 Task: Find connections with filter location Changzhou with filter topic #Educationwith filter profile language English with filter current company IDESLABS PRIVATE LIMITED with filter school ITM UNIVERSITY, GWALIOR with filter industry Claims Adjusting, Actuarial Services with filter service category Real Estate Appraisal with filter keywords title Tow Truck Operator
Action: Mouse moved to (591, 102)
Screenshot: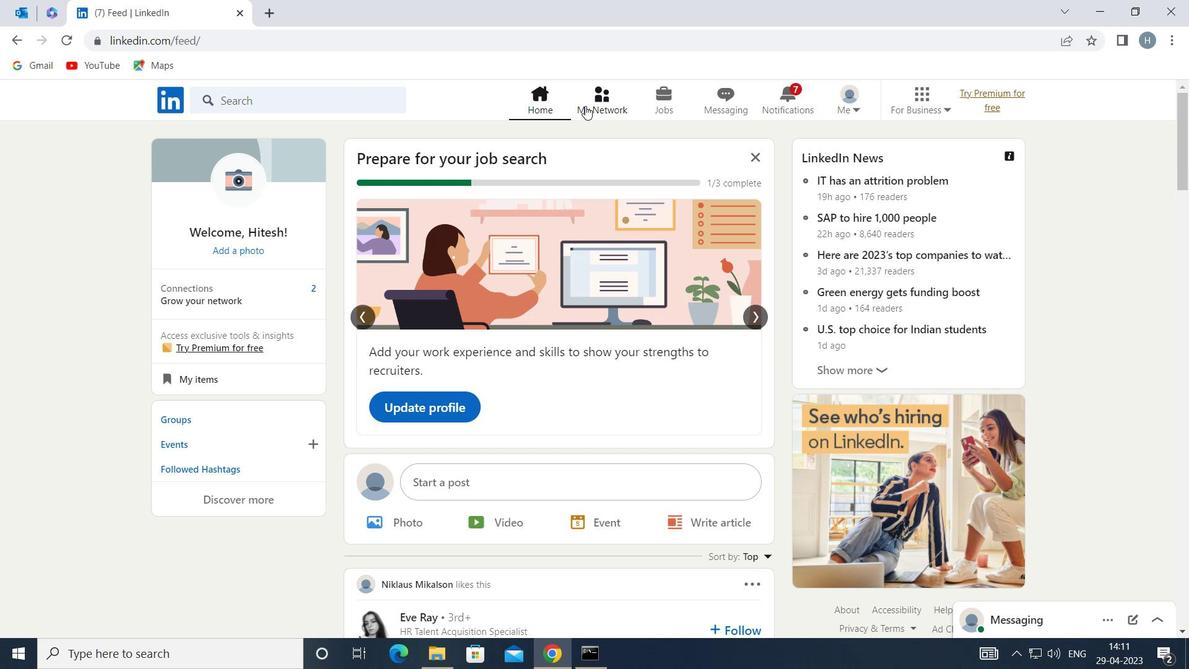
Action: Mouse pressed left at (591, 102)
Screenshot: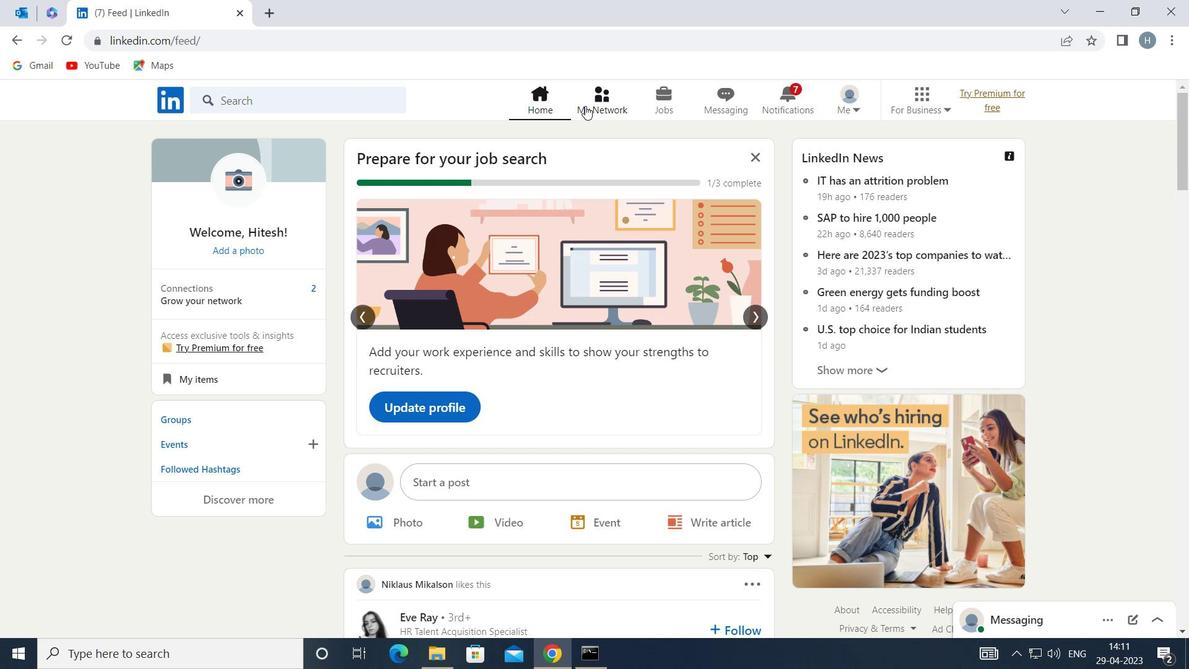 
Action: Mouse moved to (333, 187)
Screenshot: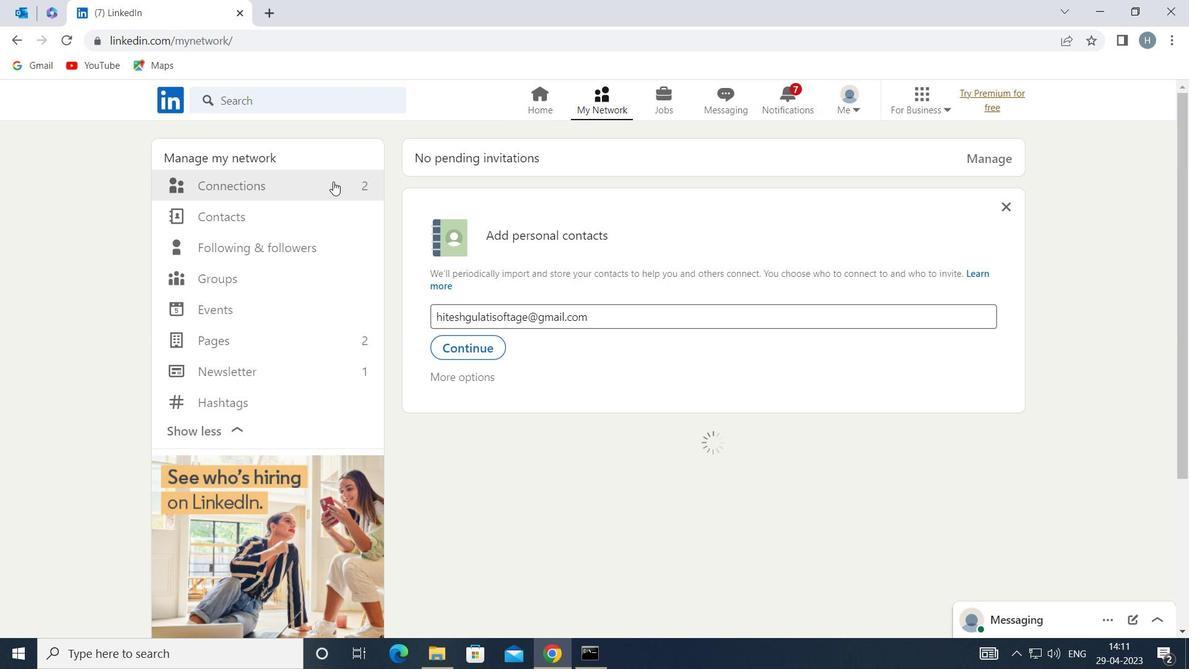 
Action: Mouse pressed left at (333, 187)
Screenshot: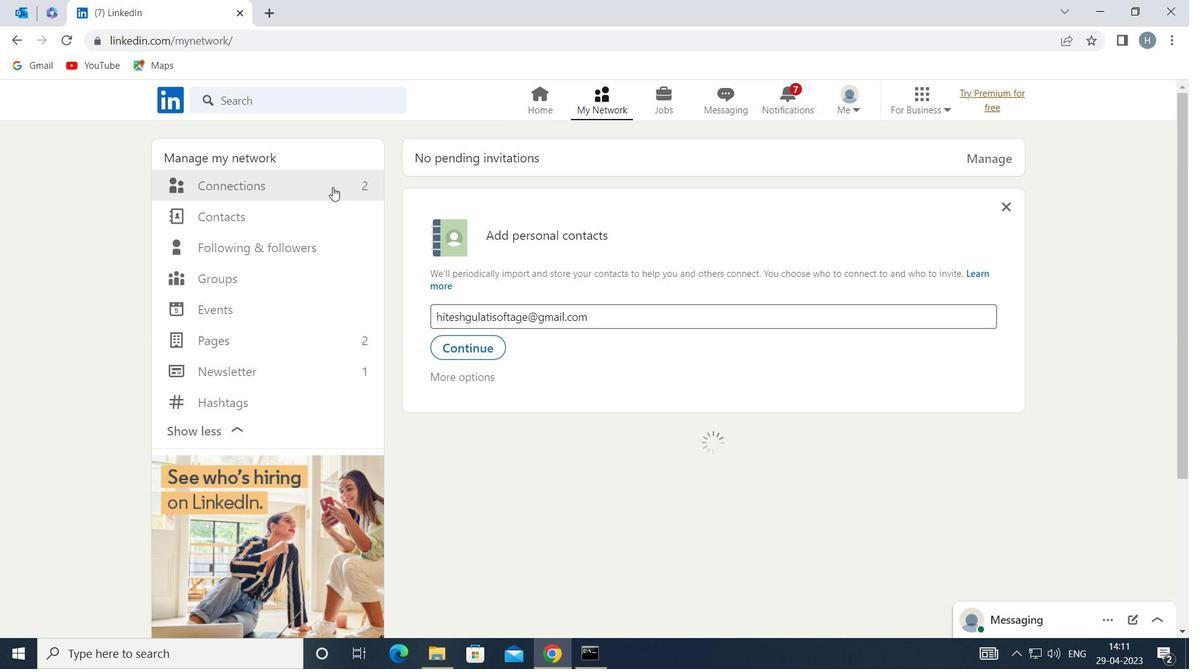 
Action: Mouse moved to (734, 186)
Screenshot: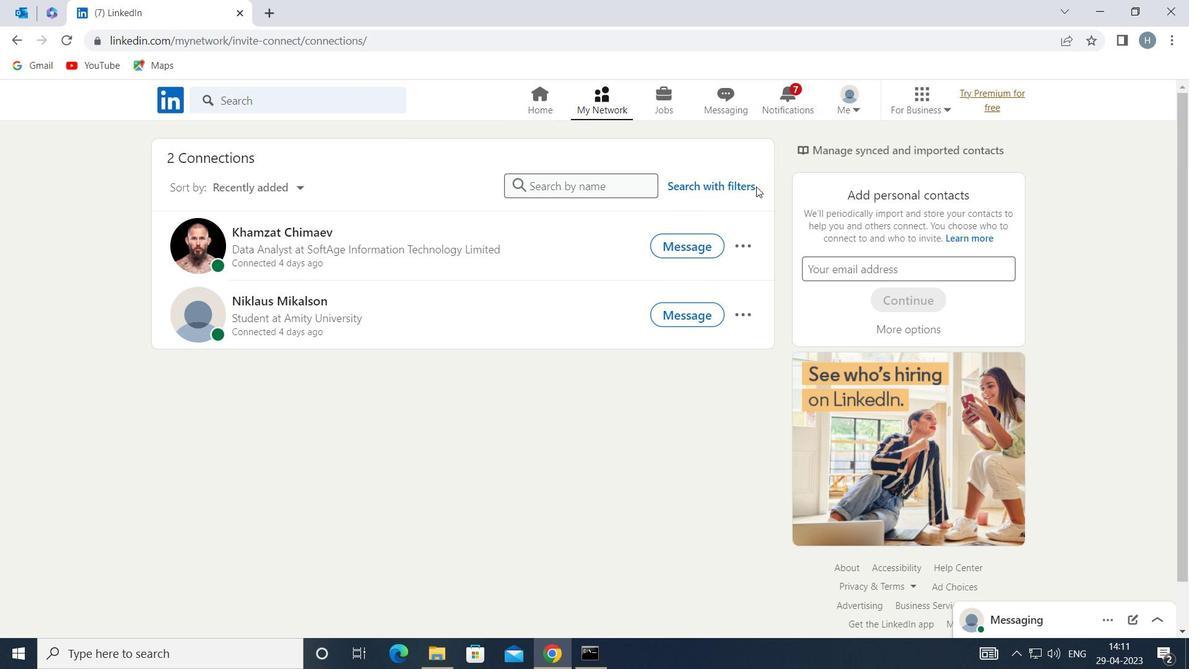 
Action: Mouse pressed left at (734, 186)
Screenshot: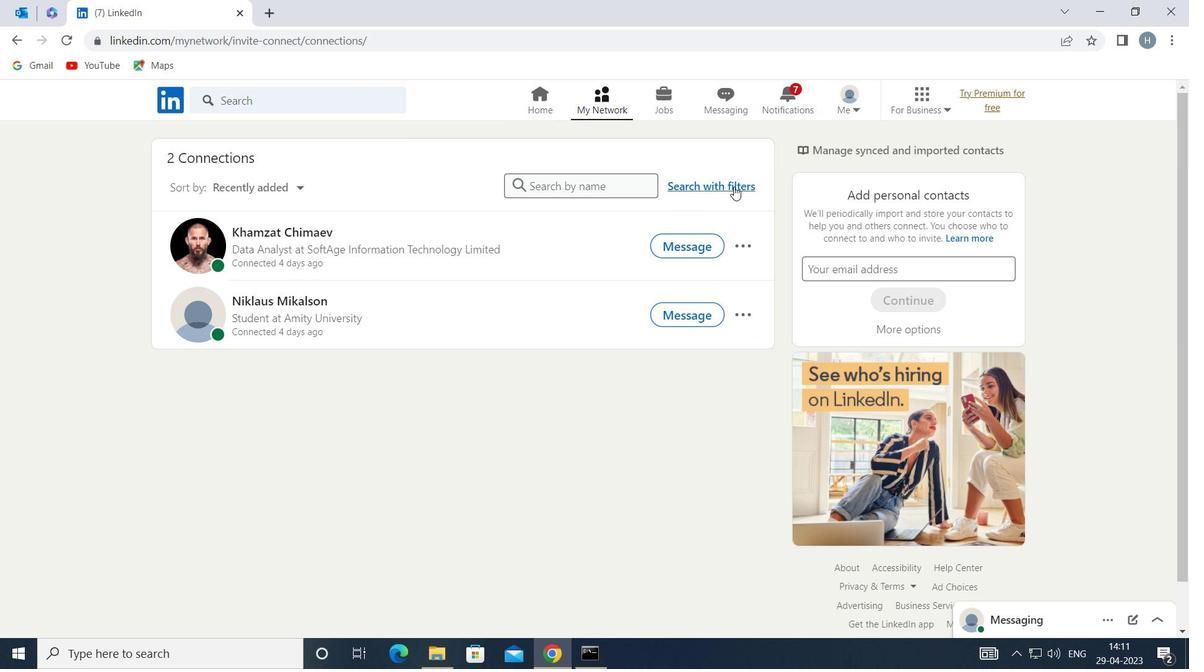 
Action: Mouse moved to (656, 143)
Screenshot: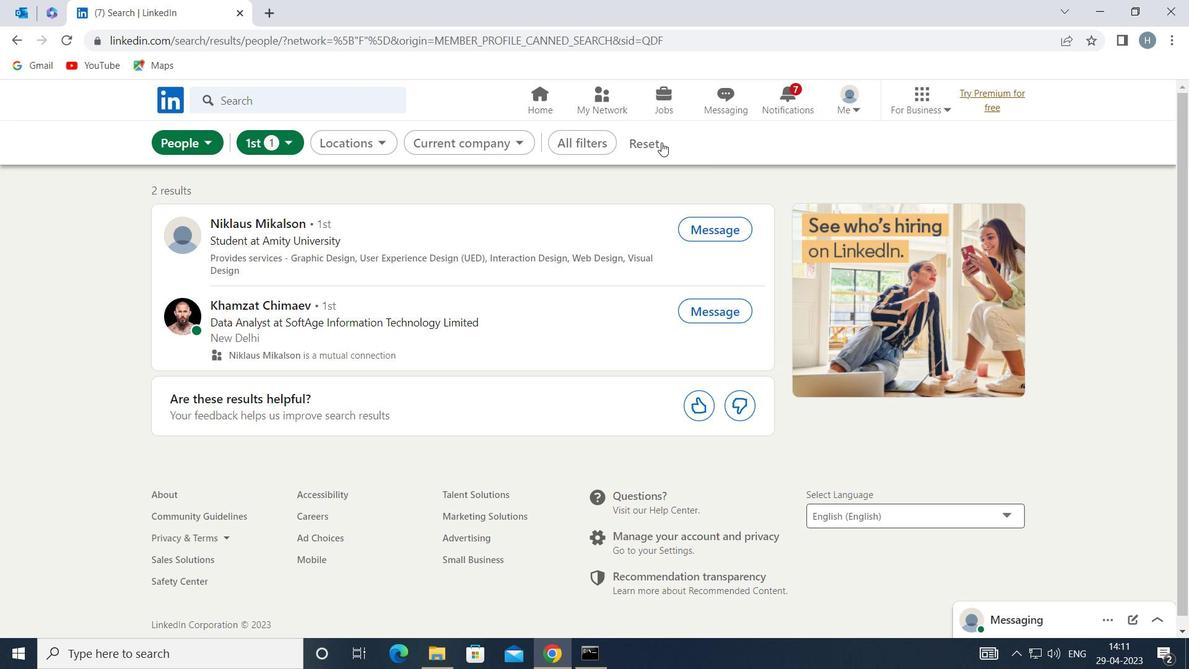 
Action: Mouse pressed left at (656, 143)
Screenshot: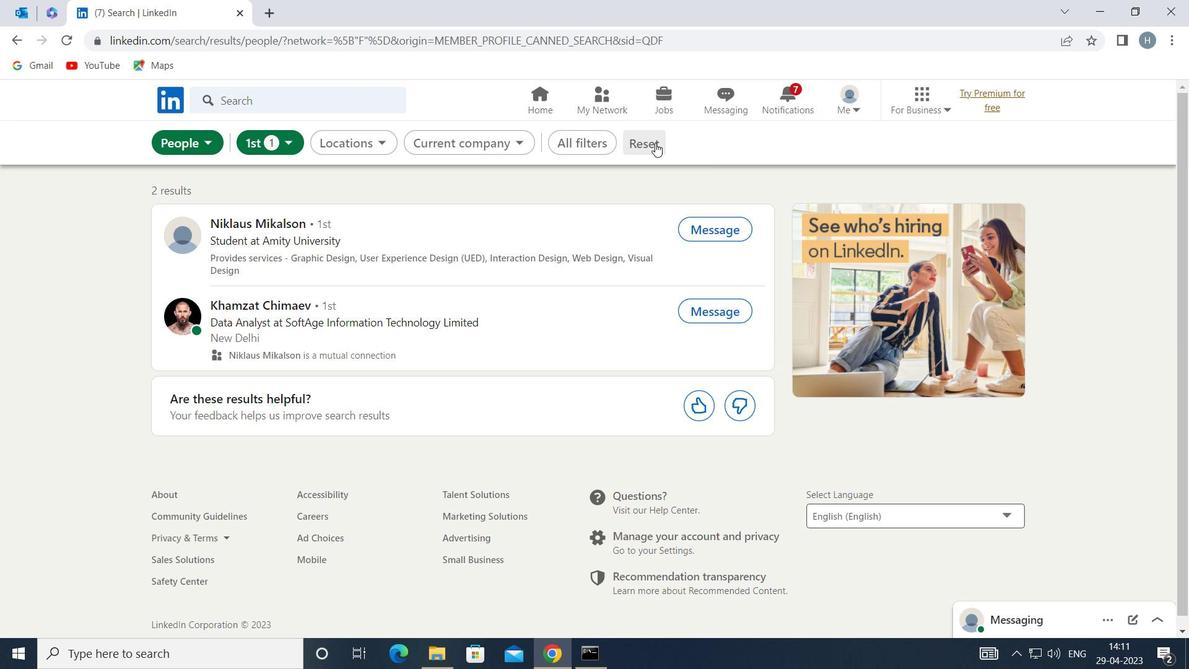 
Action: Mouse moved to (632, 143)
Screenshot: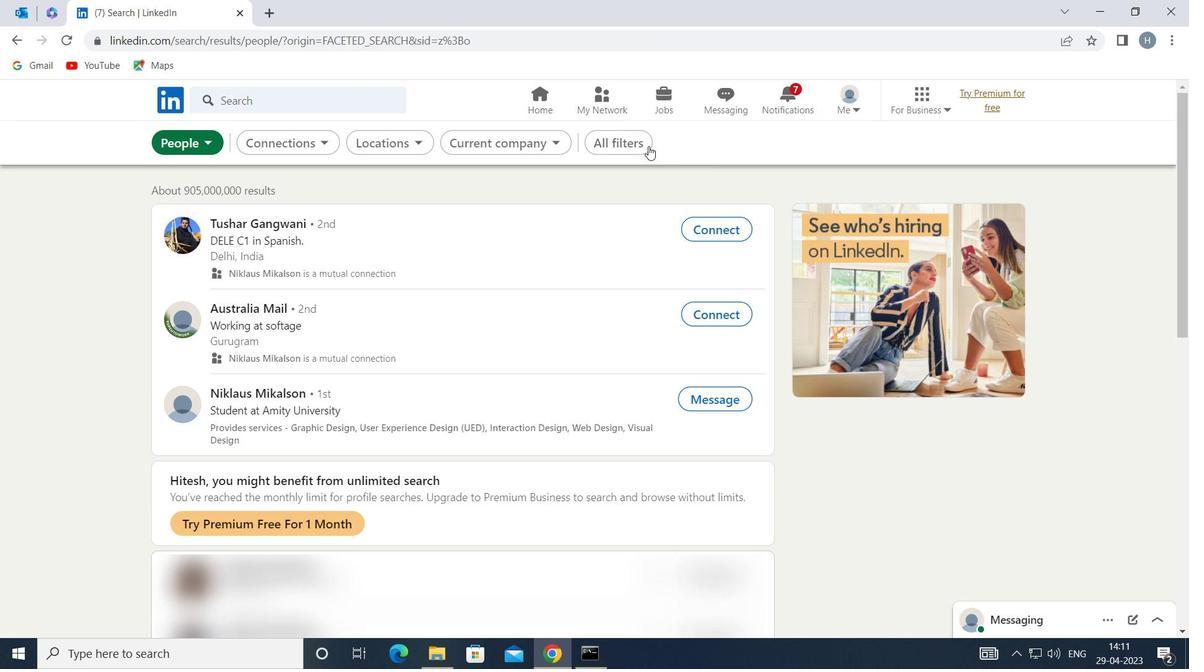 
Action: Mouse pressed left at (632, 143)
Screenshot: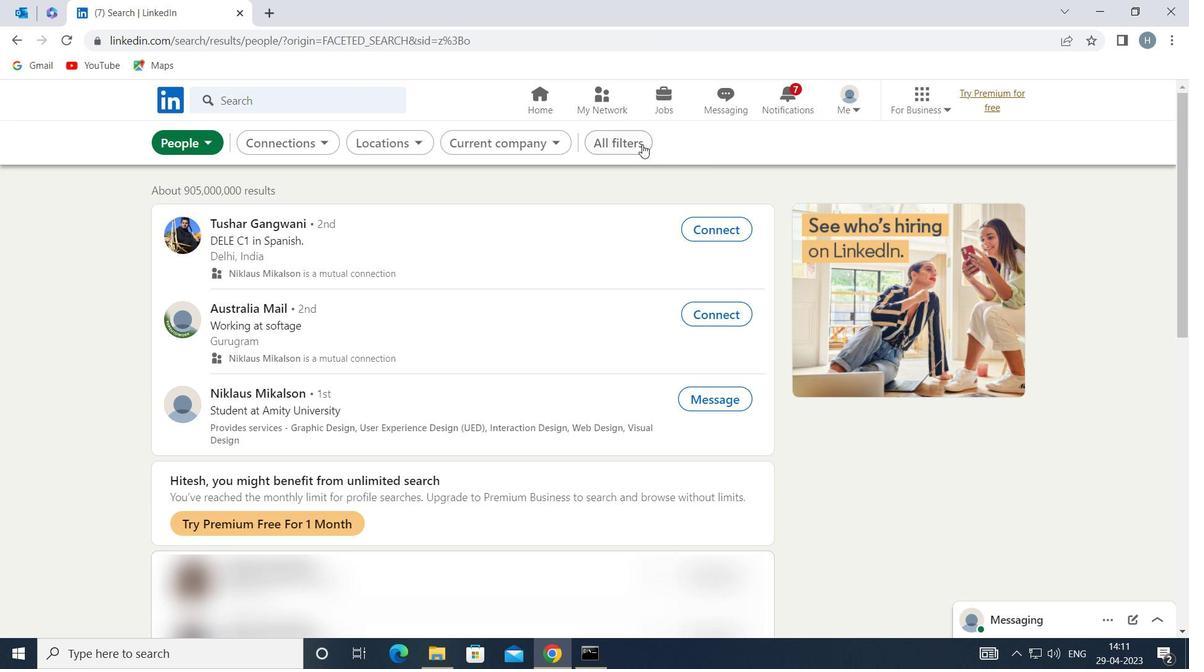 
Action: Mouse moved to (873, 498)
Screenshot: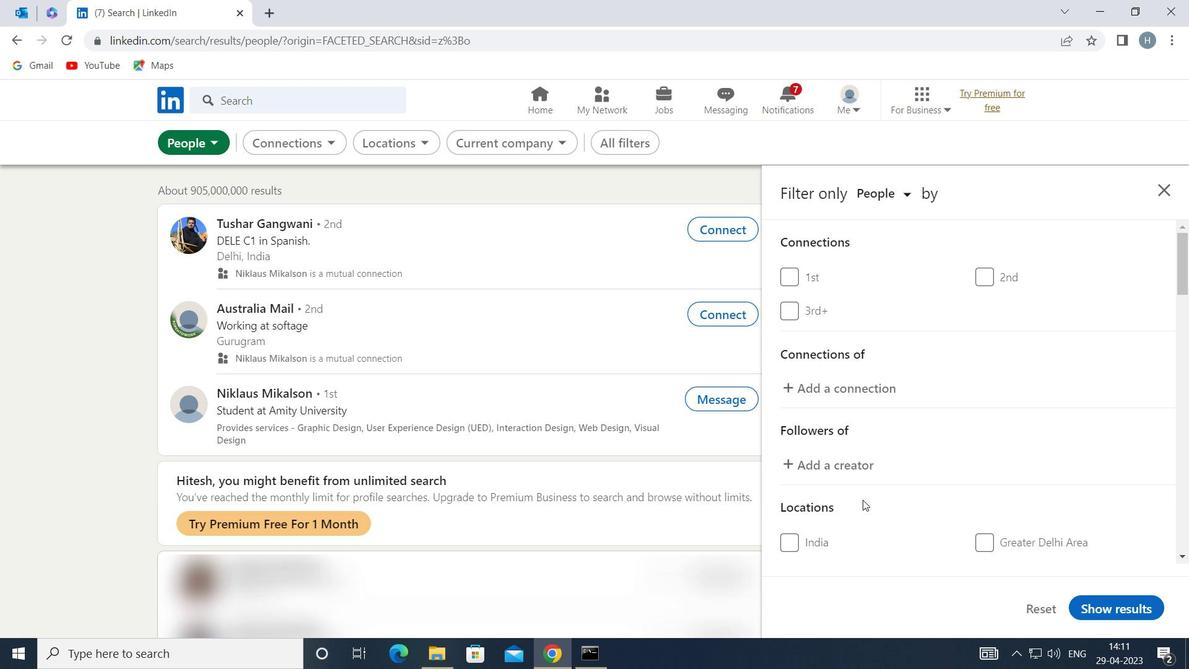 
Action: Mouse scrolled (873, 497) with delta (0, 0)
Screenshot: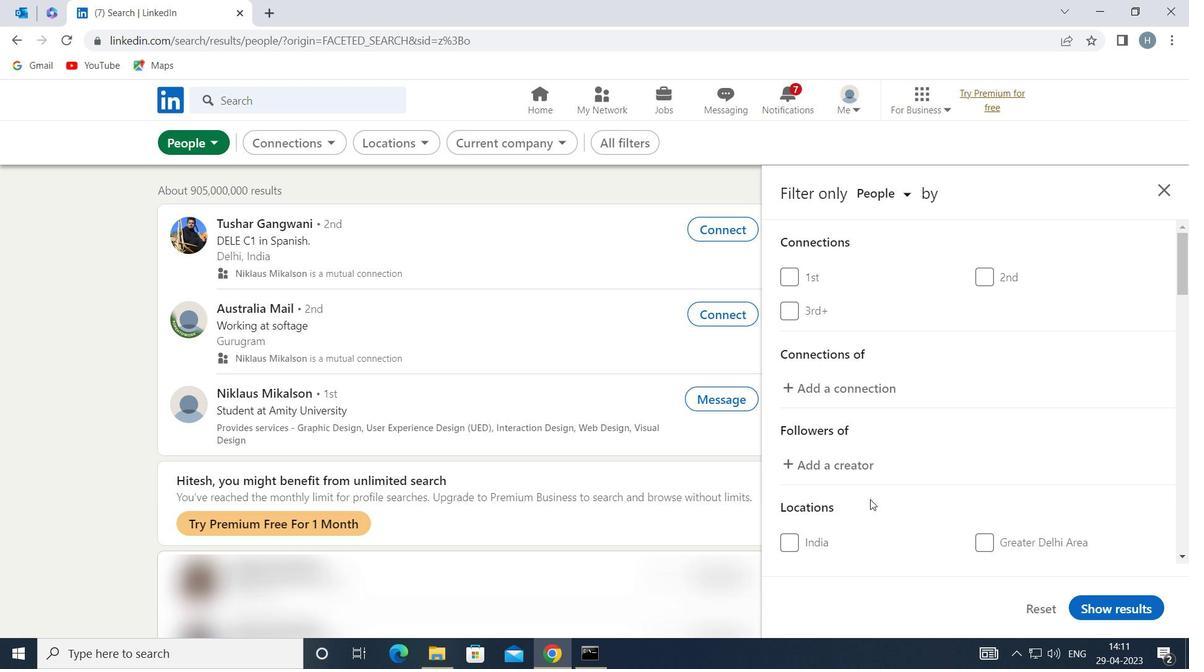 
Action: Mouse moved to (887, 487)
Screenshot: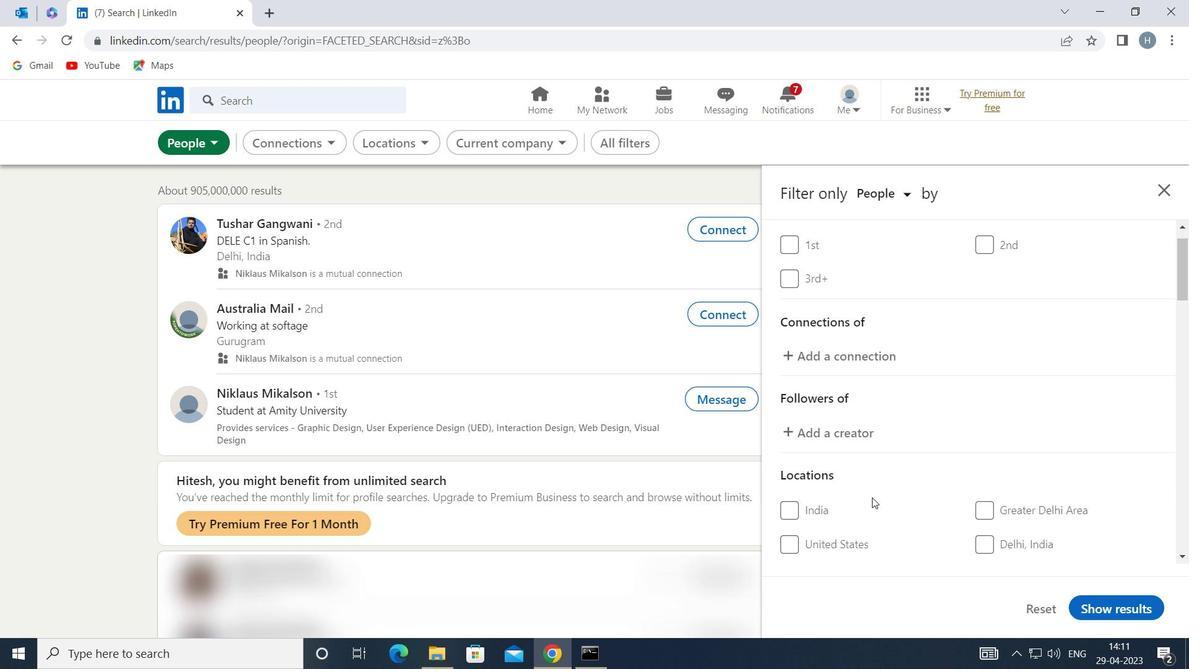 
Action: Mouse scrolled (887, 486) with delta (0, 0)
Screenshot: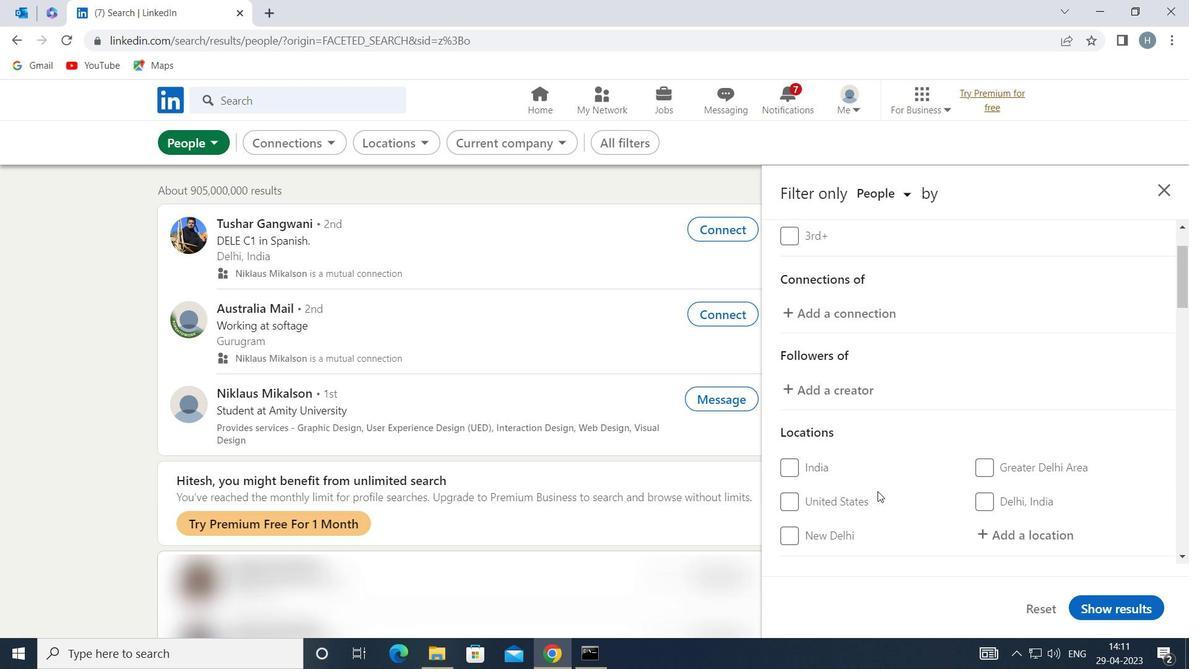 
Action: Mouse scrolled (887, 486) with delta (0, 0)
Screenshot: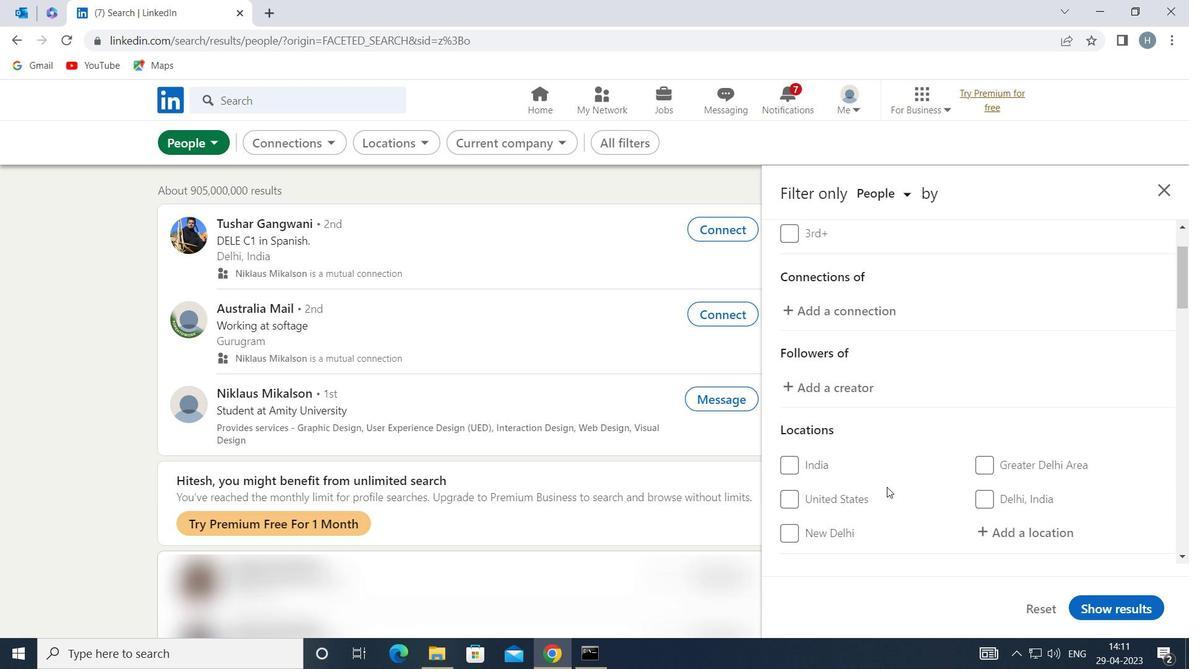 
Action: Mouse moved to (1003, 364)
Screenshot: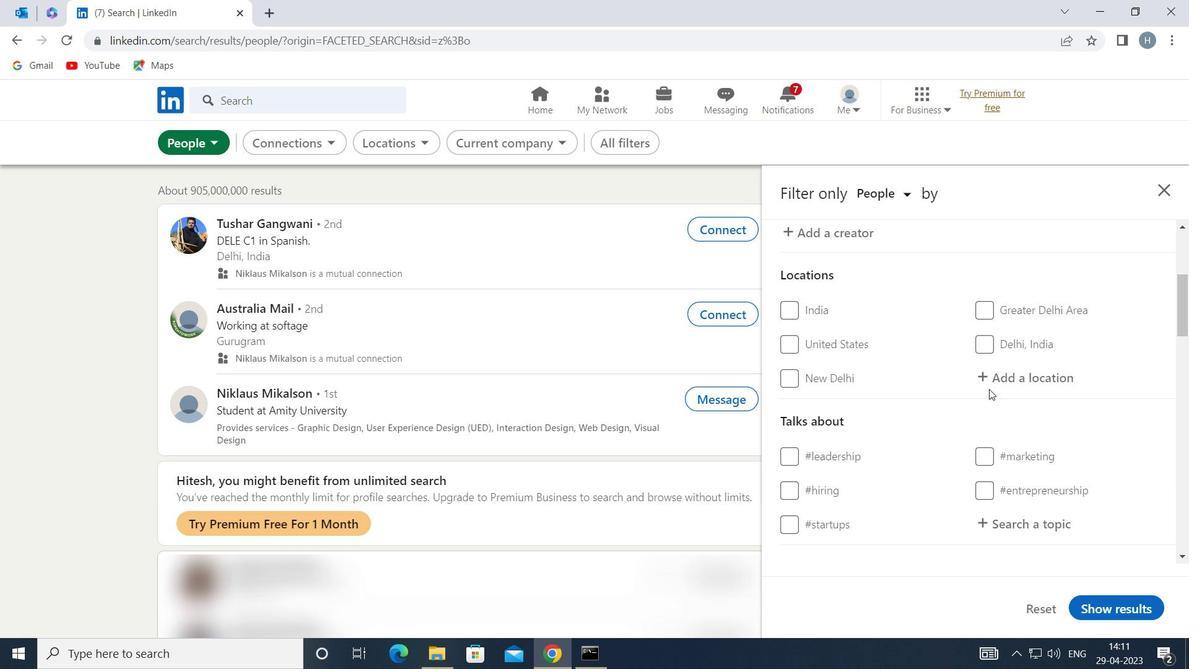 
Action: Mouse pressed left at (1003, 364)
Screenshot: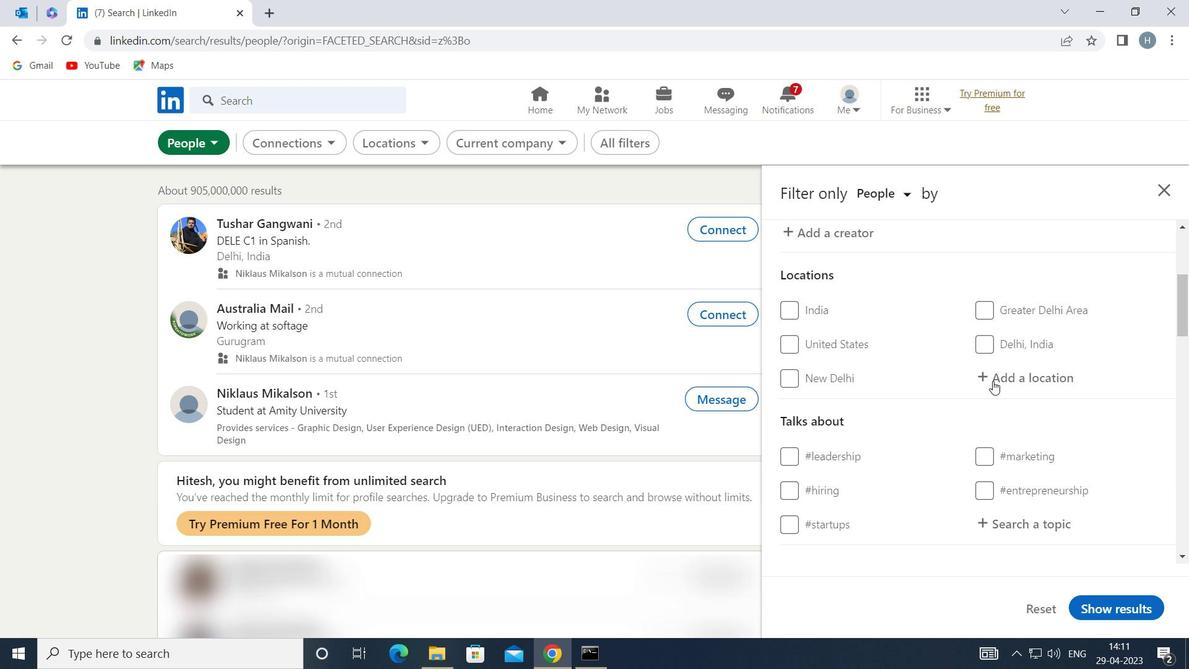 
Action: Mouse moved to (842, 459)
Screenshot: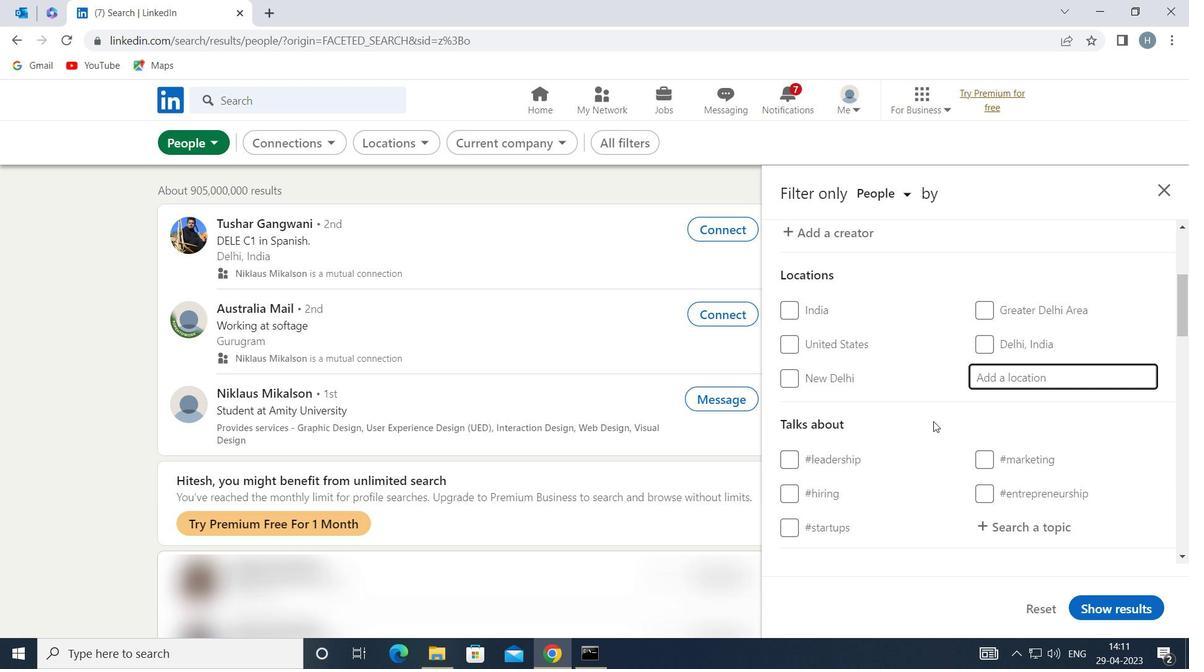 
Action: Key pressed <Key.shift>CHANGZHOU<Key.enter>
Screenshot: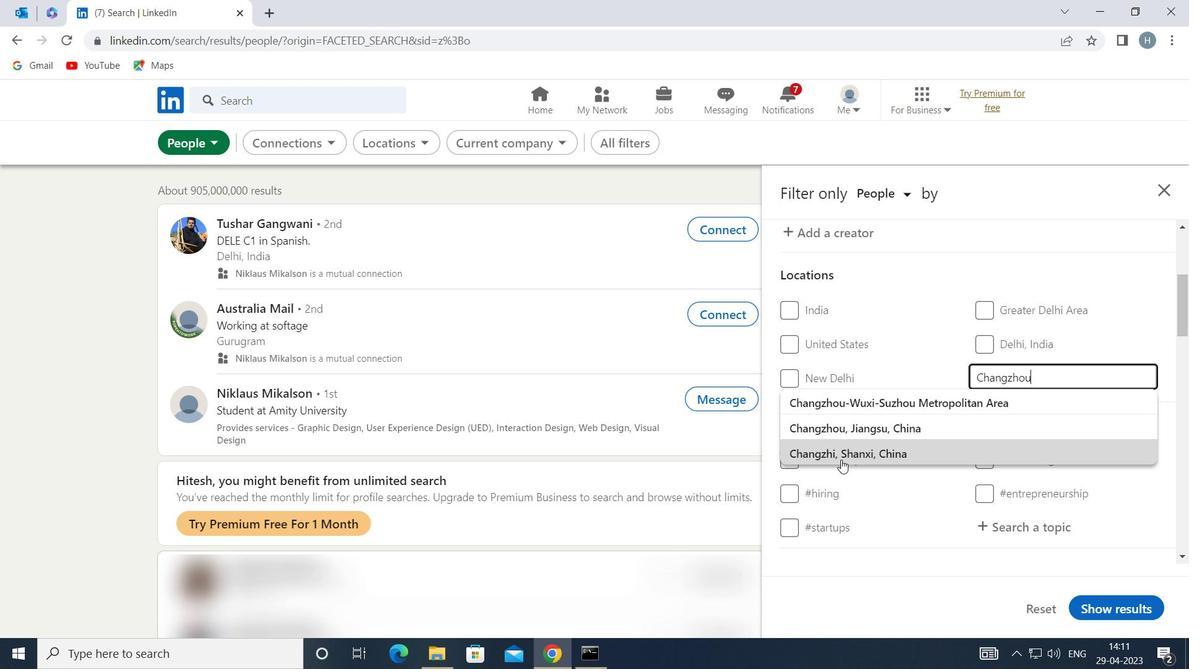 
Action: Mouse moved to (1031, 415)
Screenshot: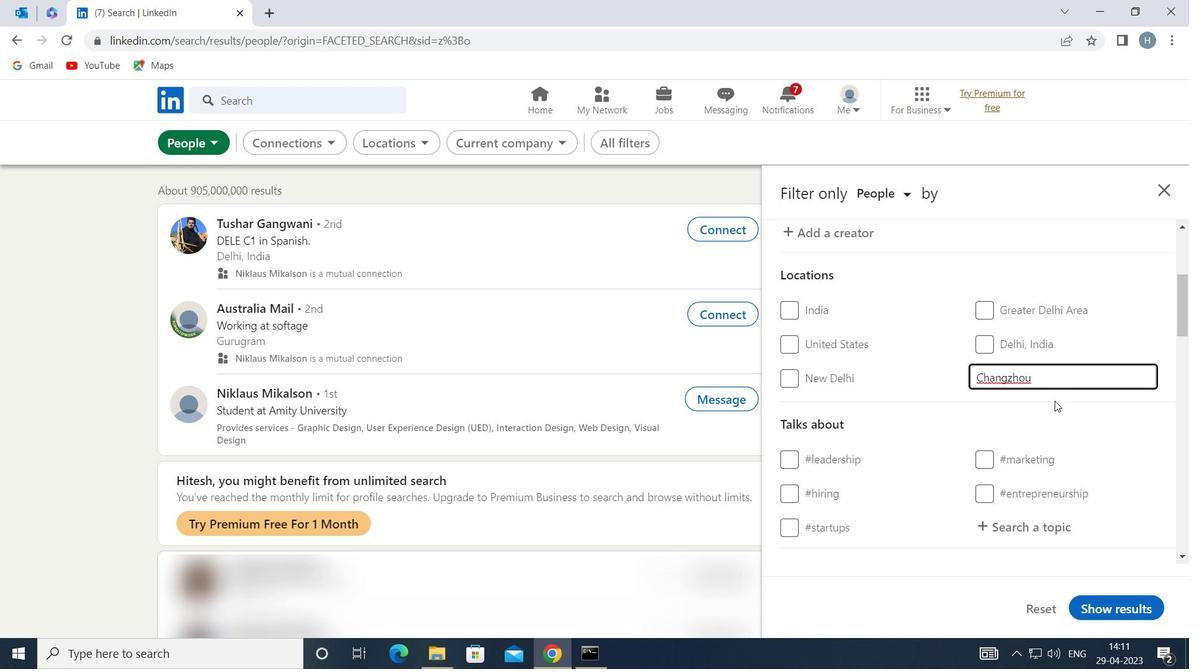 
Action: Mouse scrolled (1031, 415) with delta (0, 0)
Screenshot: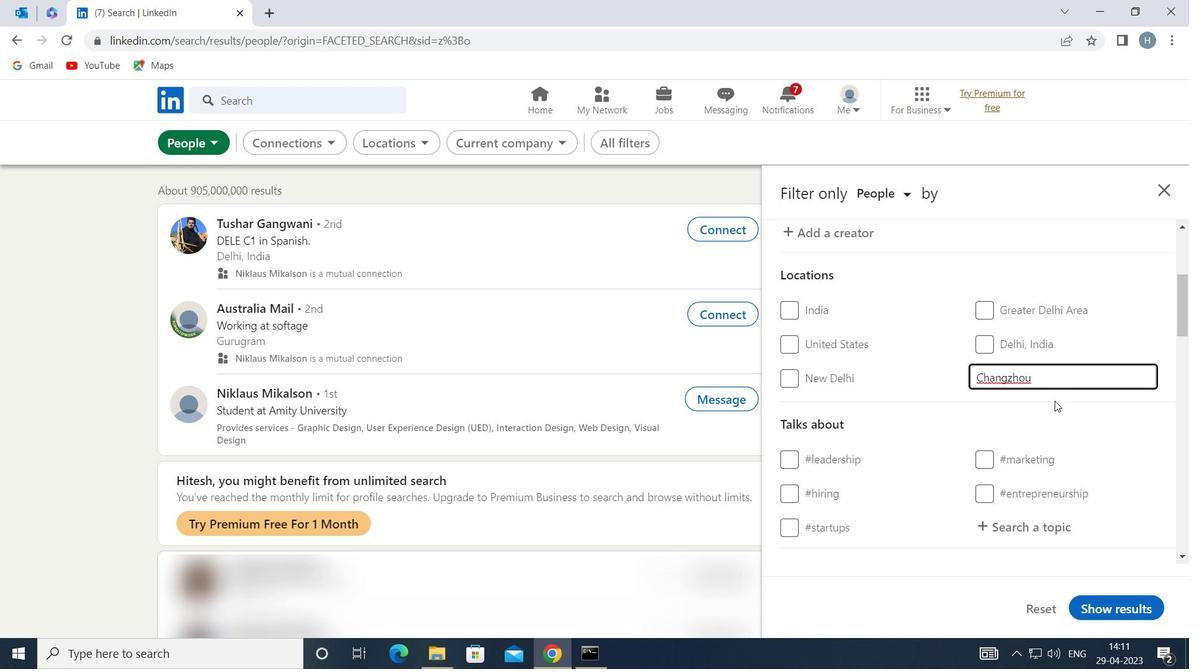 
Action: Mouse moved to (1002, 431)
Screenshot: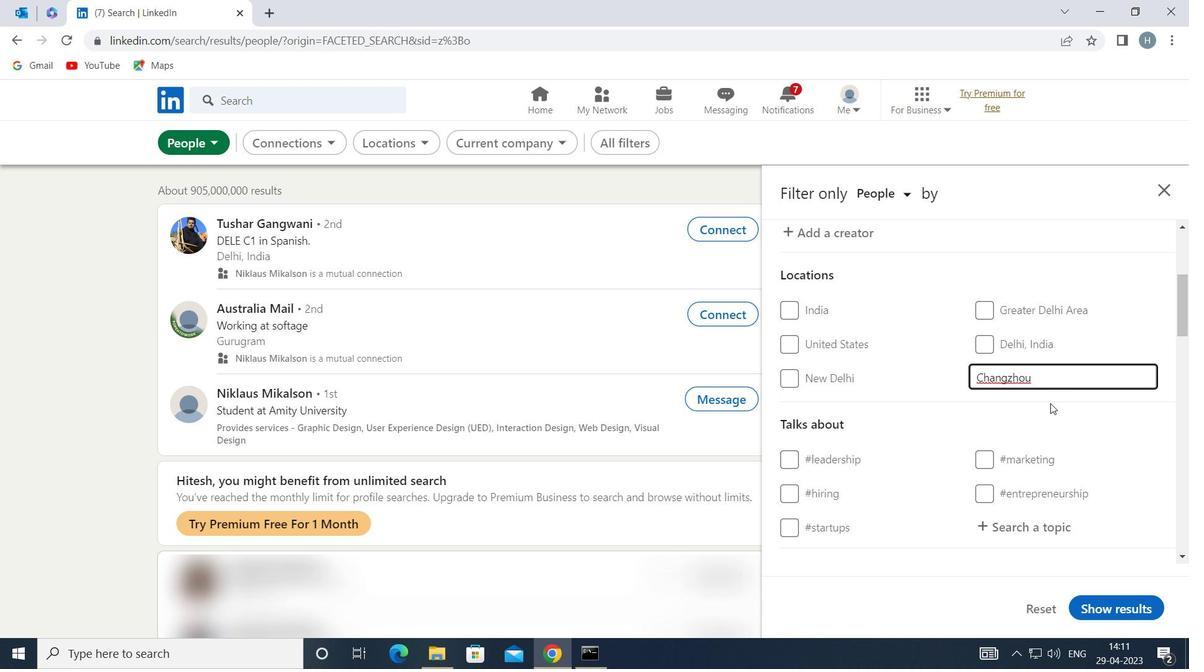 
Action: Mouse scrolled (1002, 431) with delta (0, 0)
Screenshot: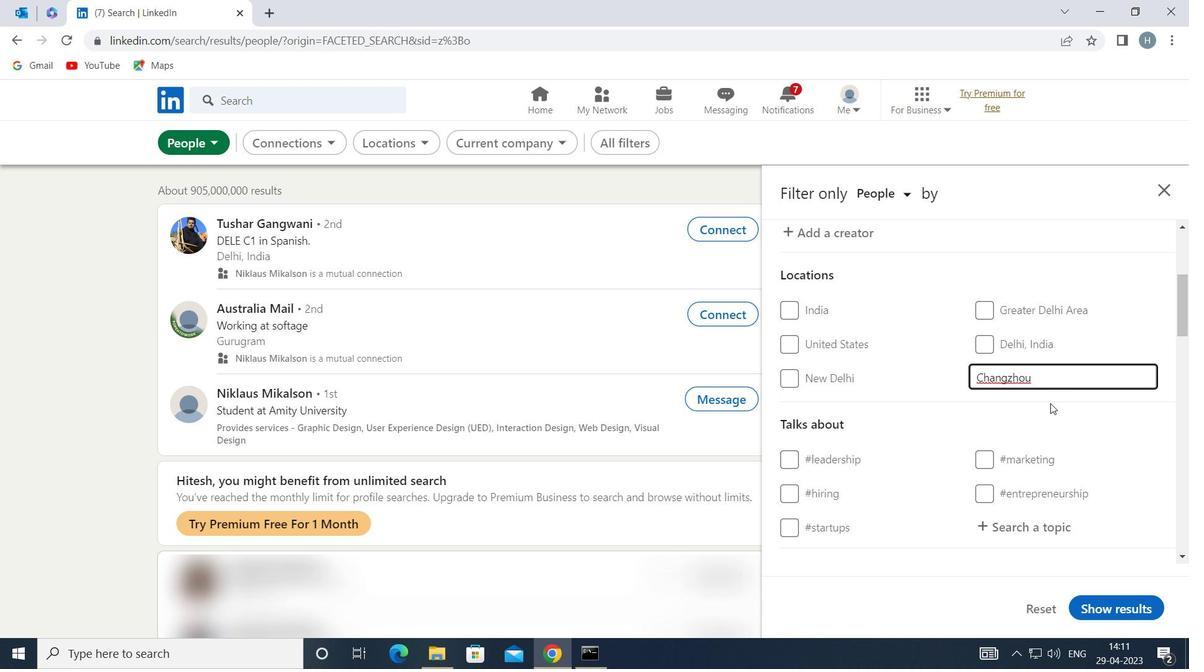 
Action: Mouse moved to (1035, 366)
Screenshot: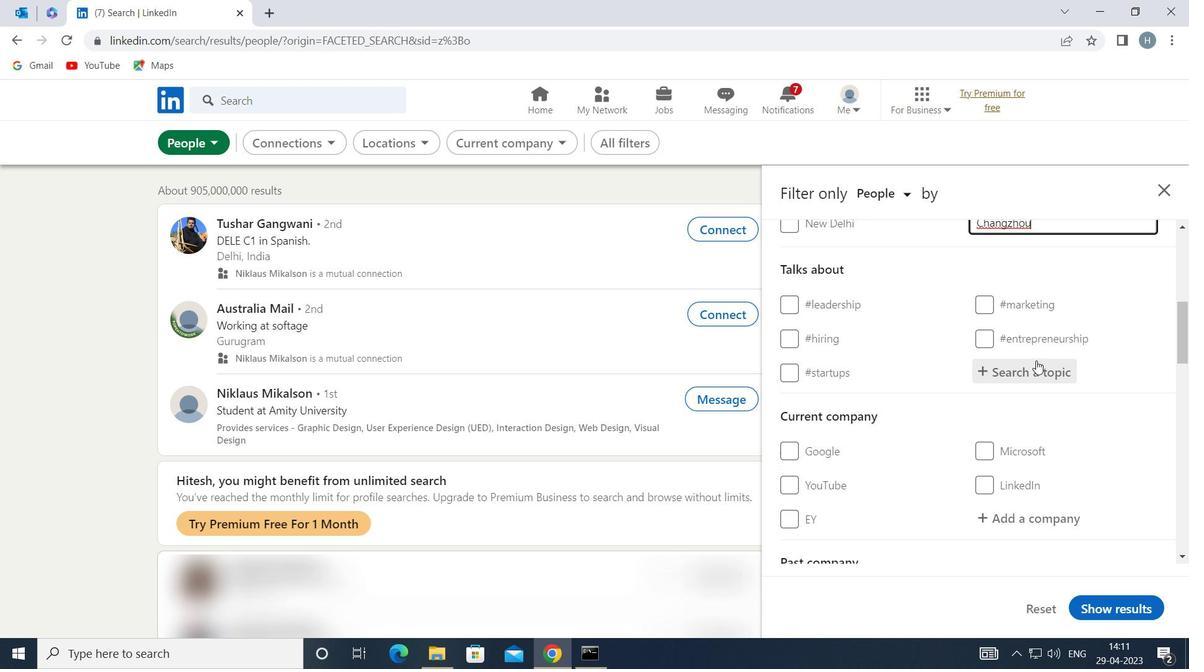
Action: Mouse pressed left at (1035, 366)
Screenshot: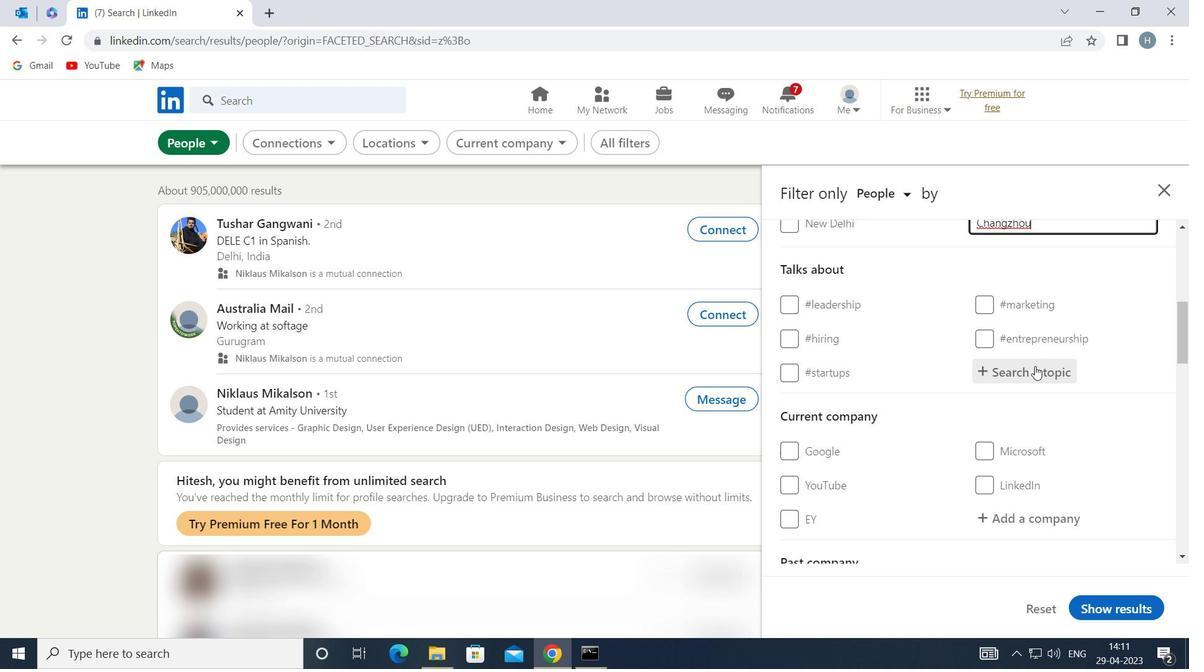 
Action: Key pressed <Key.shift>EDUCATIO
Screenshot: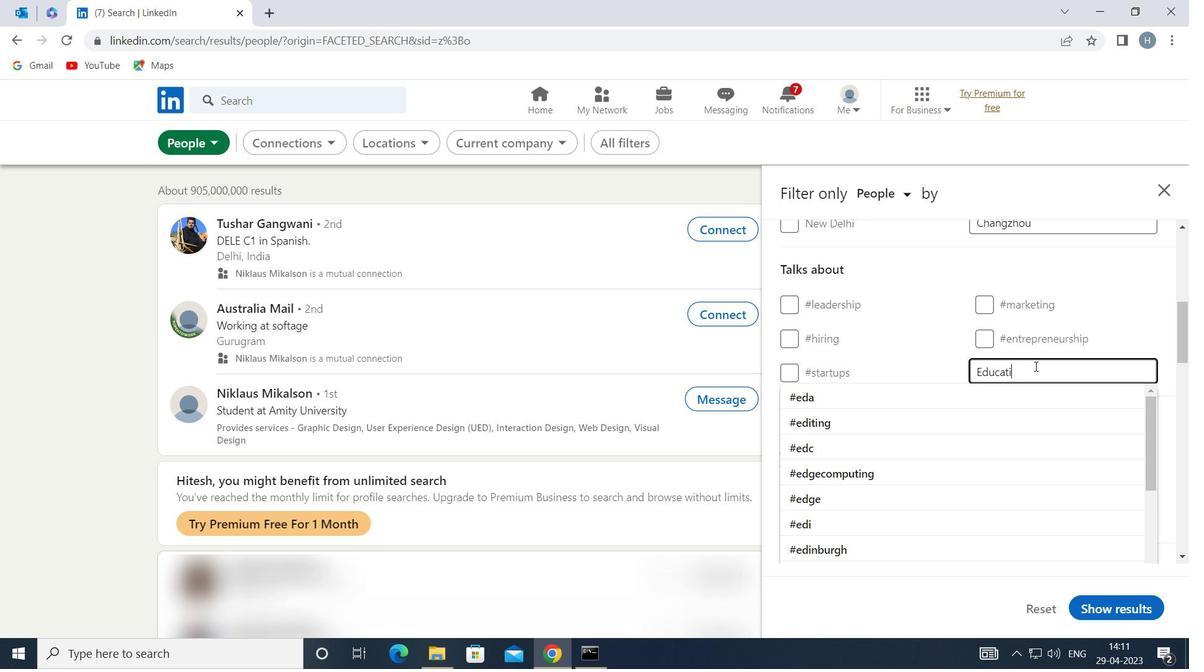 
Action: Mouse moved to (950, 388)
Screenshot: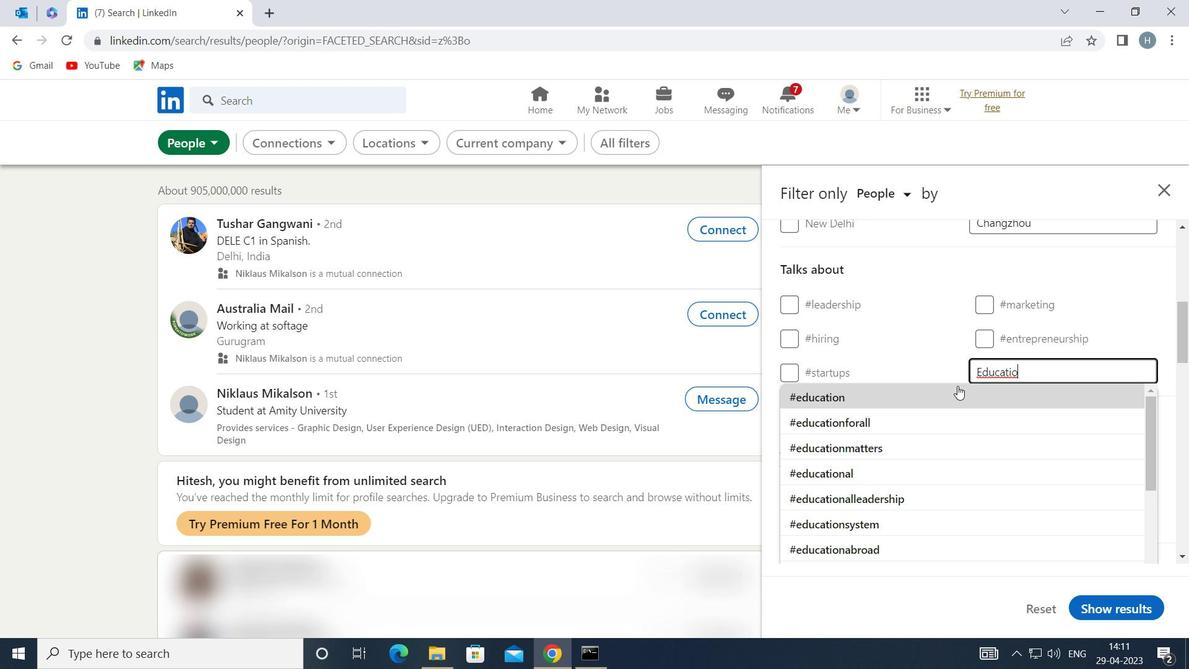 
Action: Mouse pressed left at (950, 388)
Screenshot: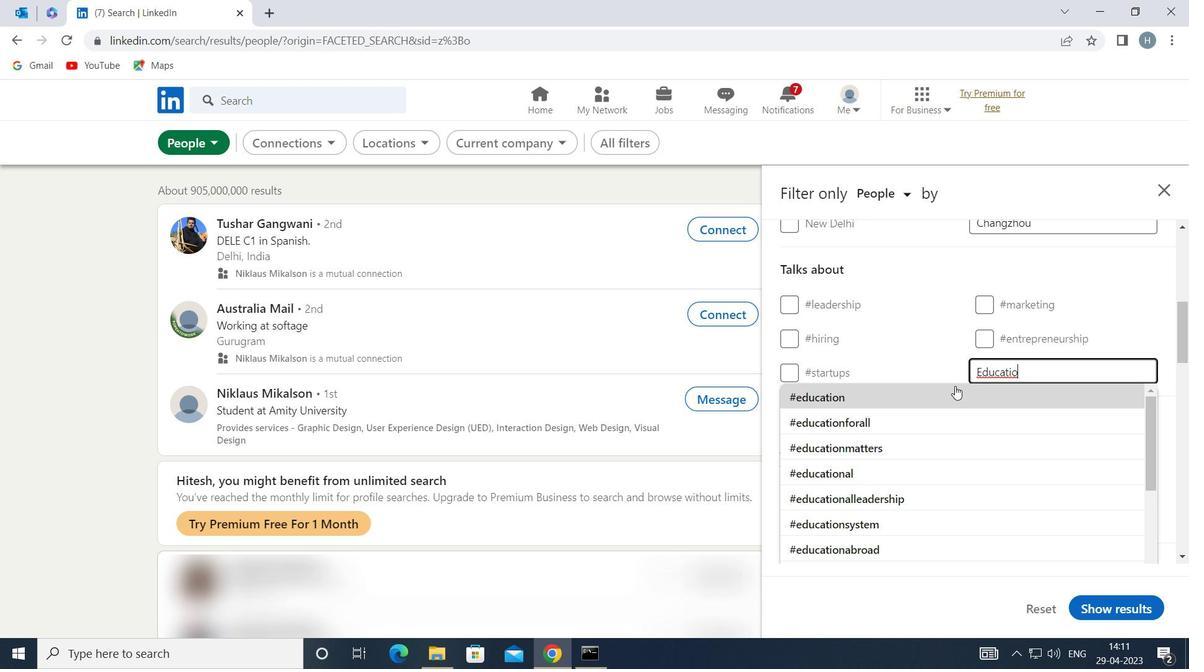 
Action: Mouse moved to (940, 393)
Screenshot: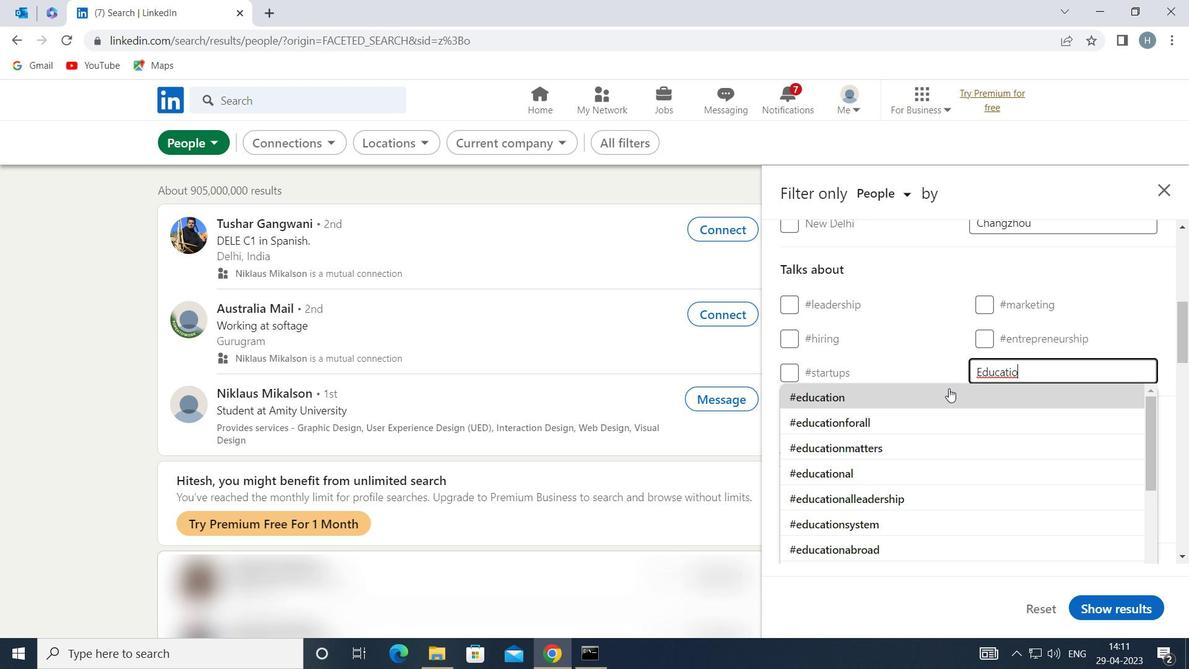 
Action: Mouse scrolled (940, 392) with delta (0, 0)
Screenshot: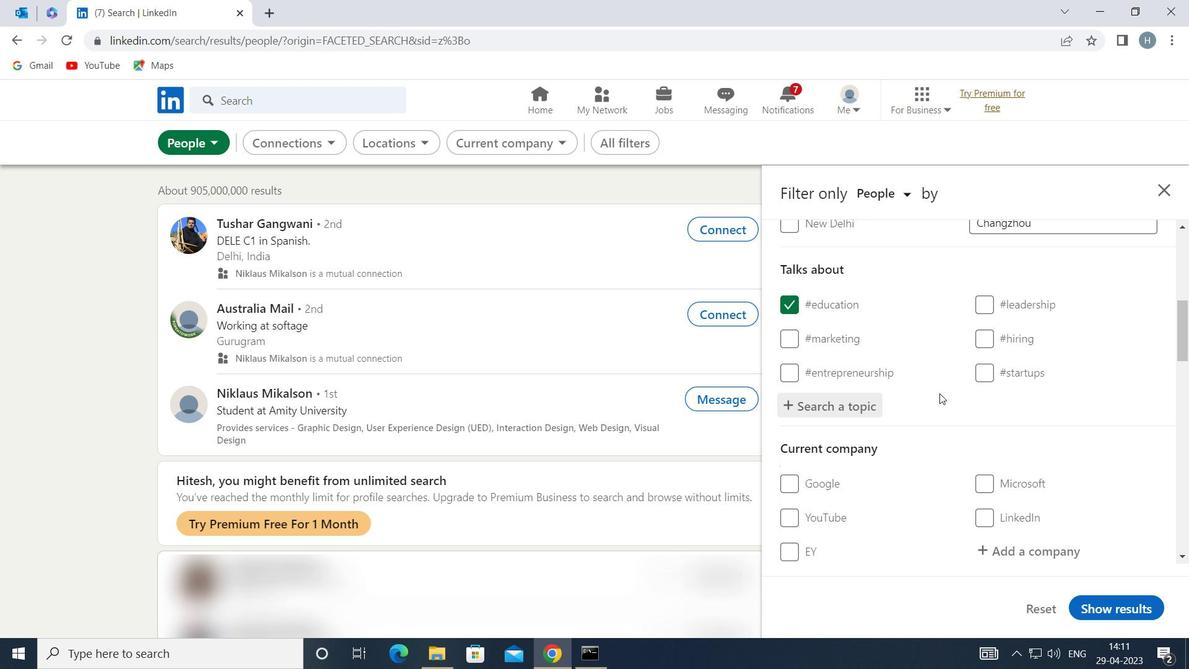 
Action: Mouse scrolled (940, 392) with delta (0, 0)
Screenshot: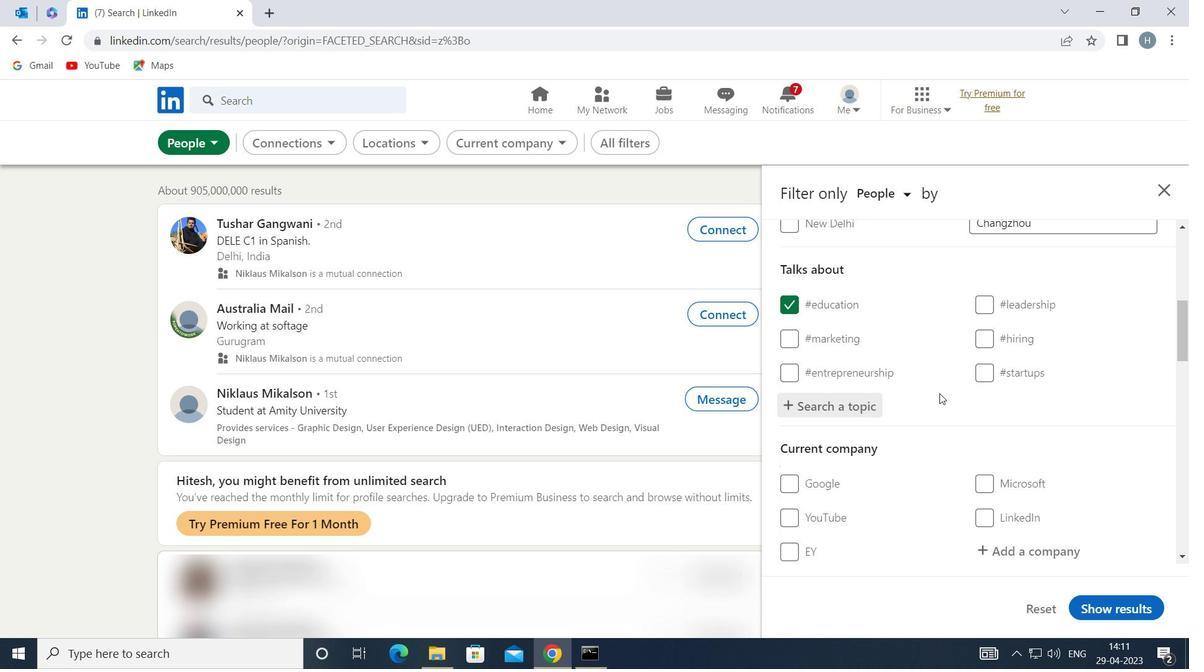 
Action: Mouse moved to (945, 383)
Screenshot: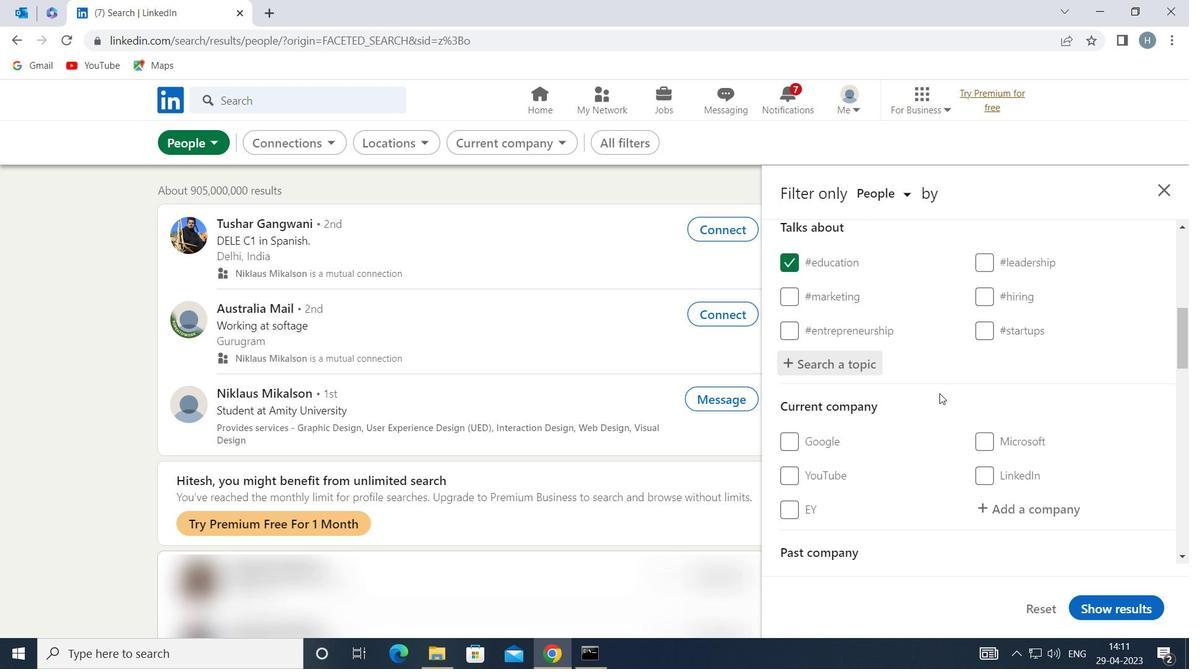 
Action: Mouse scrolled (945, 383) with delta (0, 0)
Screenshot: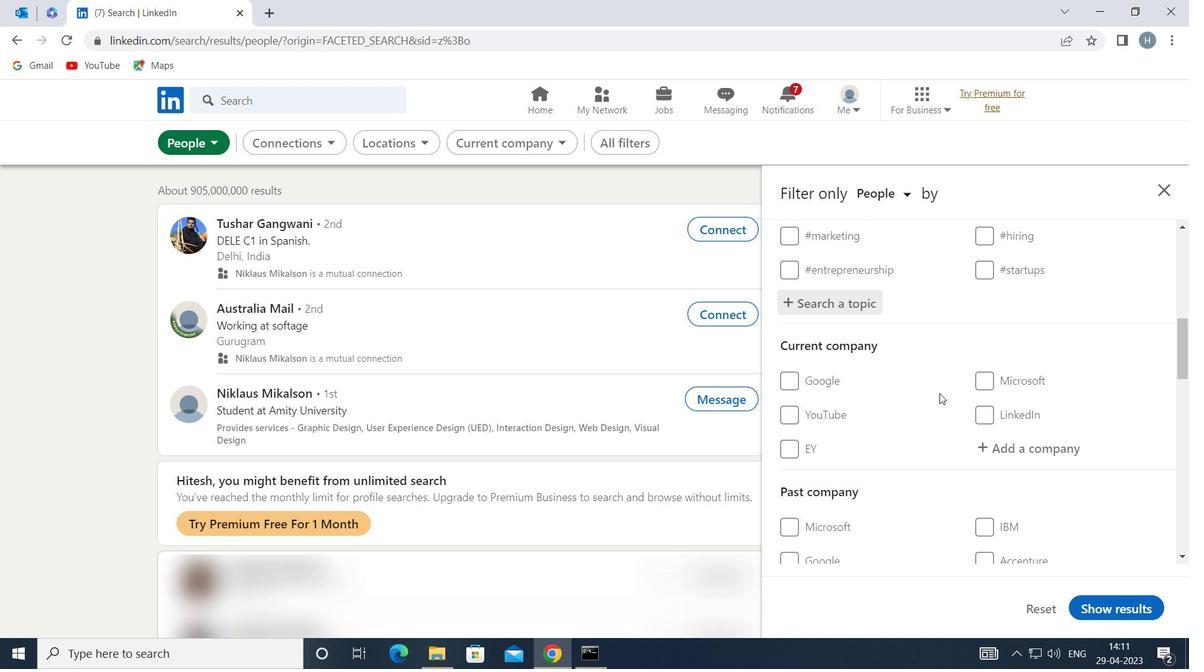 
Action: Mouse scrolled (945, 383) with delta (0, 0)
Screenshot: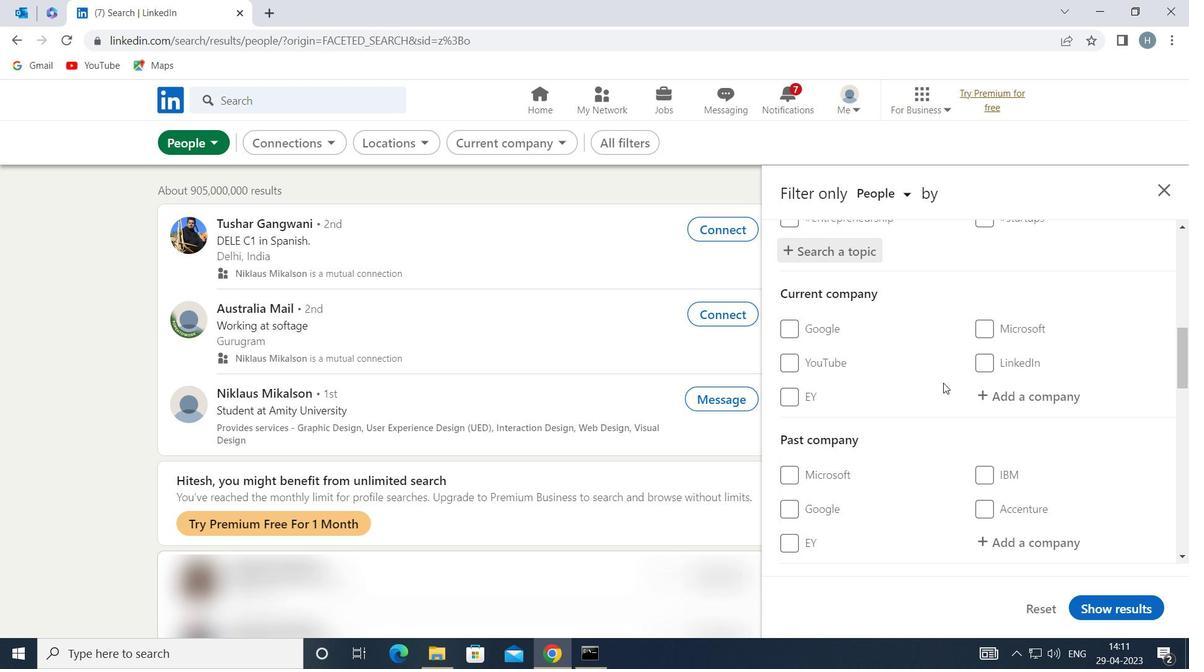 
Action: Mouse moved to (946, 379)
Screenshot: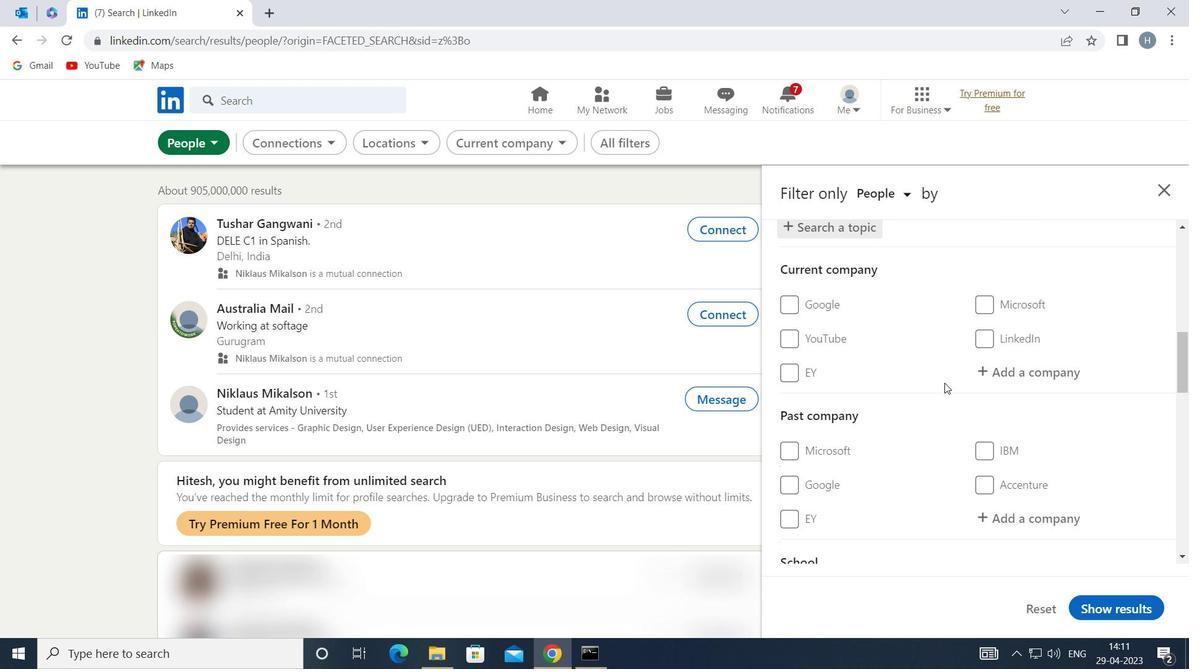 
Action: Mouse scrolled (946, 379) with delta (0, 0)
Screenshot: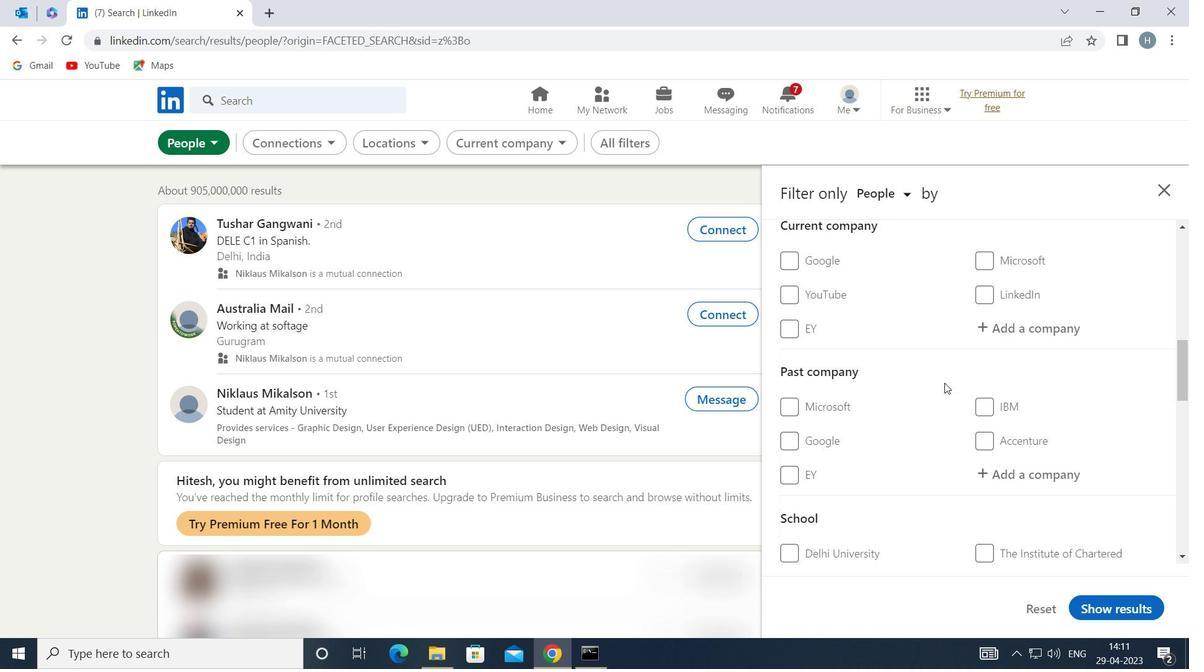 
Action: Mouse scrolled (946, 379) with delta (0, 0)
Screenshot: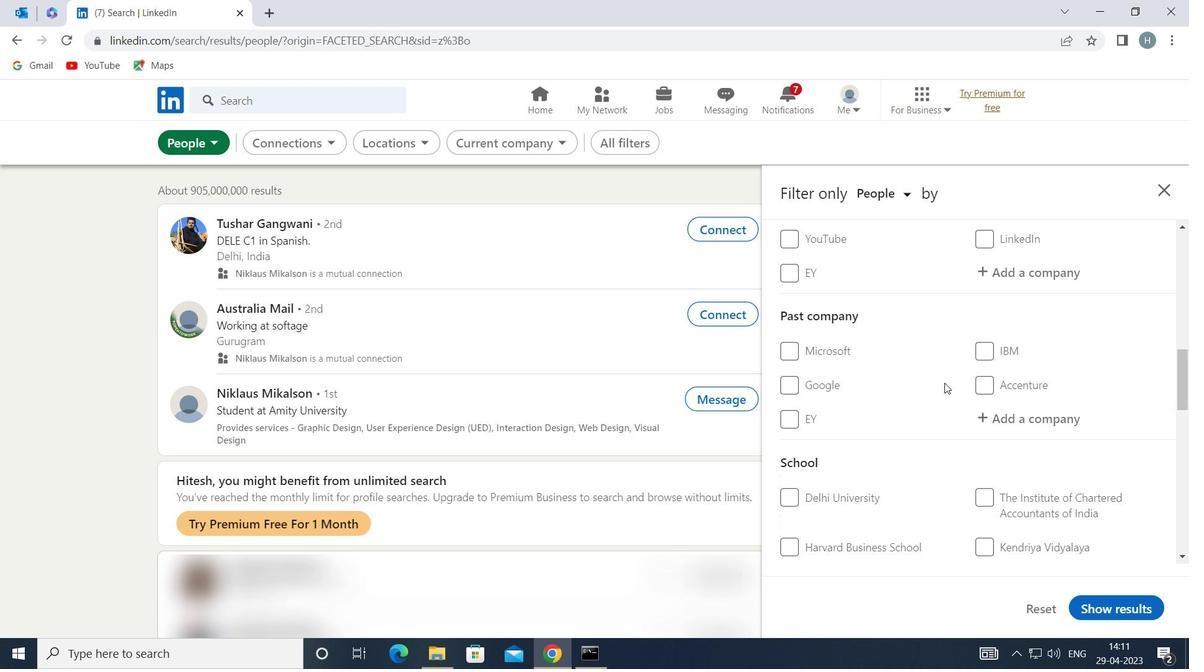 
Action: Mouse scrolled (946, 379) with delta (0, 0)
Screenshot: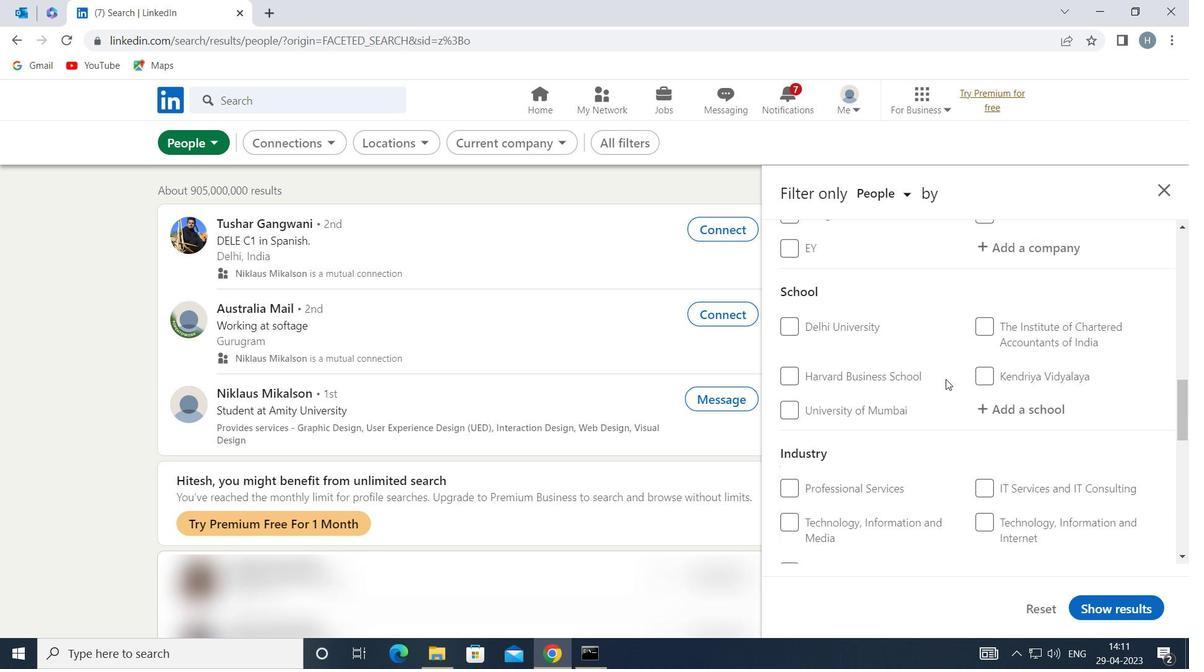 
Action: Mouse moved to (865, 409)
Screenshot: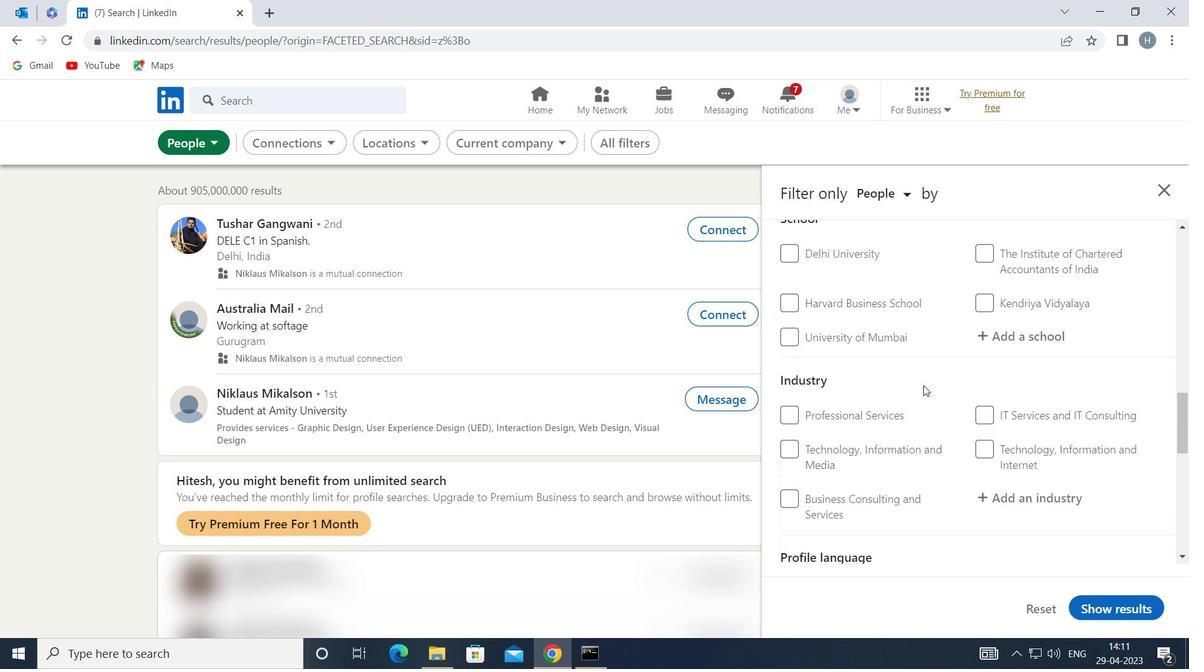 
Action: Mouse scrolled (865, 408) with delta (0, 0)
Screenshot: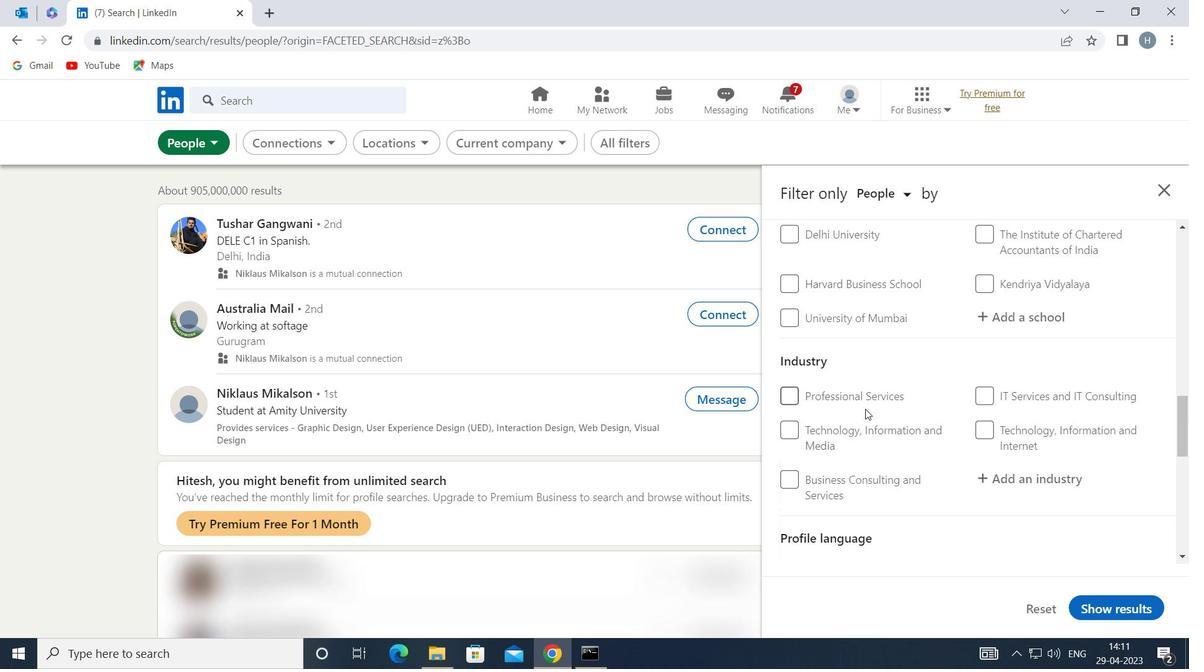 
Action: Mouse scrolled (865, 408) with delta (0, 0)
Screenshot: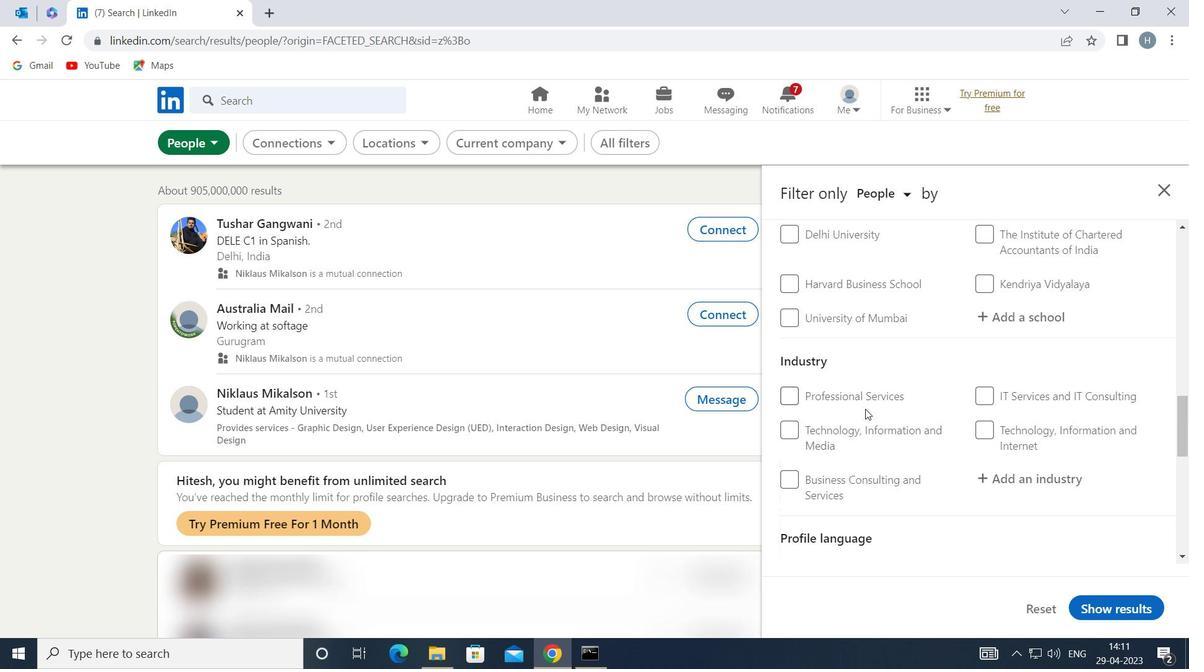 
Action: Mouse moved to (814, 414)
Screenshot: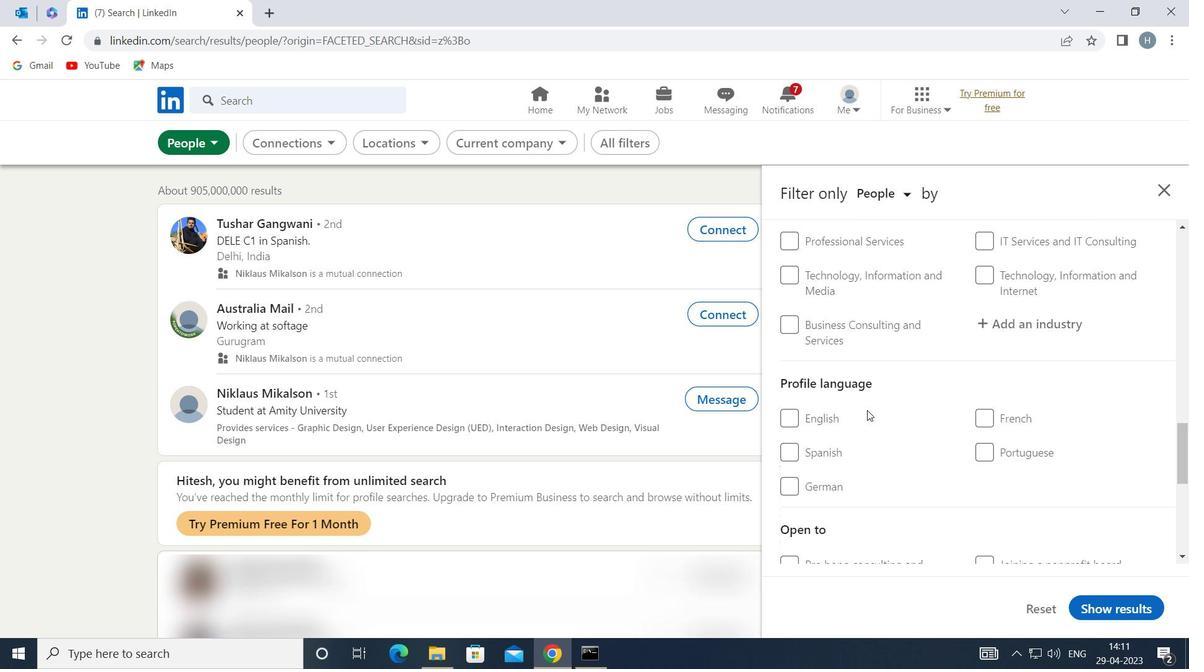 
Action: Mouse pressed left at (814, 414)
Screenshot: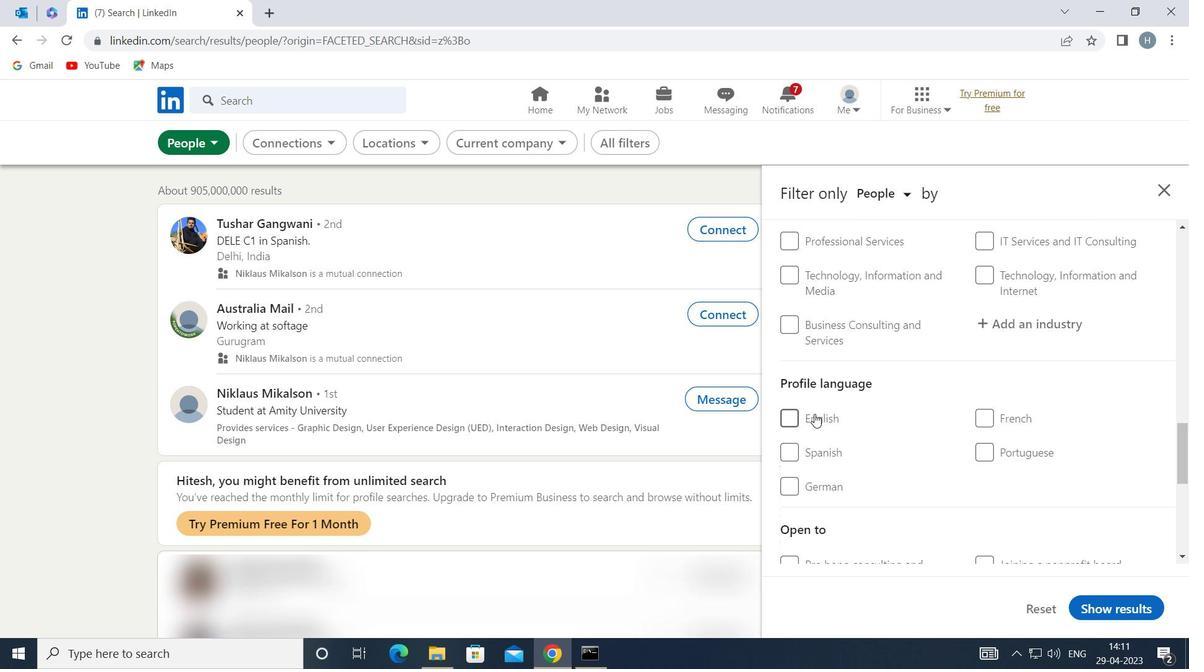 
Action: Mouse moved to (891, 412)
Screenshot: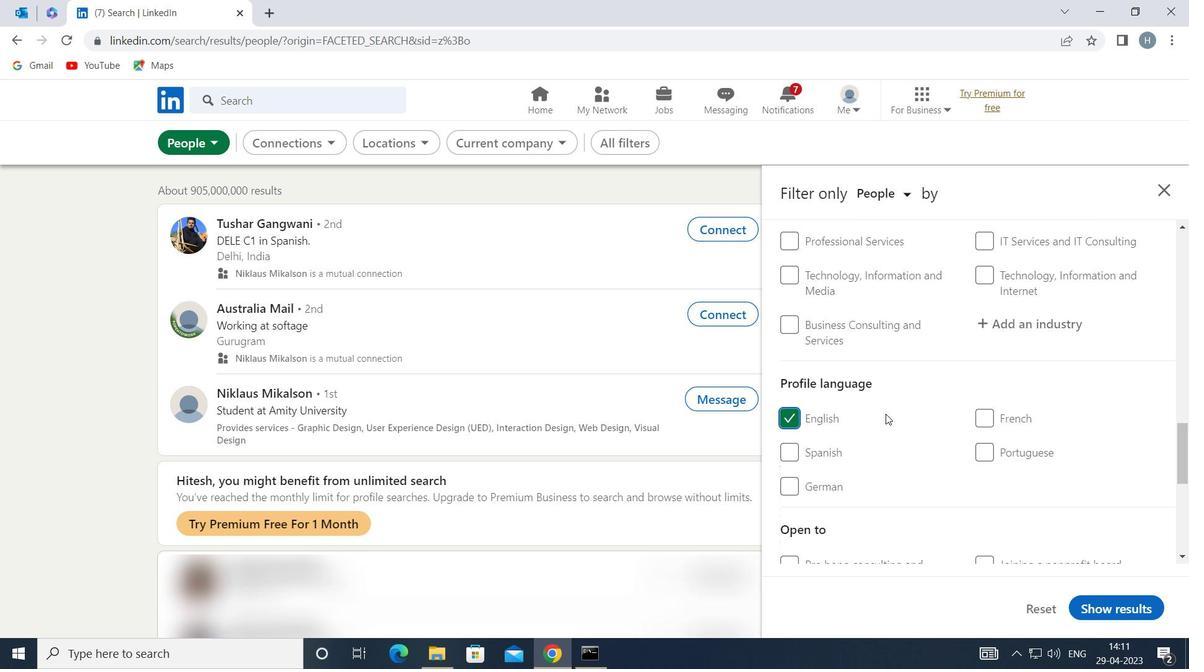 
Action: Mouse scrolled (891, 413) with delta (0, 0)
Screenshot: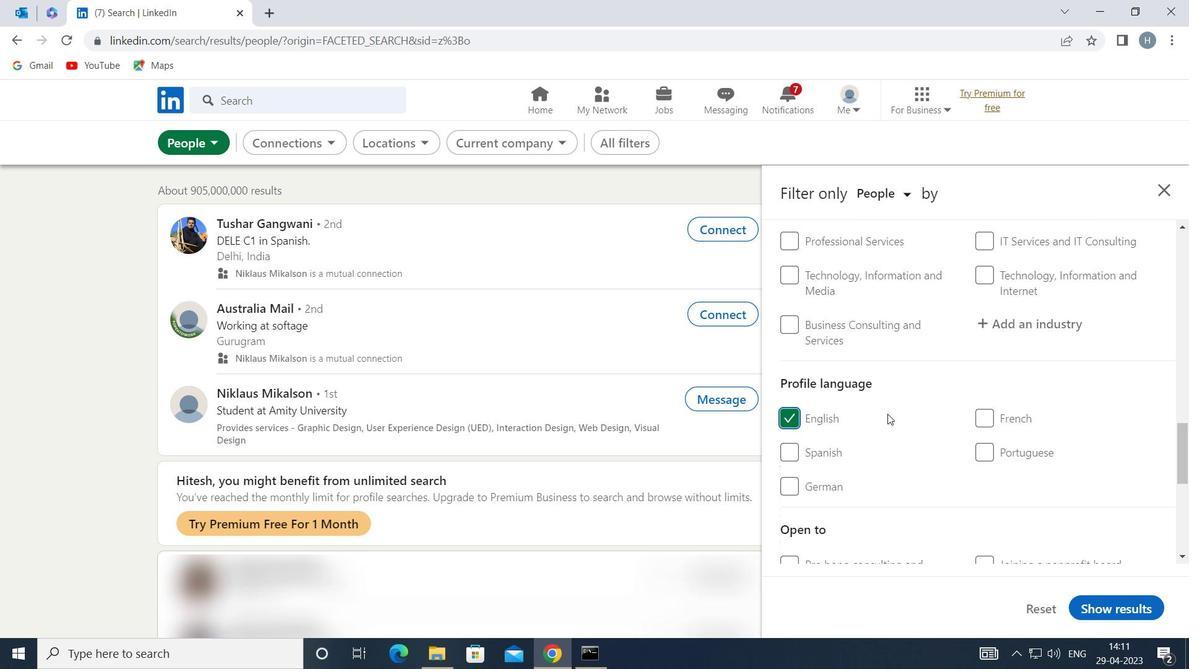 
Action: Mouse scrolled (891, 413) with delta (0, 0)
Screenshot: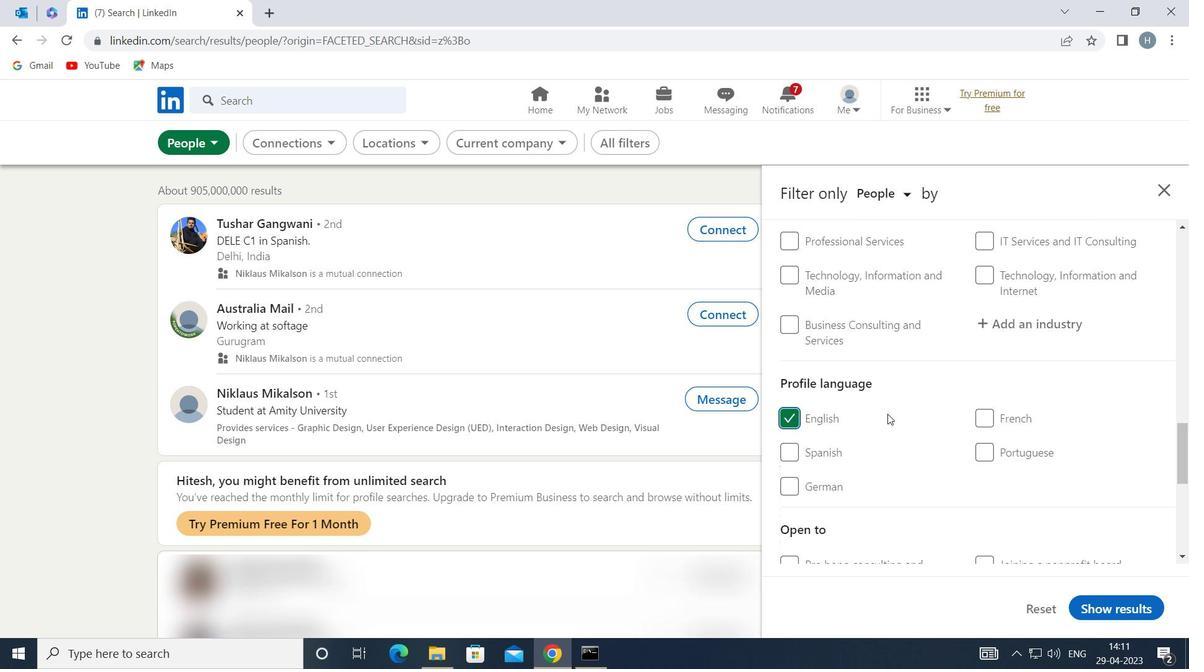 
Action: Mouse scrolled (891, 413) with delta (0, 0)
Screenshot: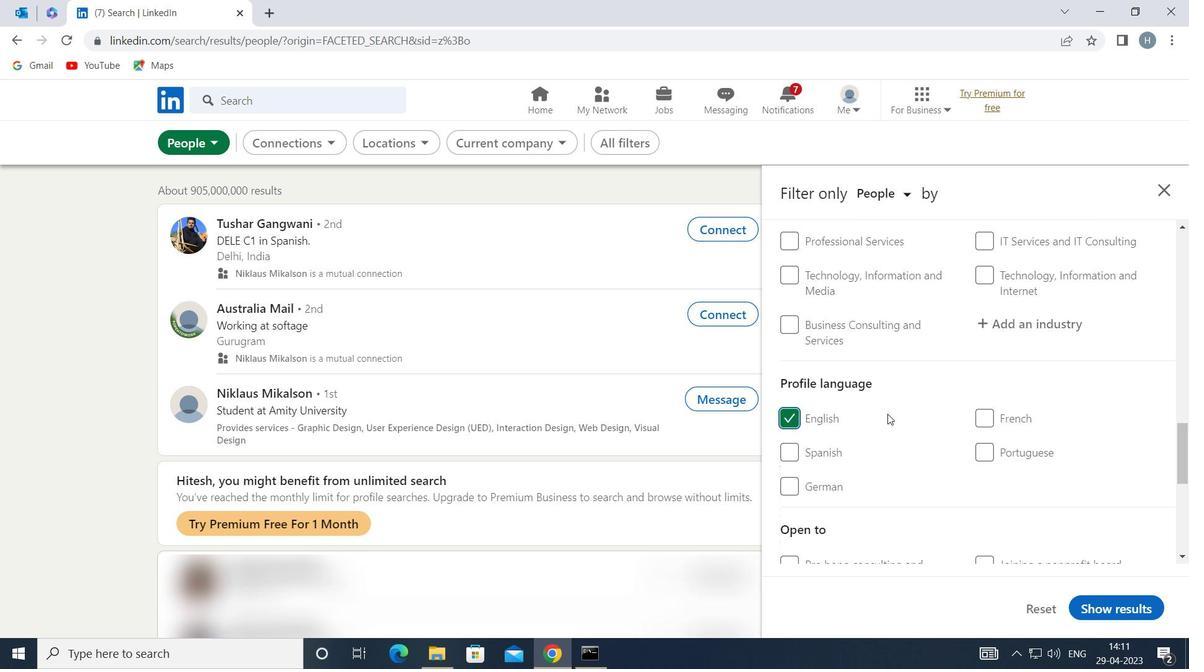 
Action: Mouse moved to (892, 411)
Screenshot: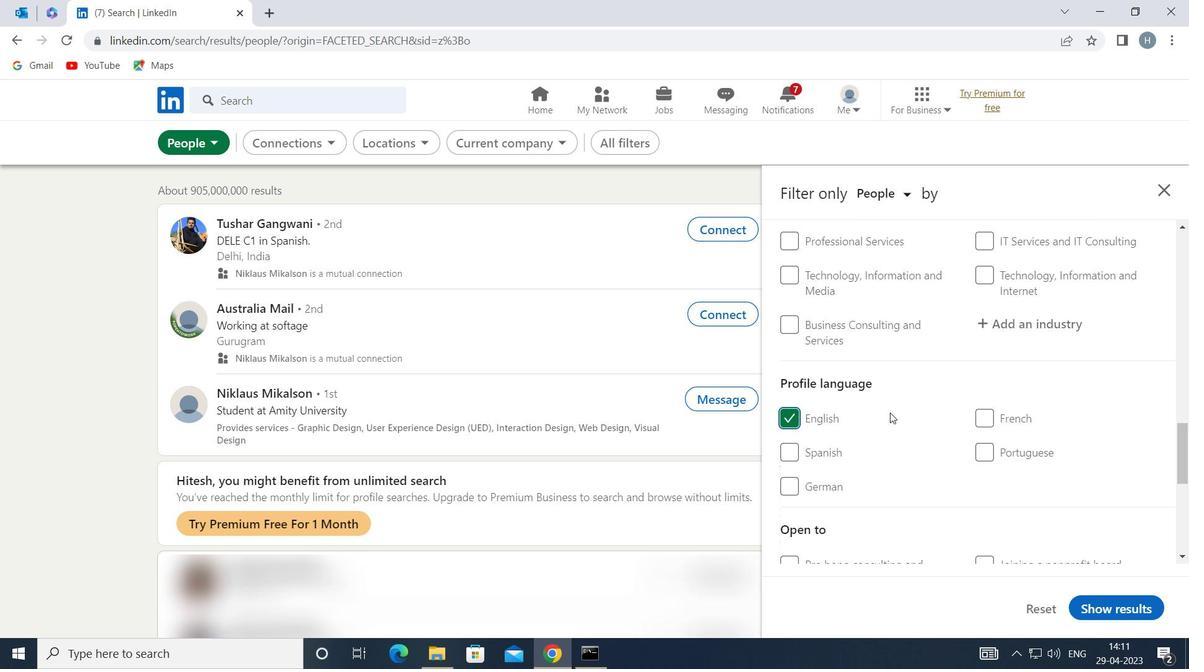 
Action: Mouse scrolled (892, 412) with delta (0, 0)
Screenshot: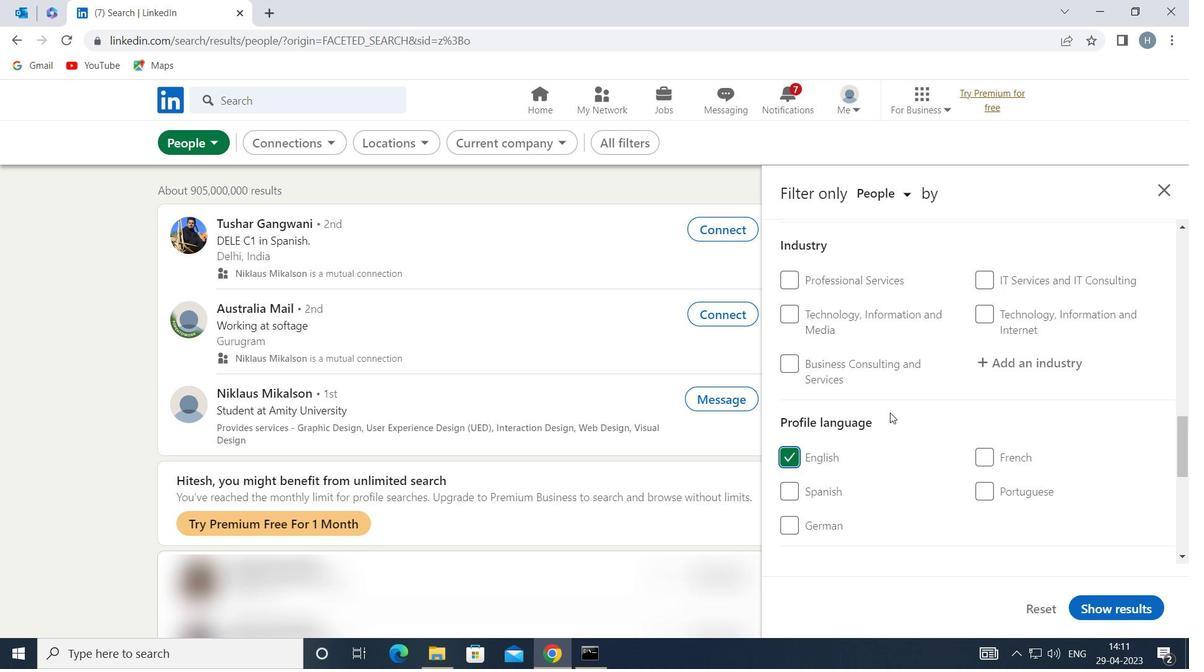 
Action: Mouse scrolled (892, 412) with delta (0, 0)
Screenshot: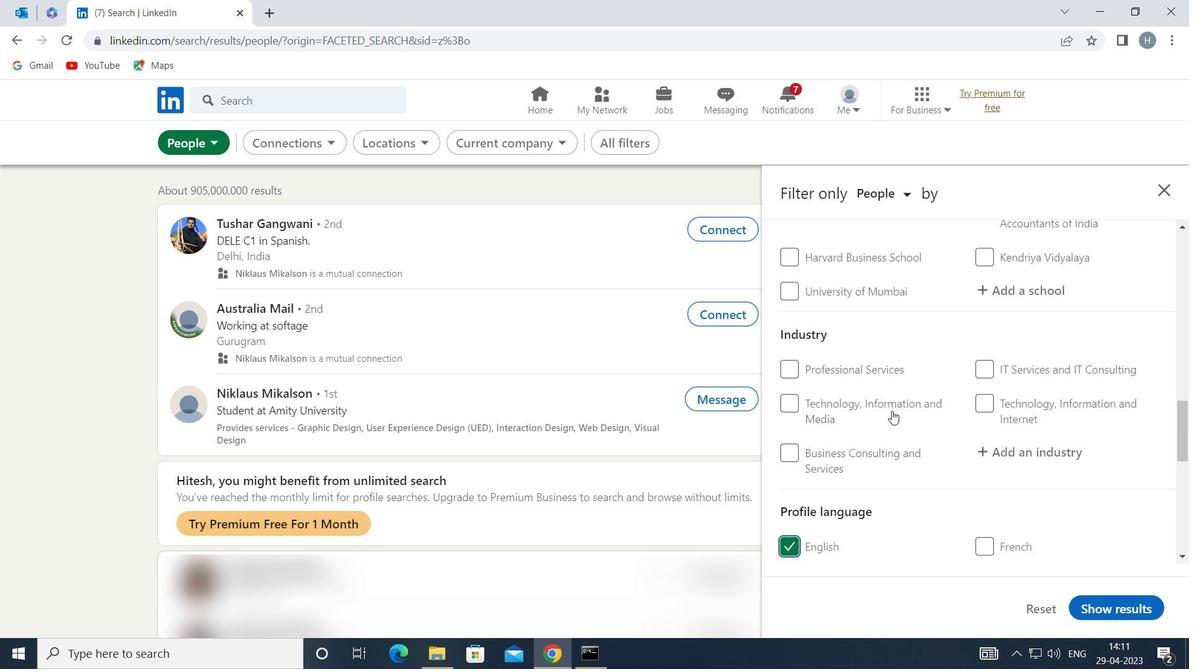 
Action: Mouse moved to (886, 409)
Screenshot: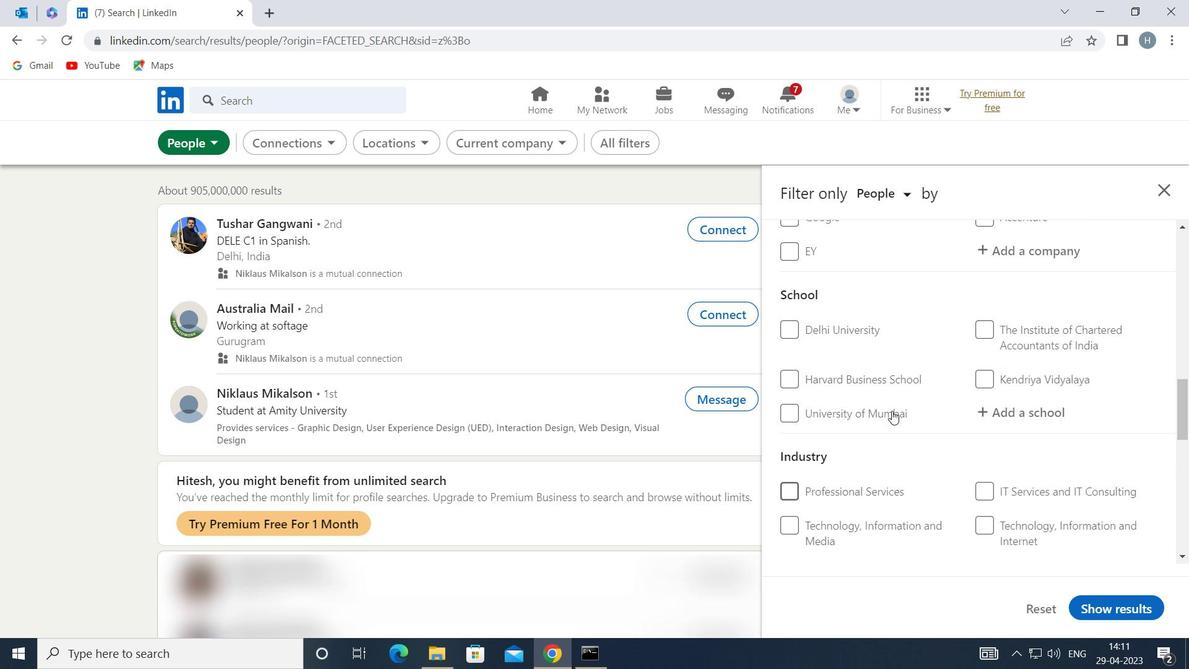 
Action: Mouse scrolled (886, 409) with delta (0, 0)
Screenshot: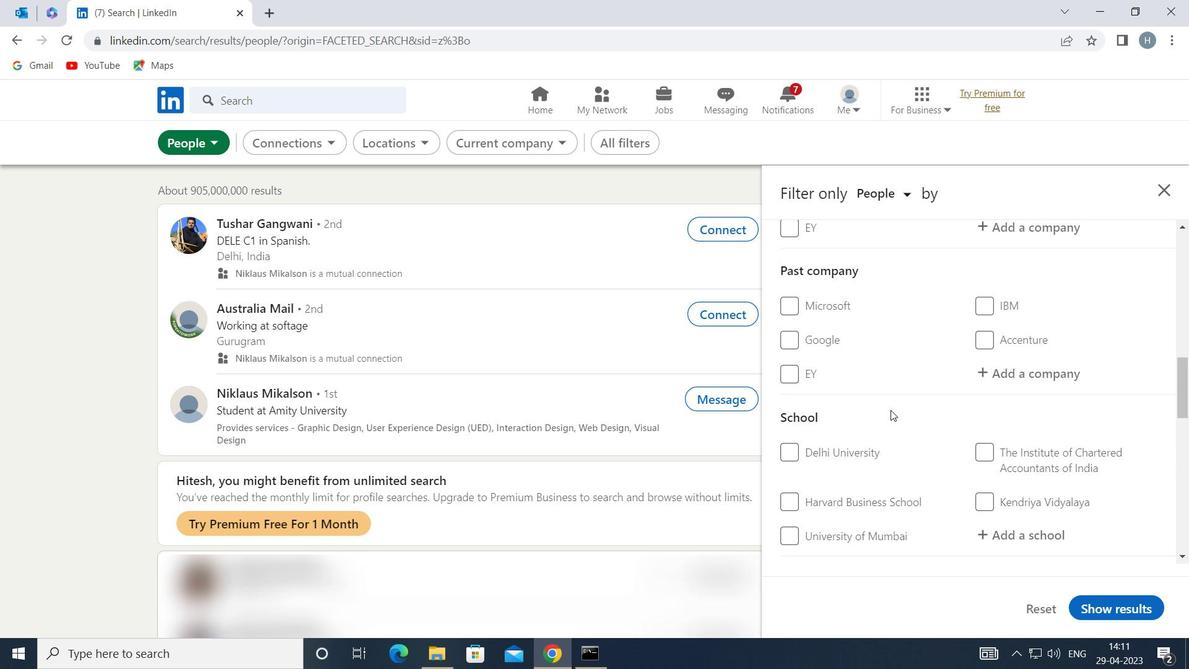 
Action: Mouse scrolled (886, 409) with delta (0, 0)
Screenshot: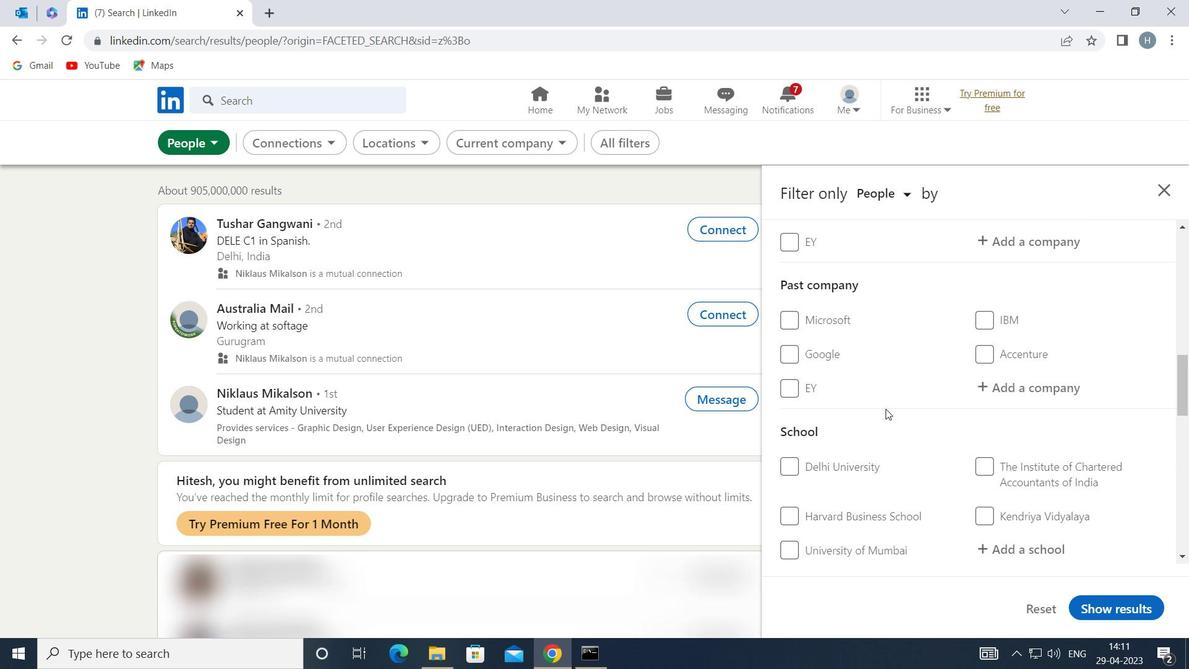 
Action: Mouse moved to (884, 409)
Screenshot: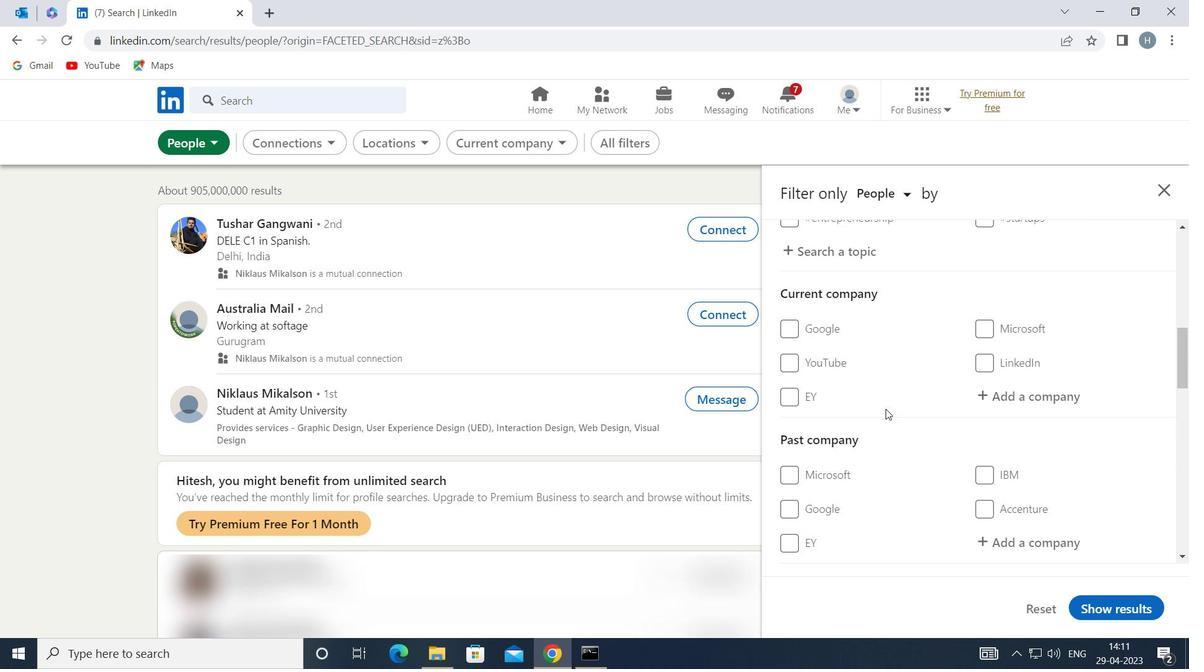 
Action: Mouse scrolled (884, 409) with delta (0, 0)
Screenshot: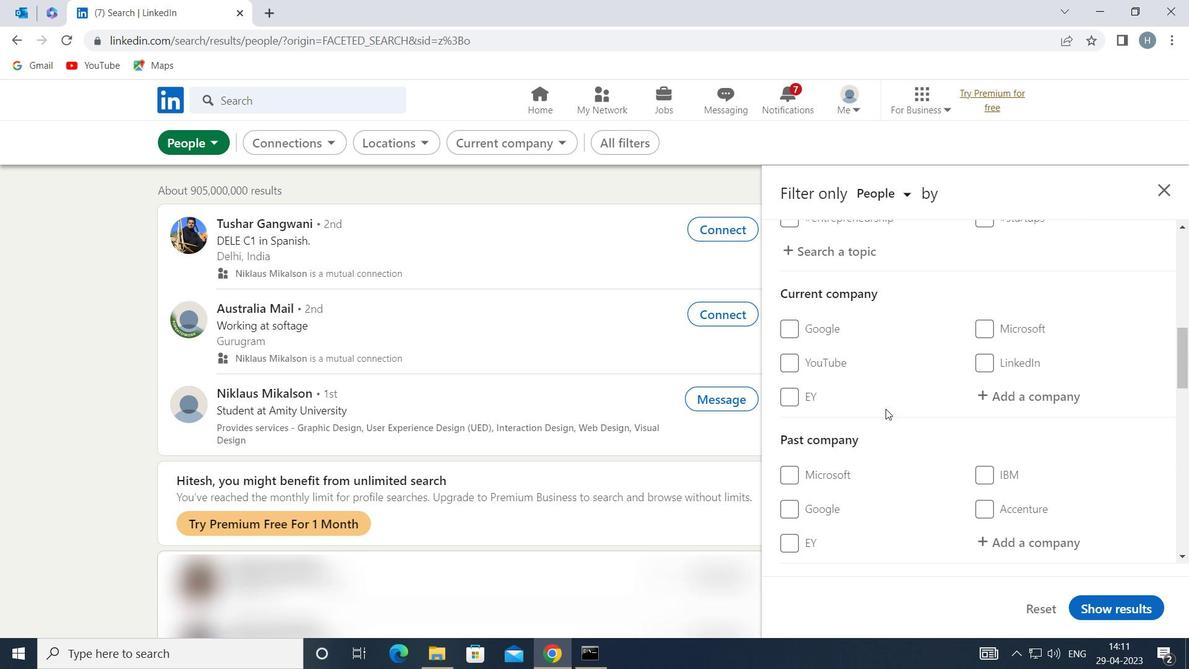 
Action: Mouse moved to (933, 412)
Screenshot: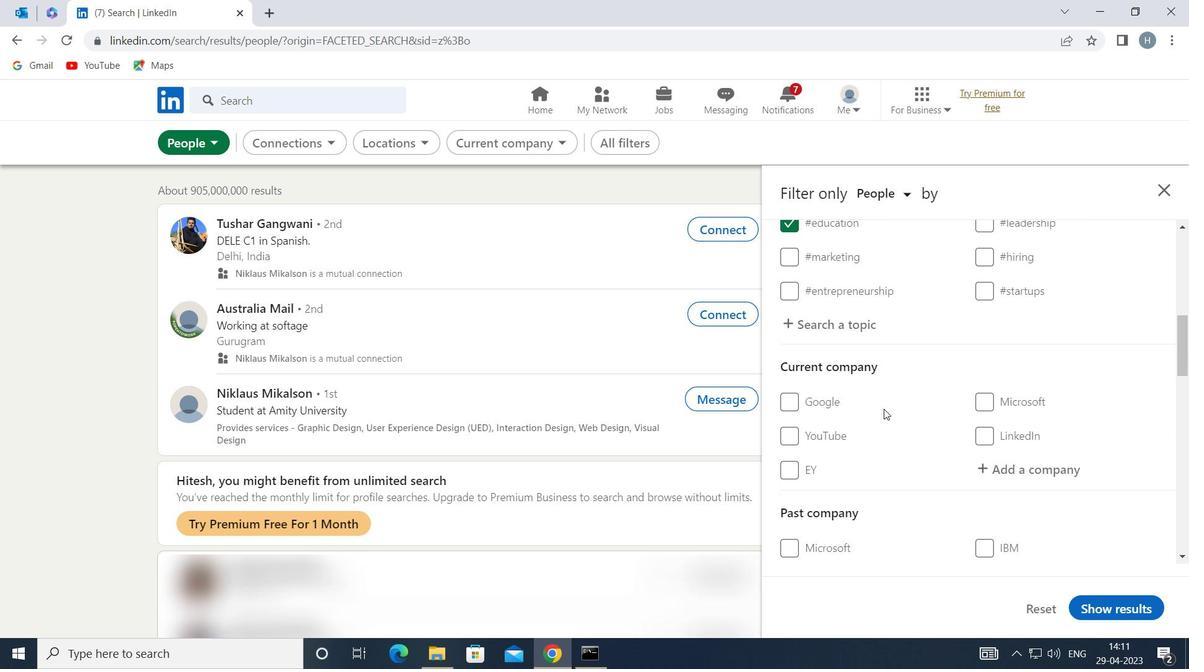 
Action: Mouse scrolled (933, 412) with delta (0, 0)
Screenshot: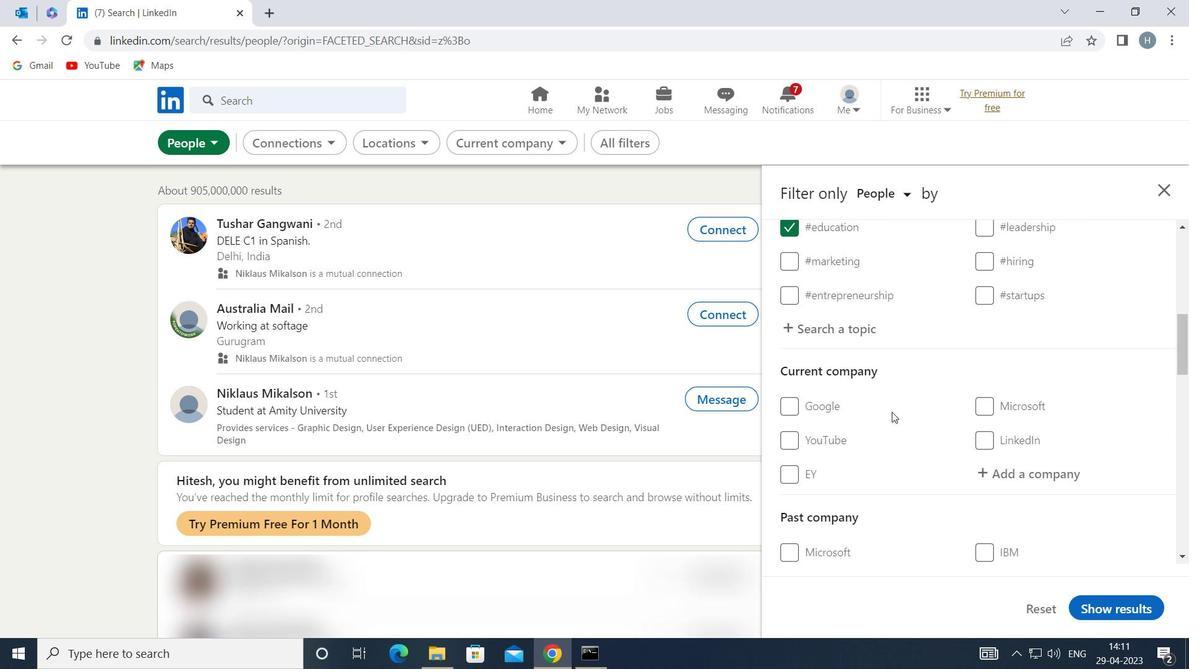 
Action: Mouse moved to (1055, 394)
Screenshot: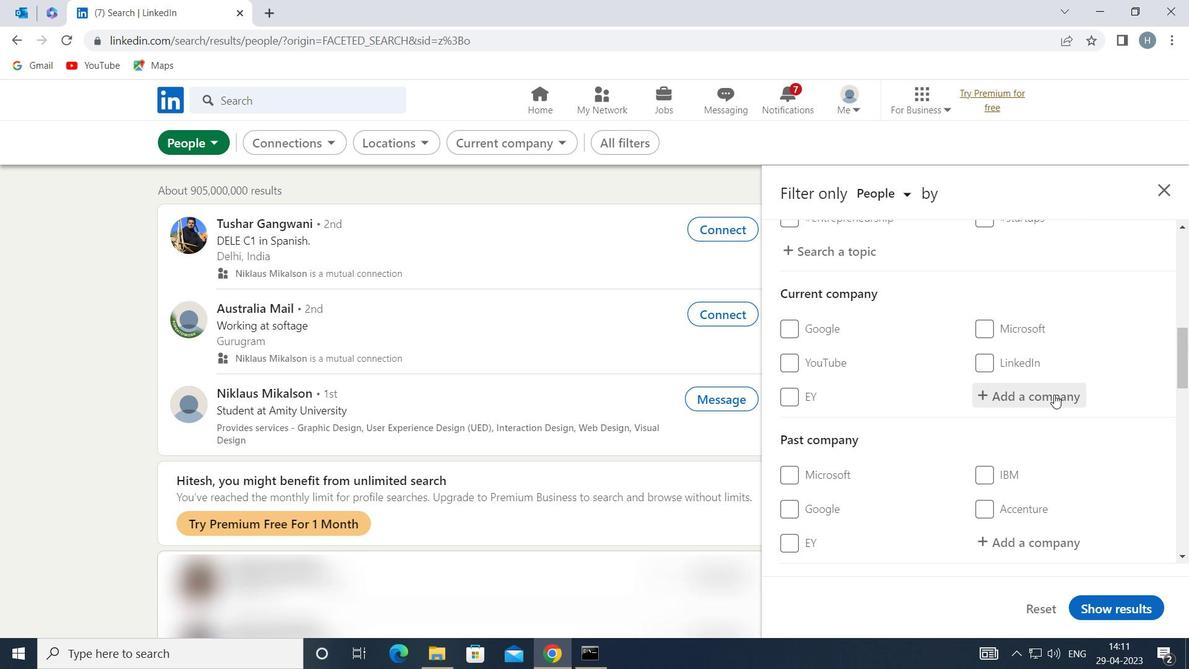 
Action: Mouse pressed left at (1055, 394)
Screenshot: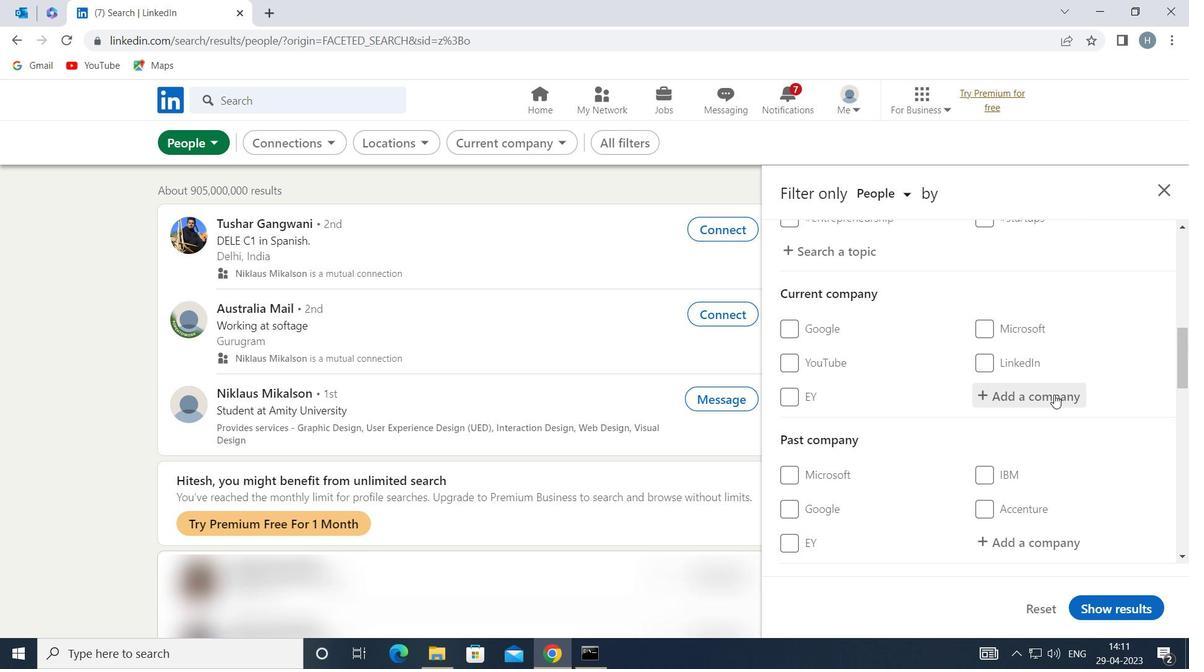 
Action: Mouse moved to (1054, 393)
Screenshot: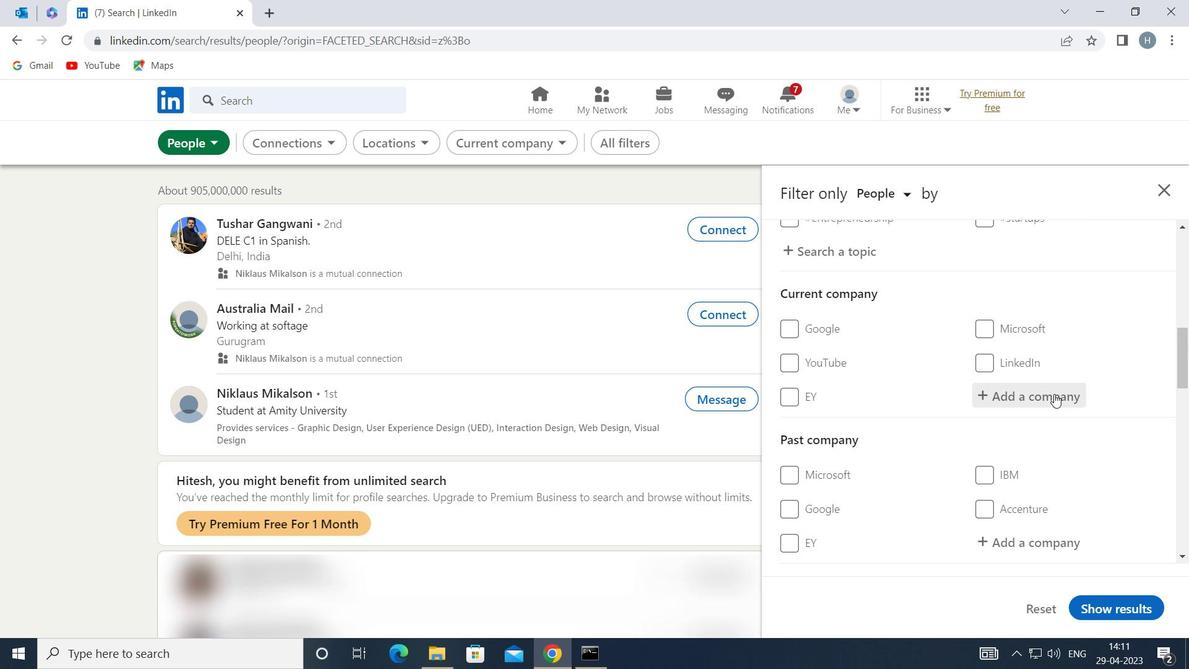 
Action: Key pressed <Key.shift><Key.shift>IDES
Screenshot: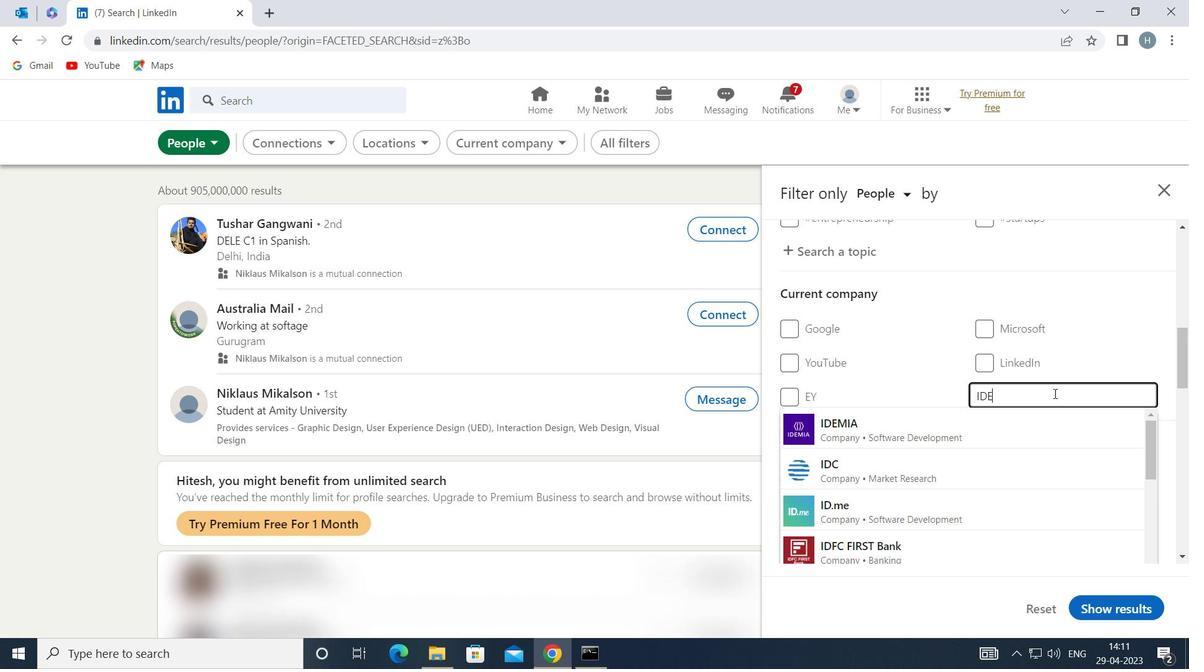 
Action: Mouse moved to (991, 434)
Screenshot: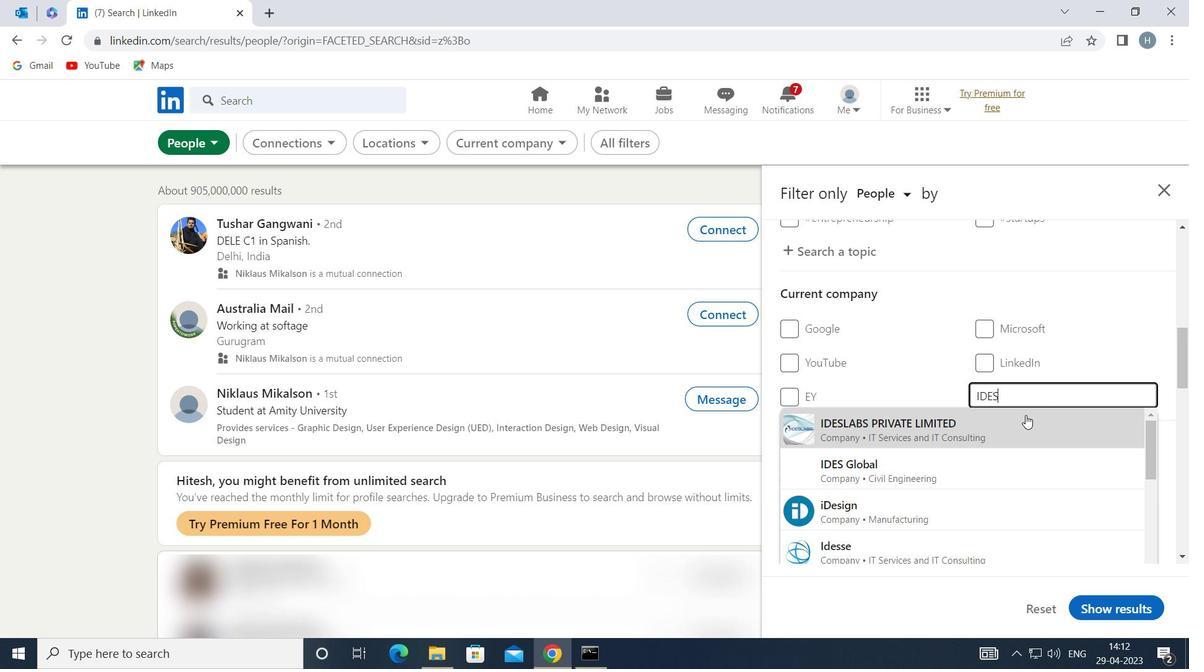 
Action: Mouse pressed left at (991, 434)
Screenshot: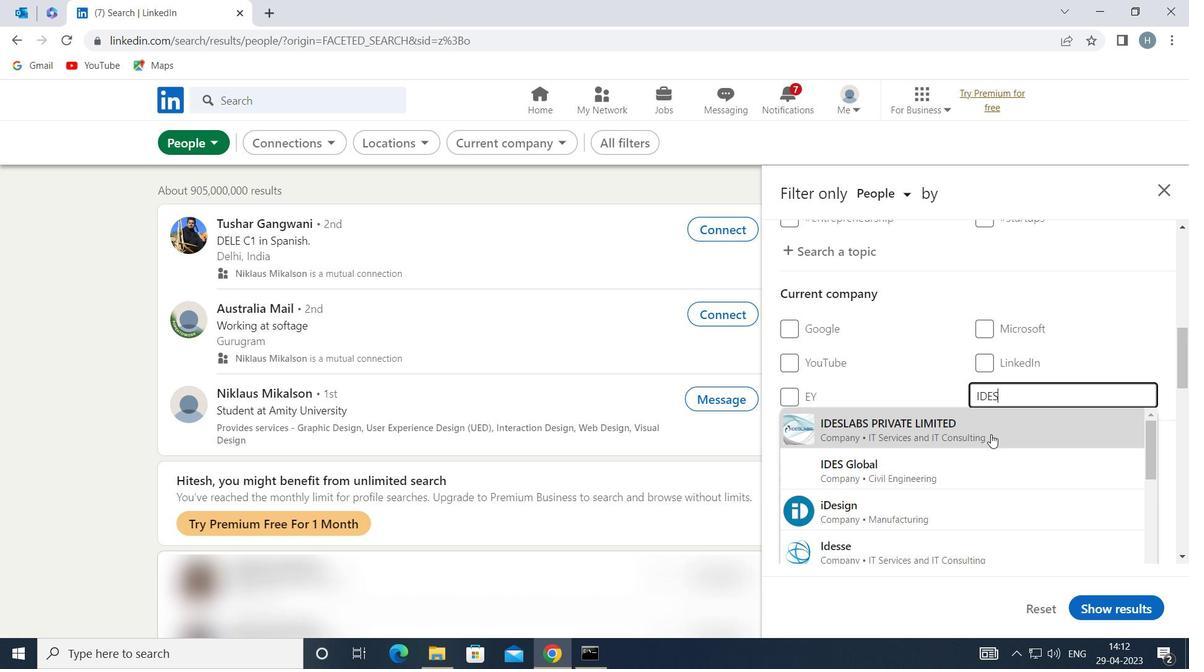 
Action: Mouse moved to (989, 411)
Screenshot: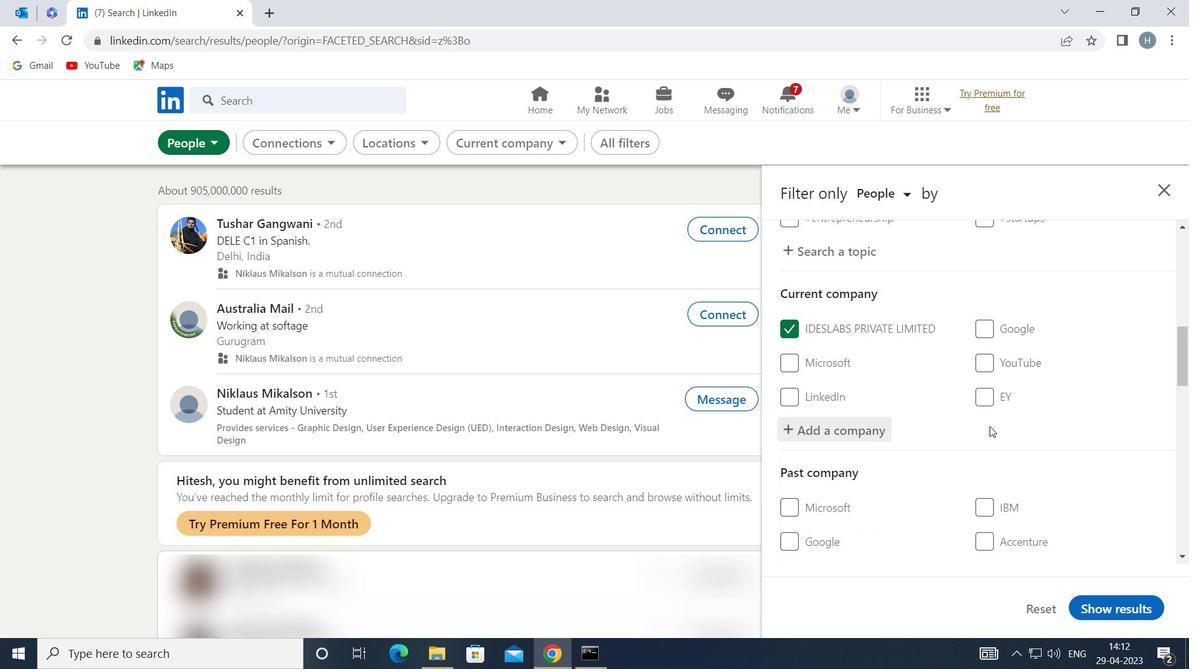 
Action: Mouse scrolled (989, 410) with delta (0, 0)
Screenshot: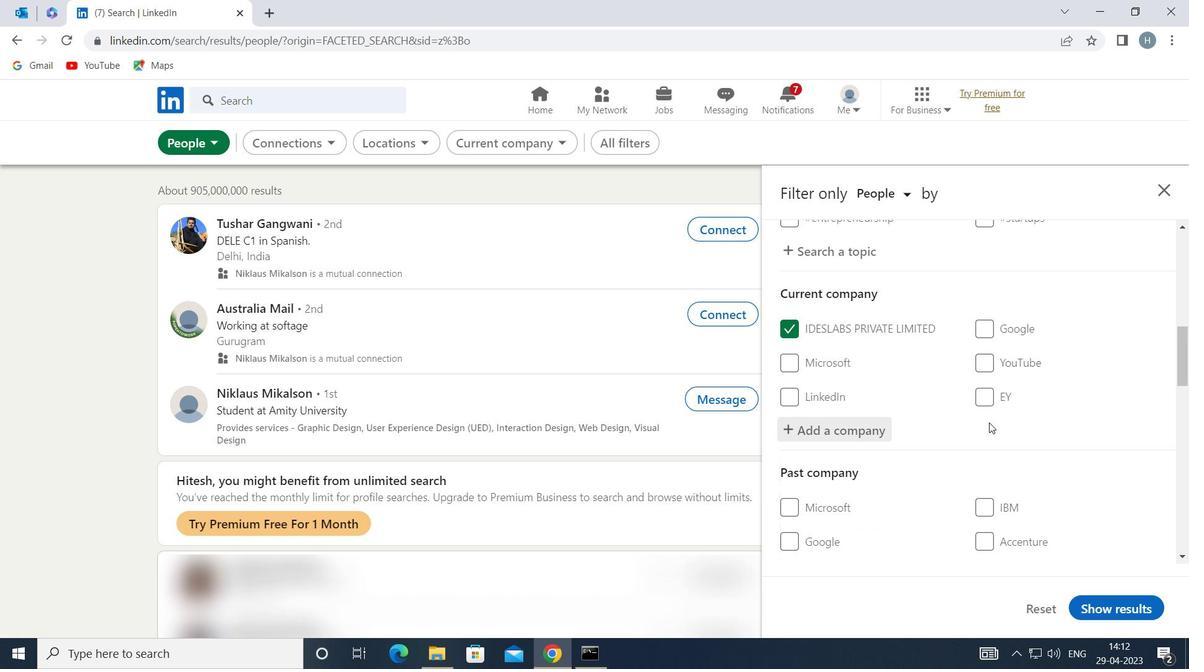 
Action: Mouse scrolled (989, 410) with delta (0, 0)
Screenshot: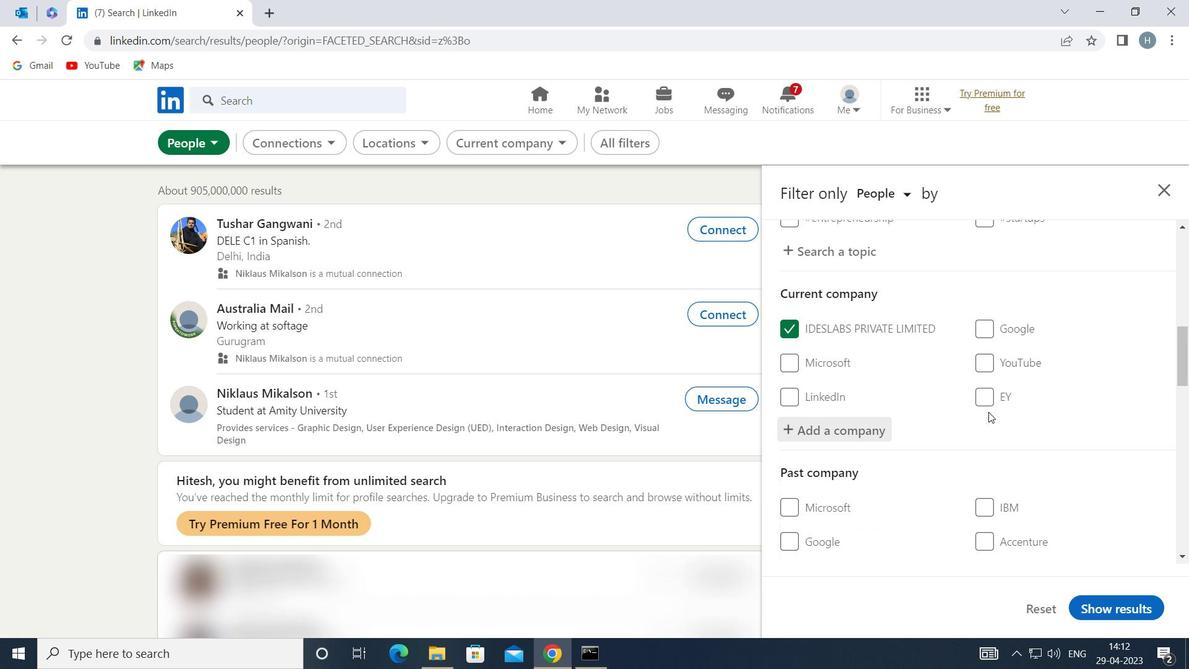 
Action: Mouse moved to (987, 408)
Screenshot: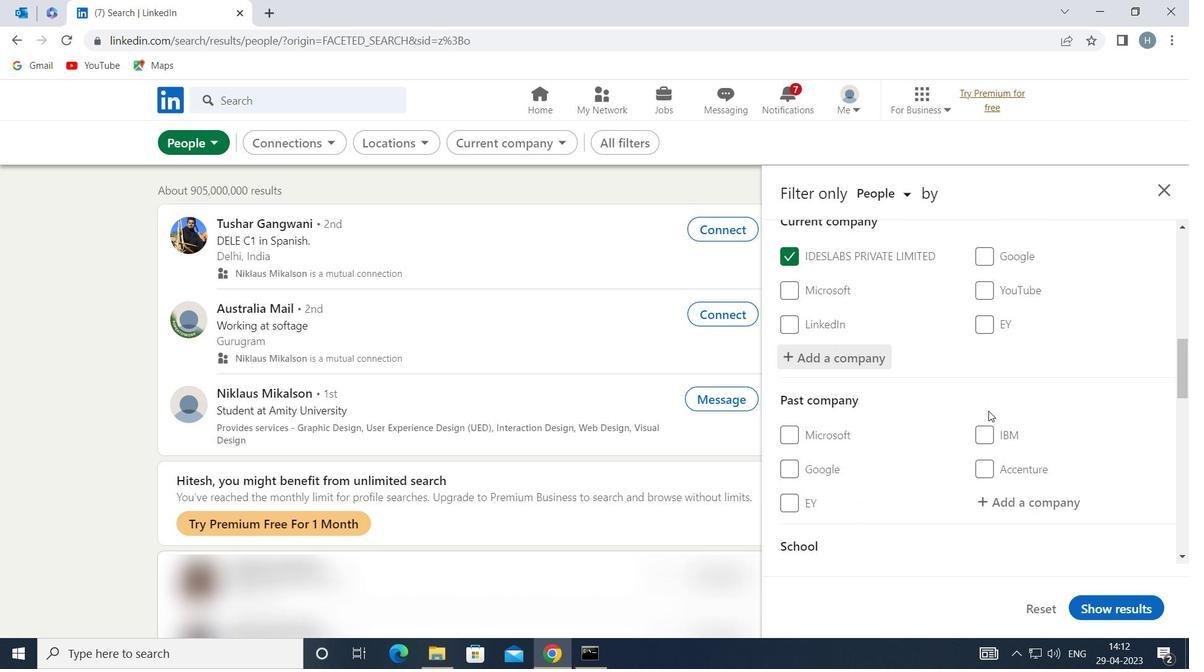 
Action: Mouse scrolled (987, 407) with delta (0, 0)
Screenshot: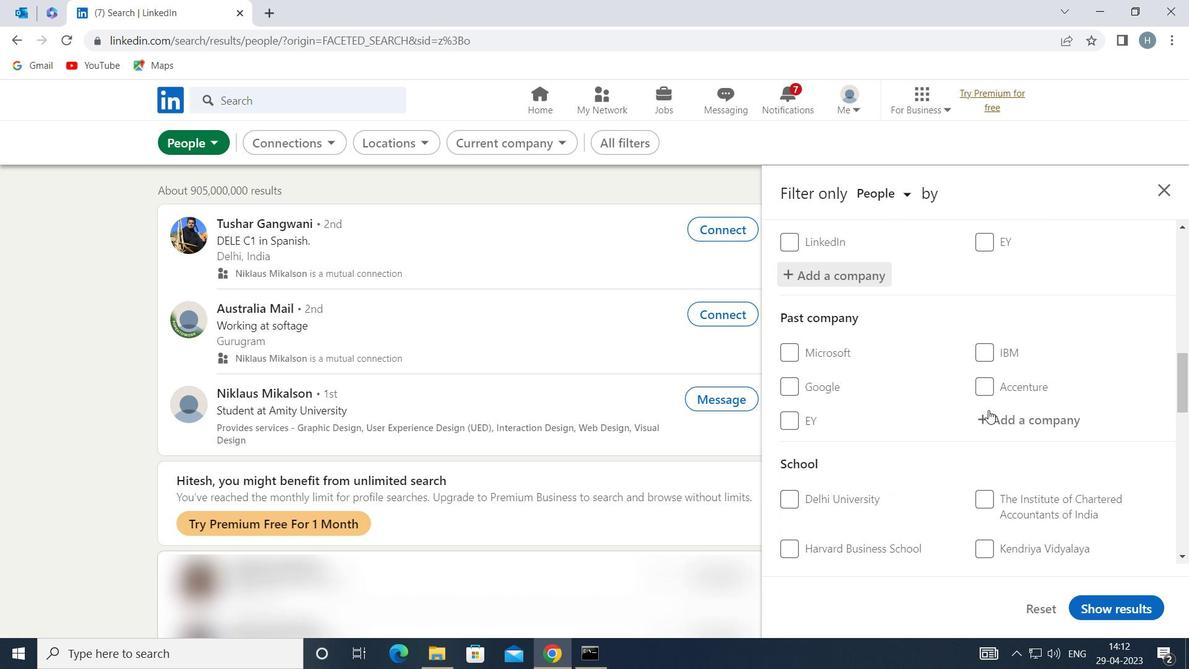 
Action: Mouse scrolled (987, 407) with delta (0, 0)
Screenshot: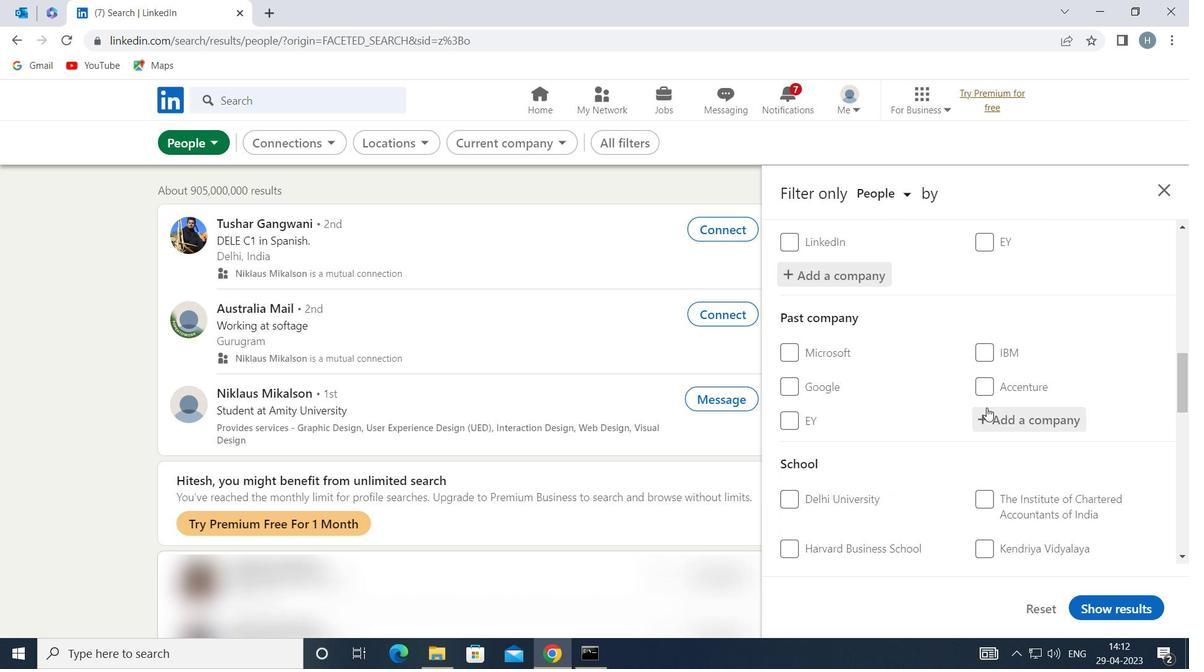 
Action: Mouse moved to (1002, 427)
Screenshot: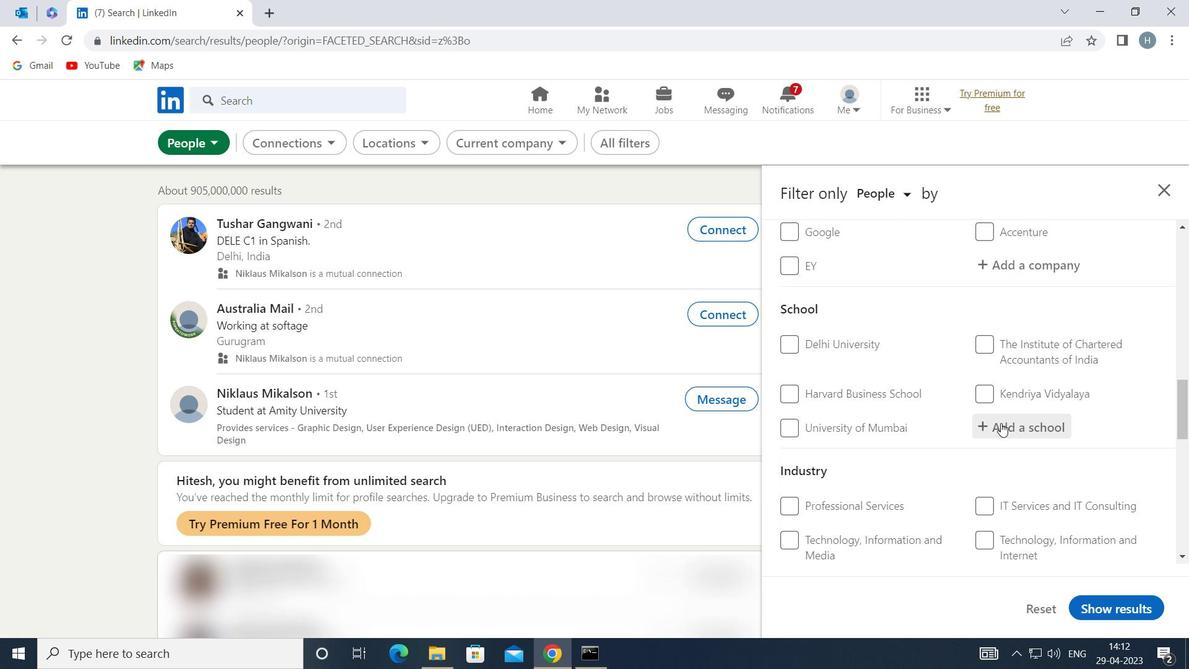
Action: Mouse pressed left at (1002, 427)
Screenshot: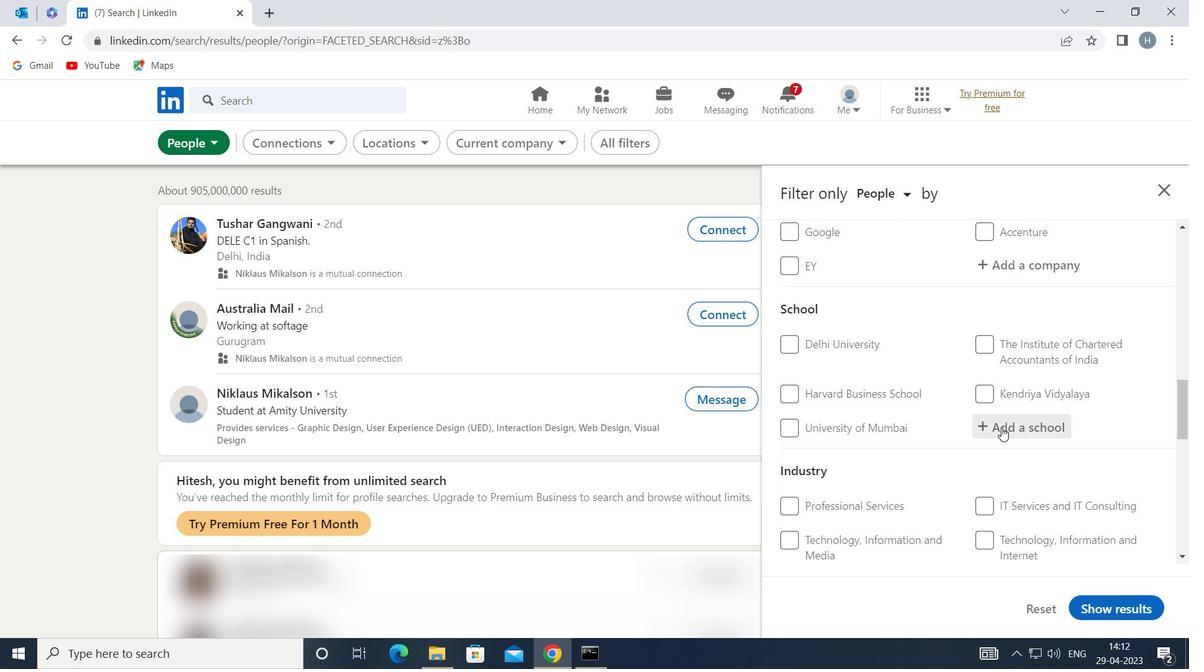 
Action: Mouse moved to (1004, 426)
Screenshot: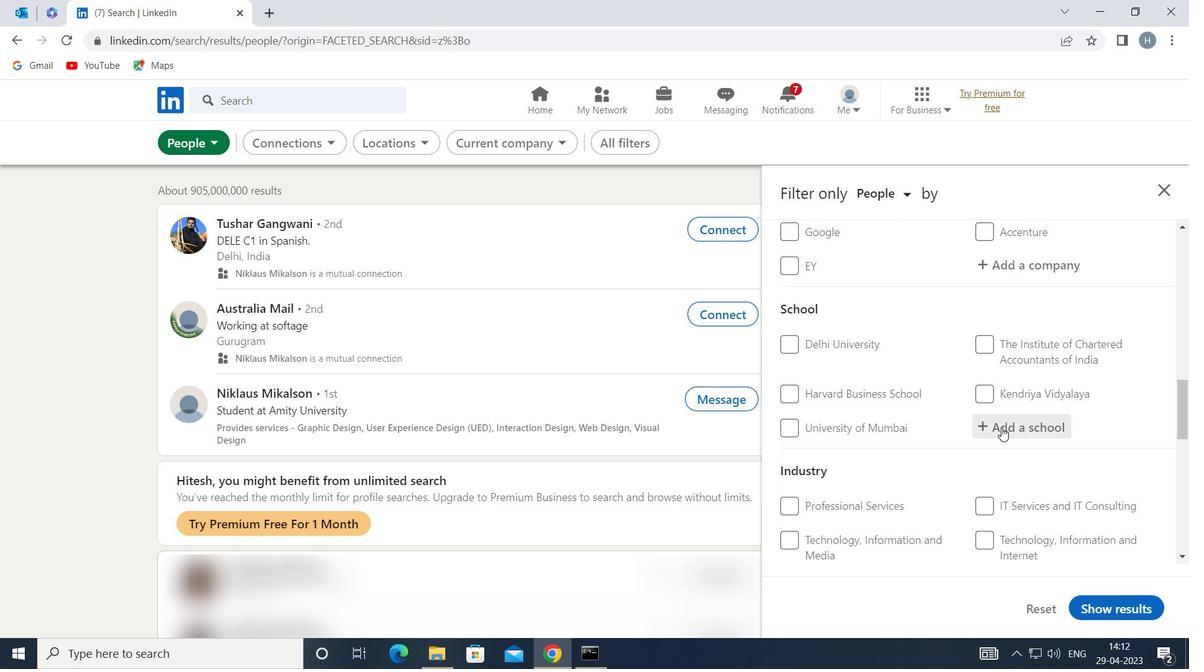 
Action: Key pressed <Key.shift><Key.shift><Key.shift><Key.shift><Key.shift><Key.shift><Key.shift><Key.shift><Key.shift><Key.shift>ITM<Key.space>UNI
Screenshot: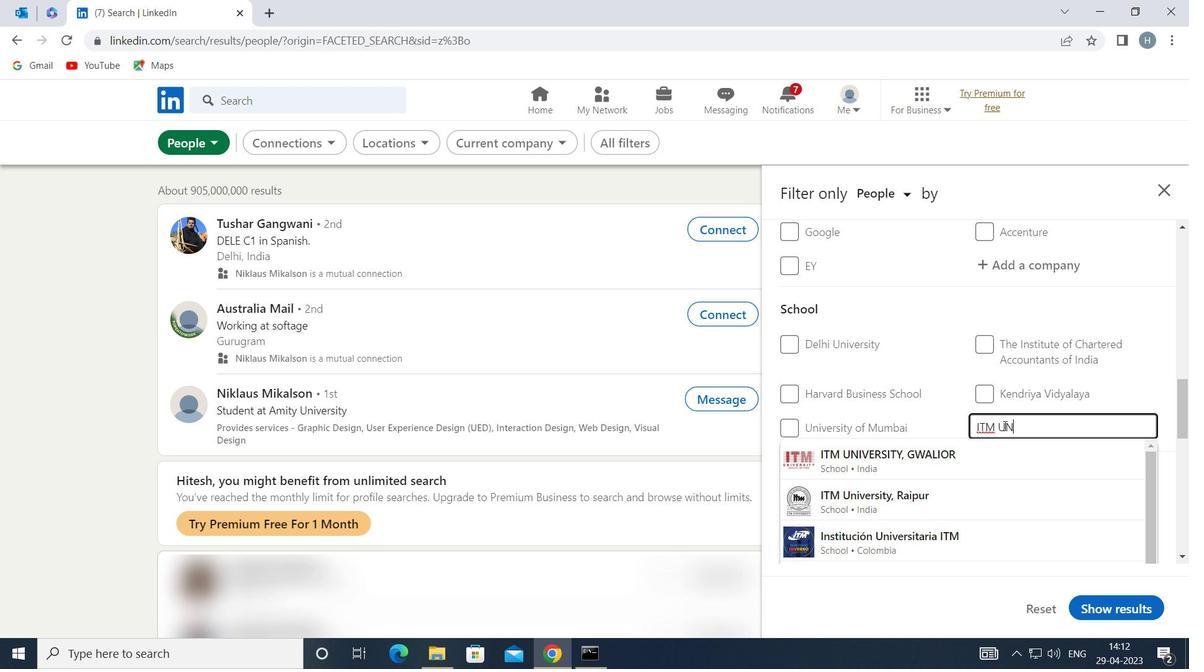 
Action: Mouse moved to (964, 462)
Screenshot: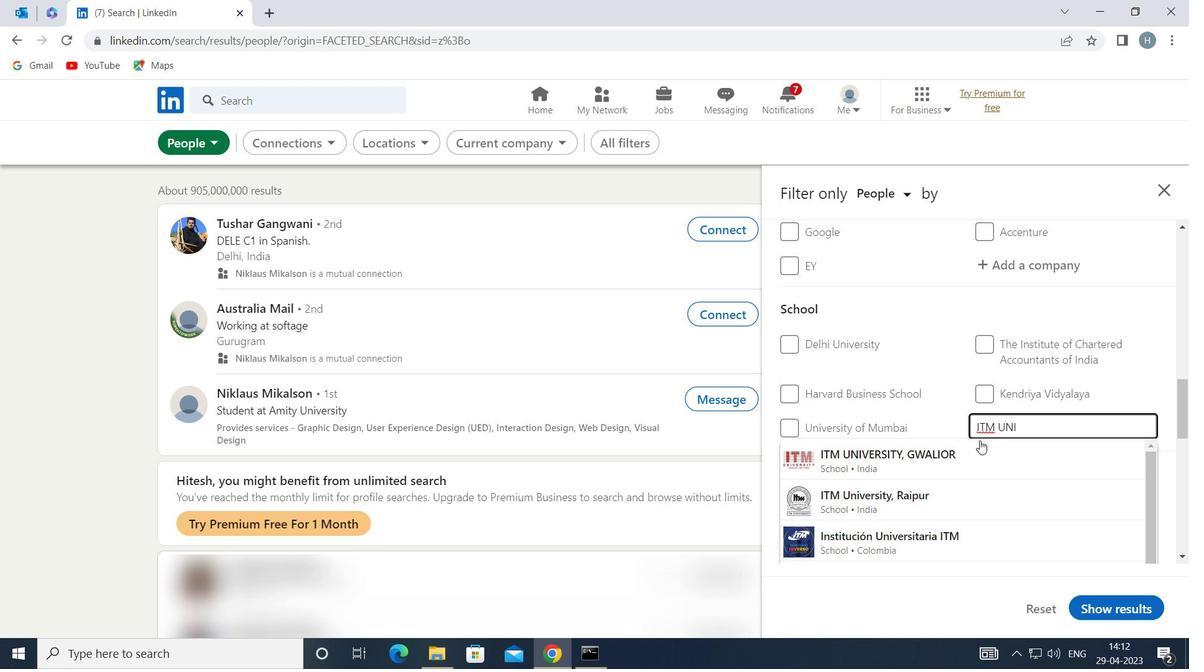 
Action: Mouse pressed left at (964, 462)
Screenshot: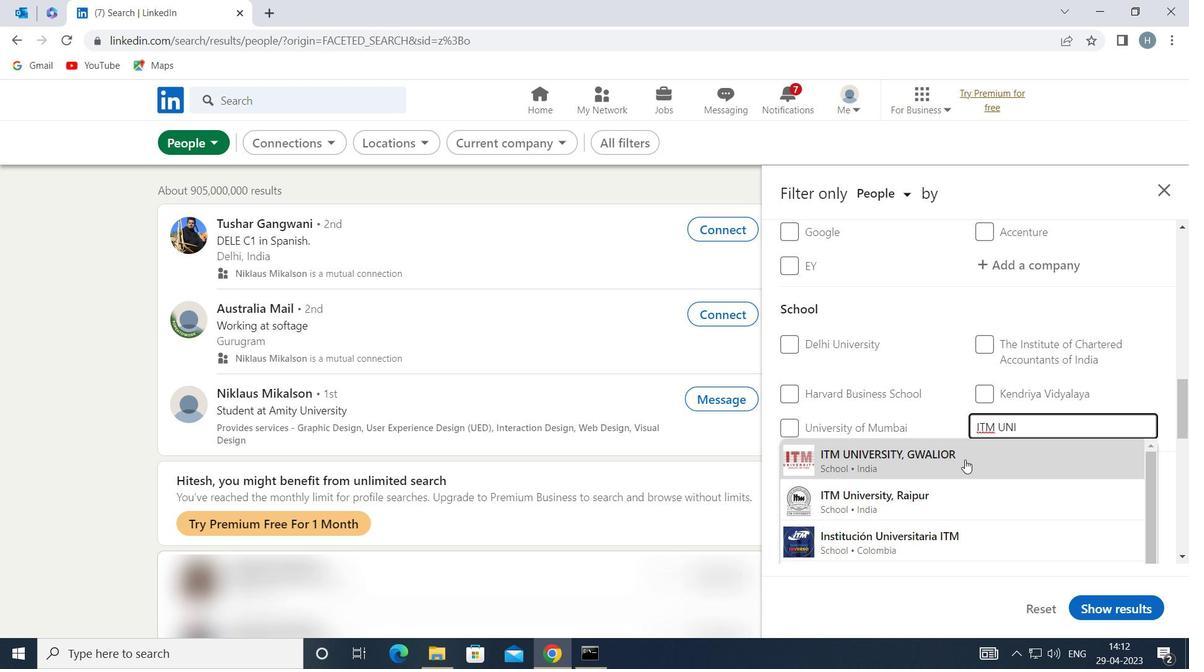 
Action: Mouse moved to (971, 413)
Screenshot: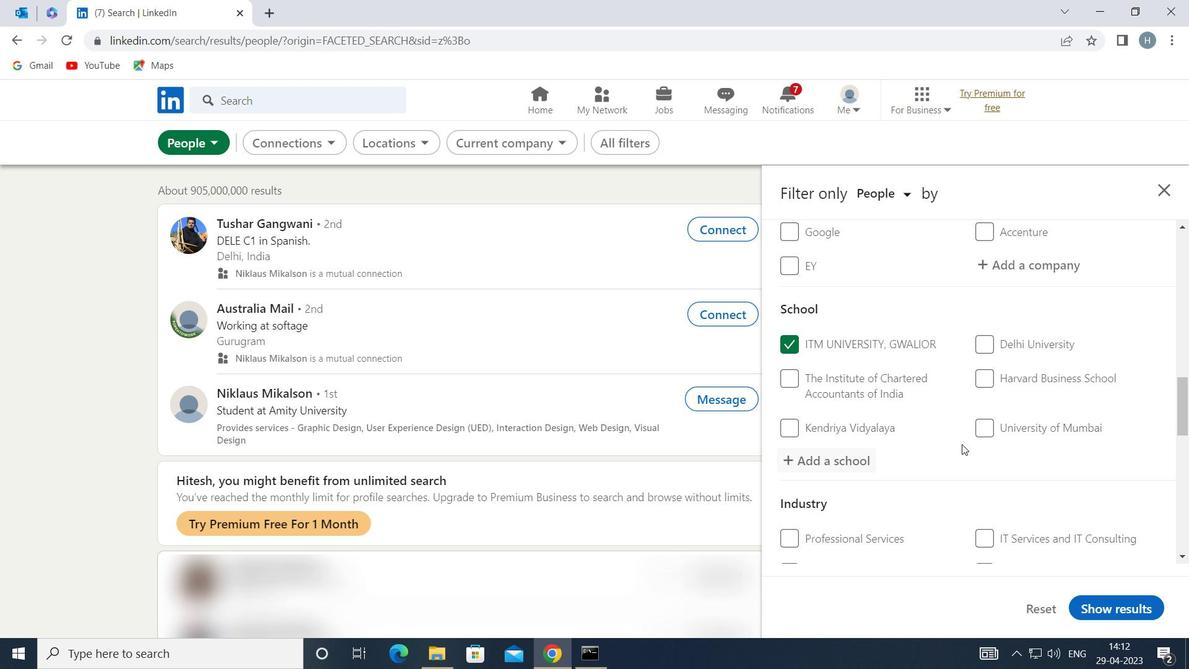 
Action: Mouse scrolled (971, 412) with delta (0, 0)
Screenshot: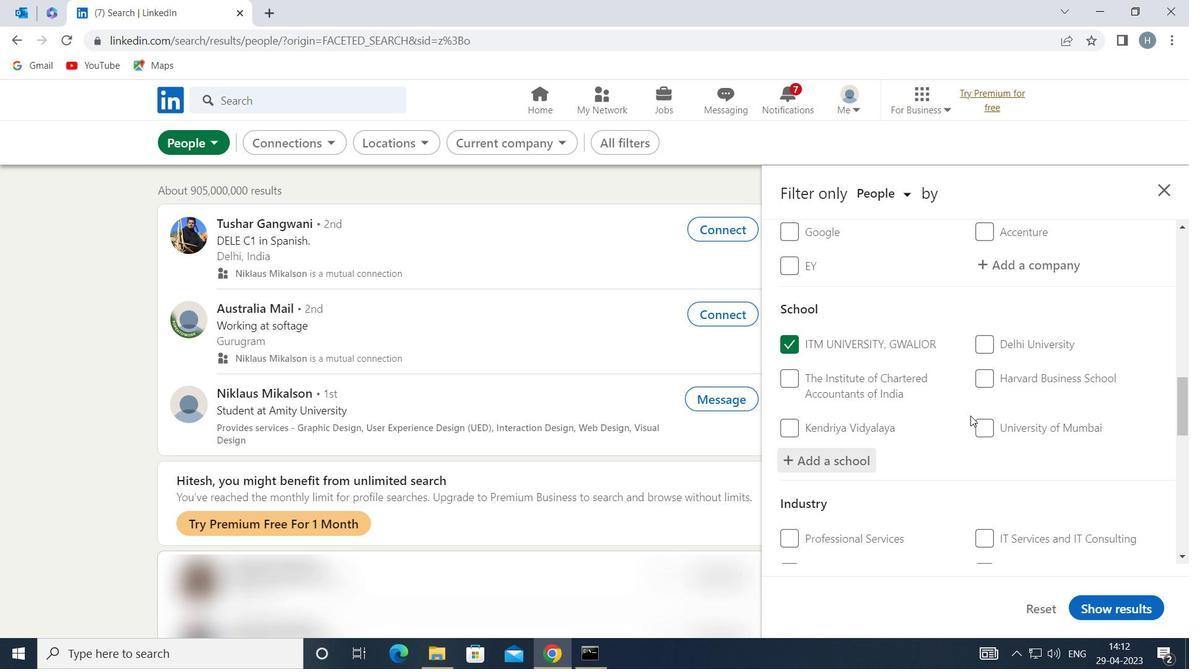 
Action: Mouse scrolled (971, 412) with delta (0, 0)
Screenshot: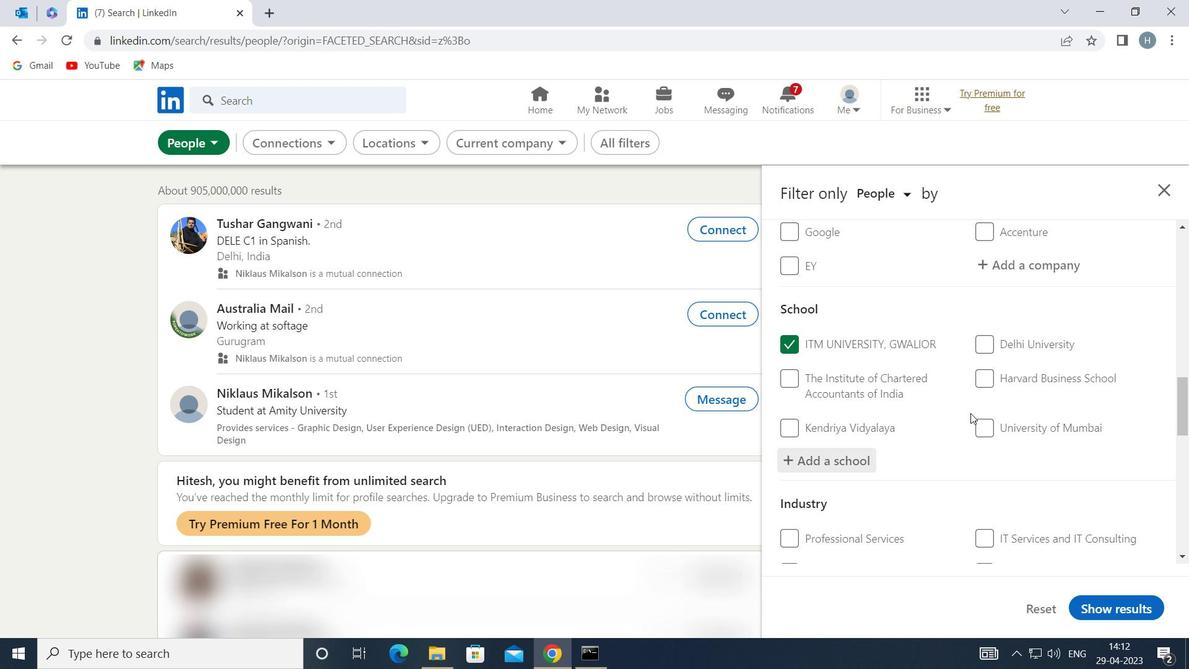 
Action: Mouse moved to (972, 411)
Screenshot: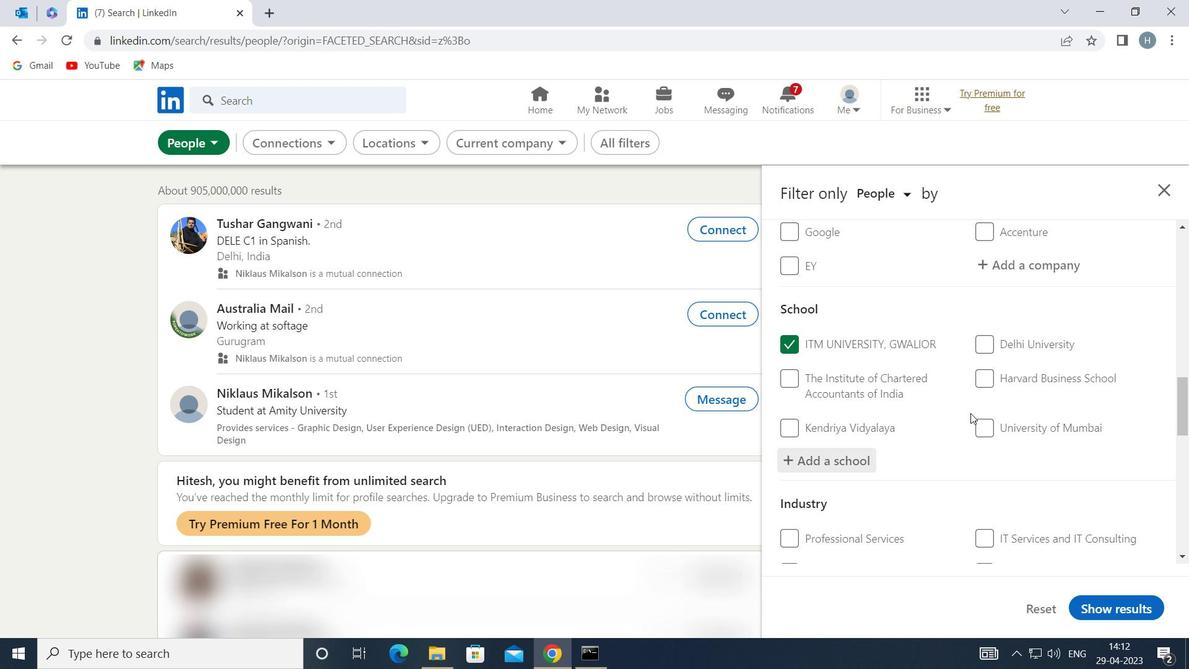 
Action: Mouse scrolled (972, 410) with delta (0, 0)
Screenshot: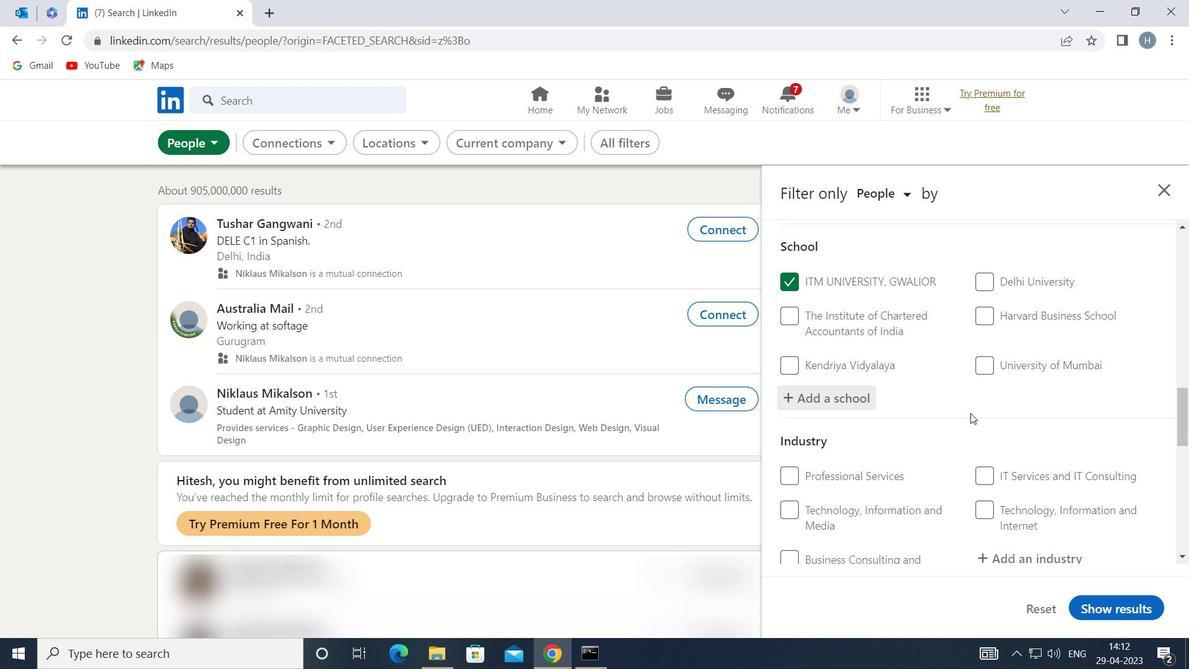 
Action: Mouse moved to (1019, 391)
Screenshot: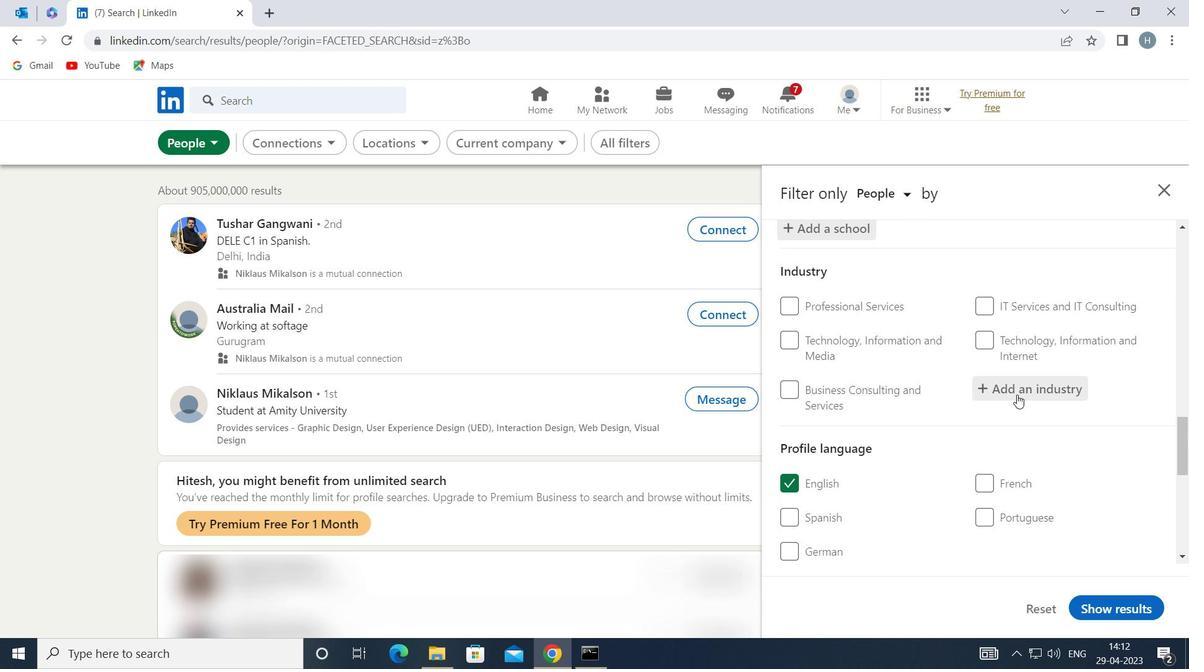 
Action: Mouse pressed left at (1019, 391)
Screenshot: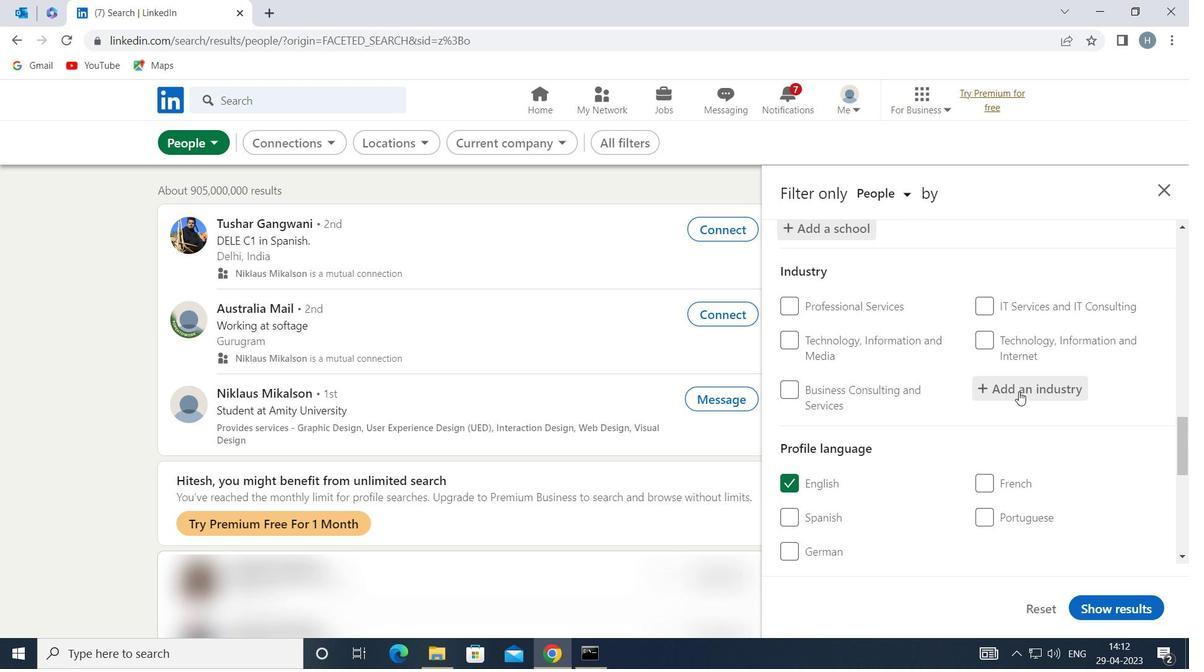 
Action: Mouse moved to (1008, 383)
Screenshot: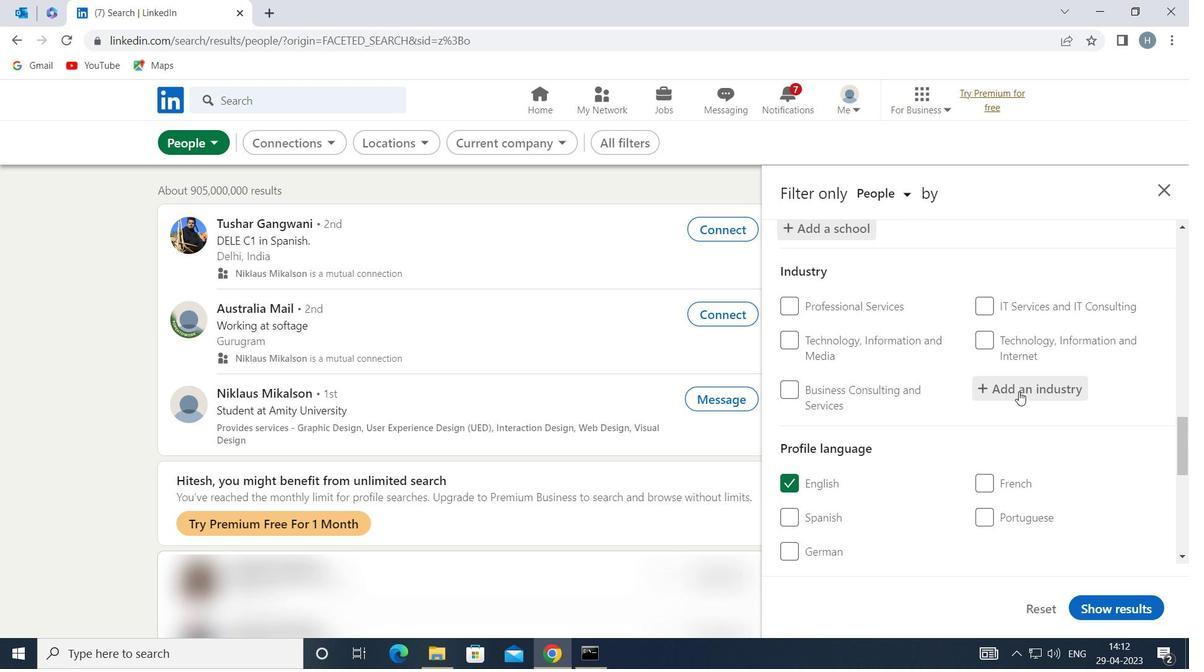 
Action: Key pressed <Key.shift>CLAI
Screenshot: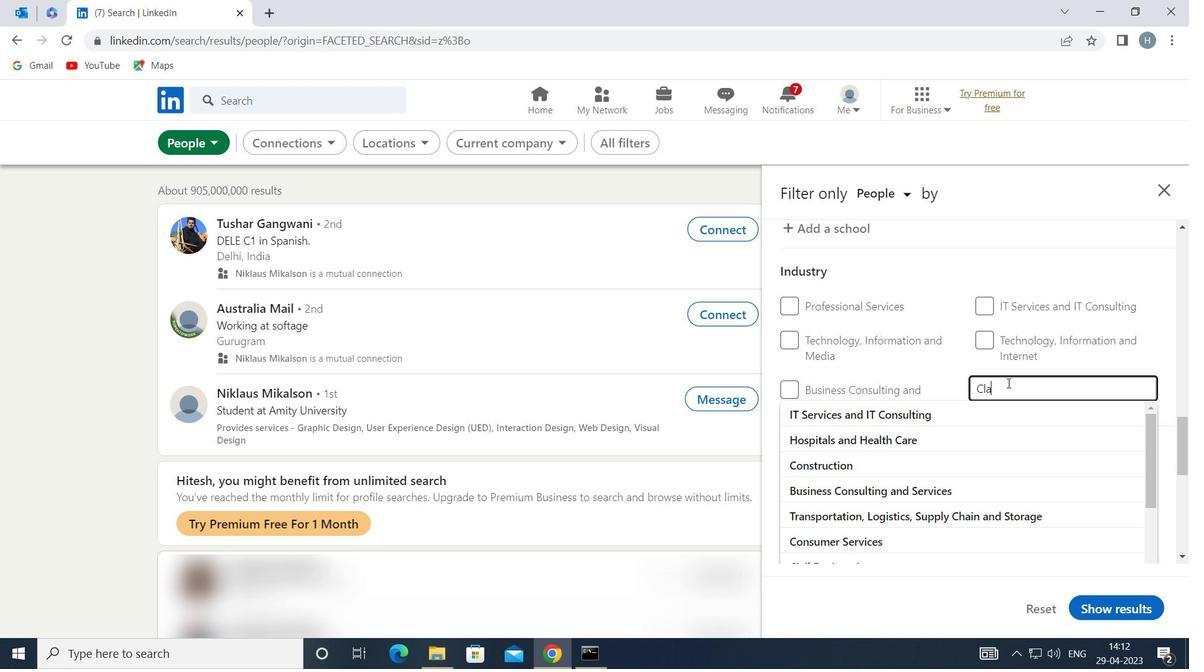 
Action: Mouse moved to (971, 412)
Screenshot: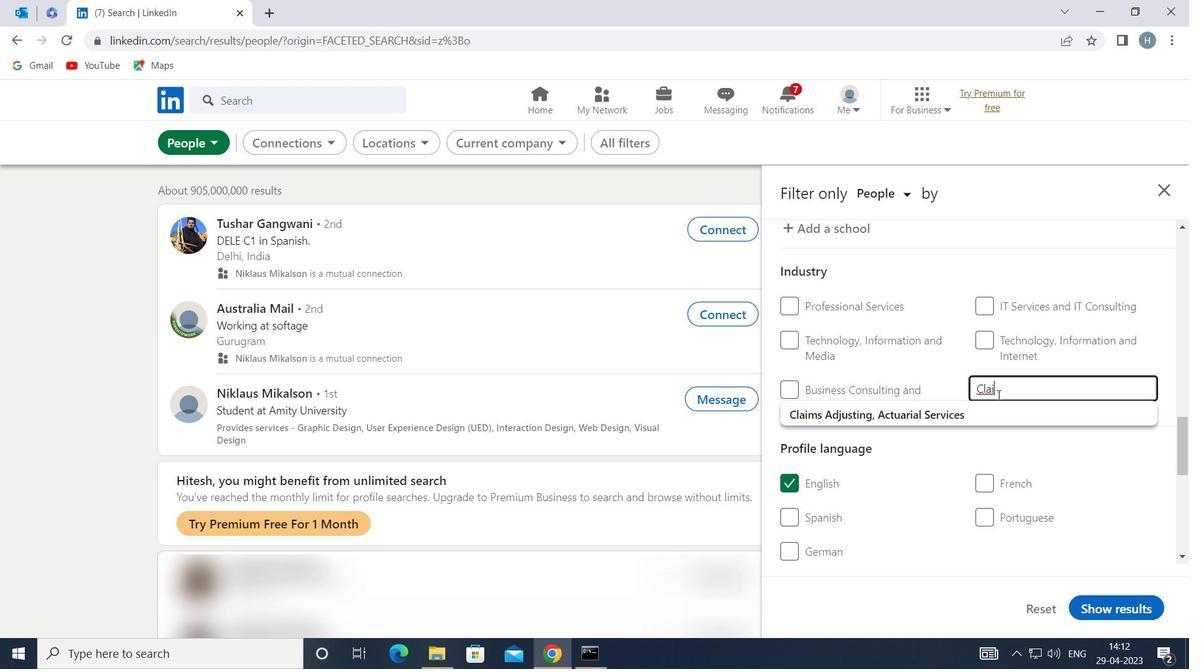 
Action: Mouse pressed left at (971, 412)
Screenshot: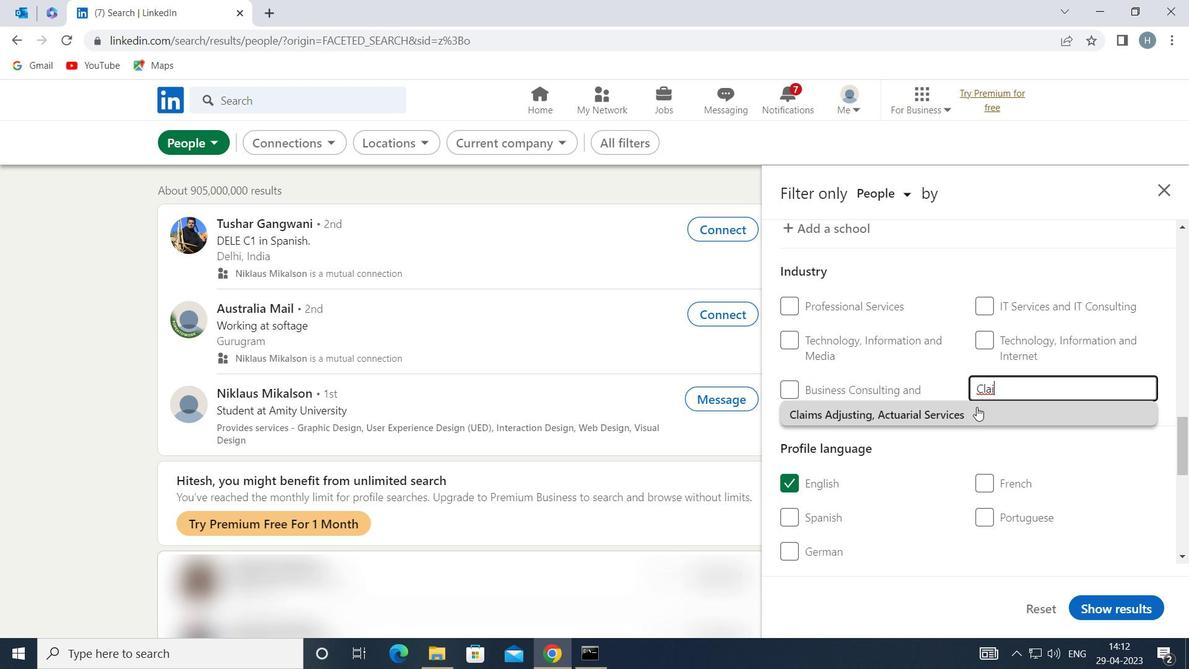 
Action: Mouse moved to (958, 383)
Screenshot: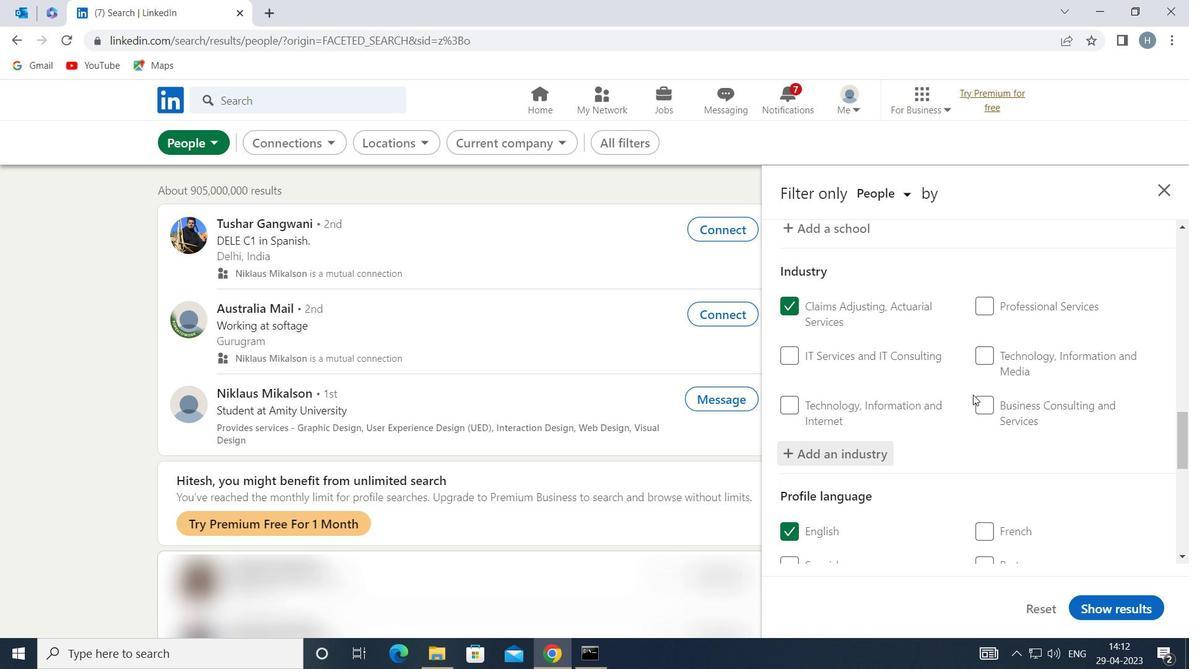 
Action: Mouse scrolled (958, 383) with delta (0, 0)
Screenshot: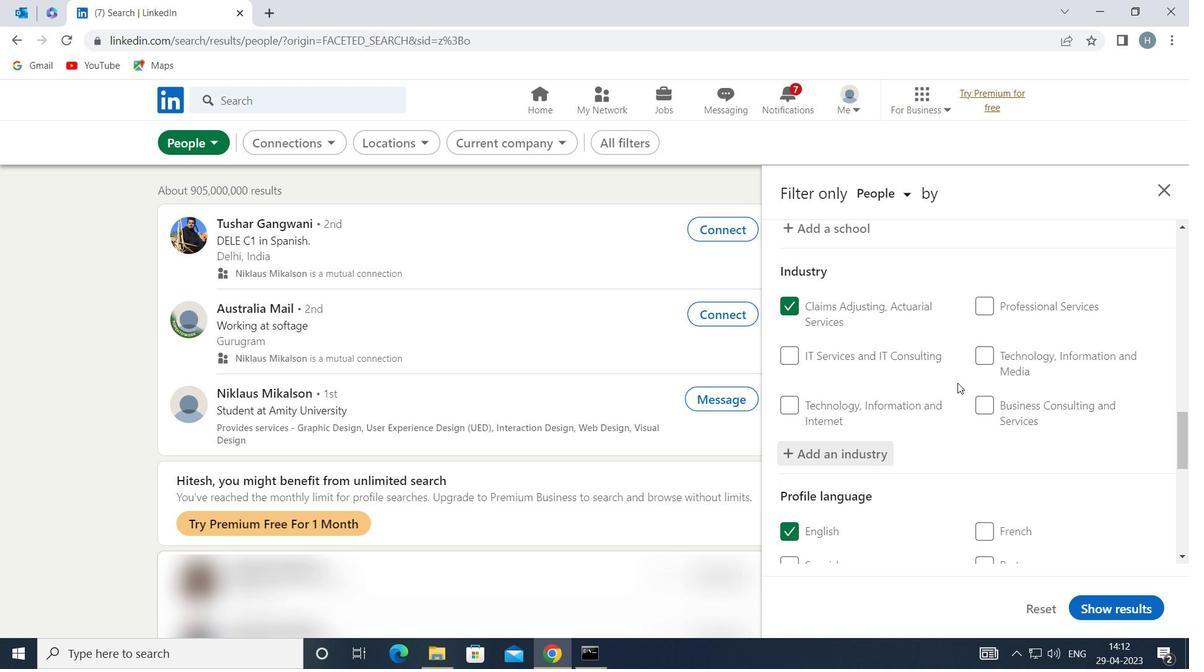 
Action: Mouse scrolled (958, 383) with delta (0, 0)
Screenshot: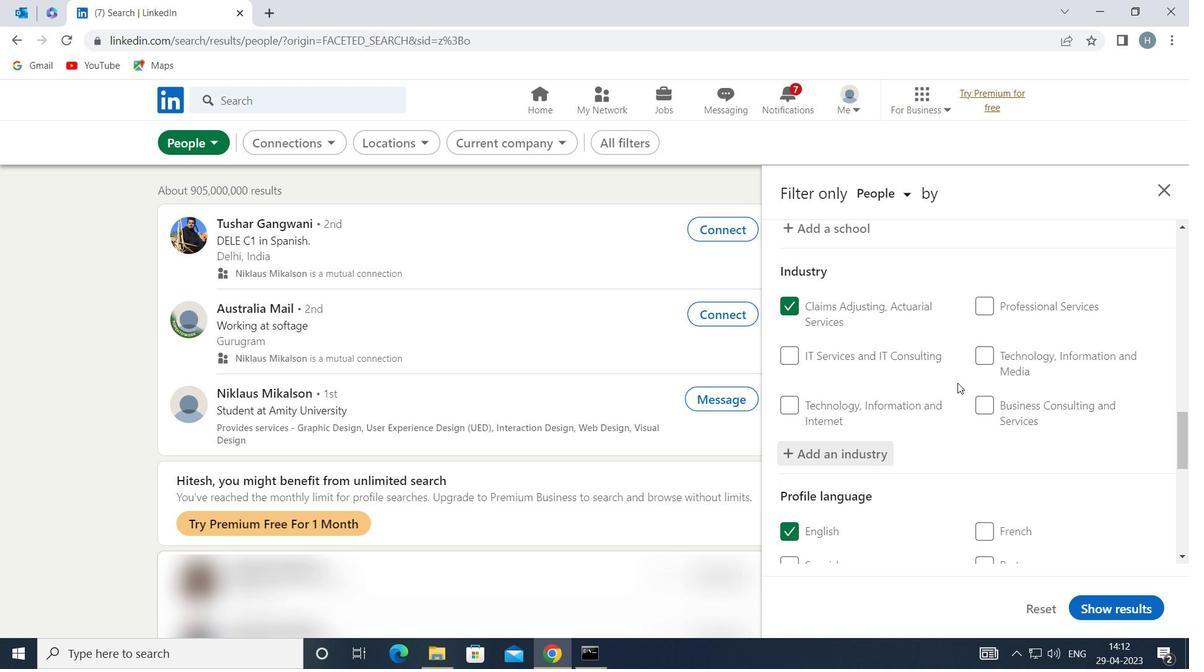 
Action: Mouse scrolled (958, 383) with delta (0, 0)
Screenshot: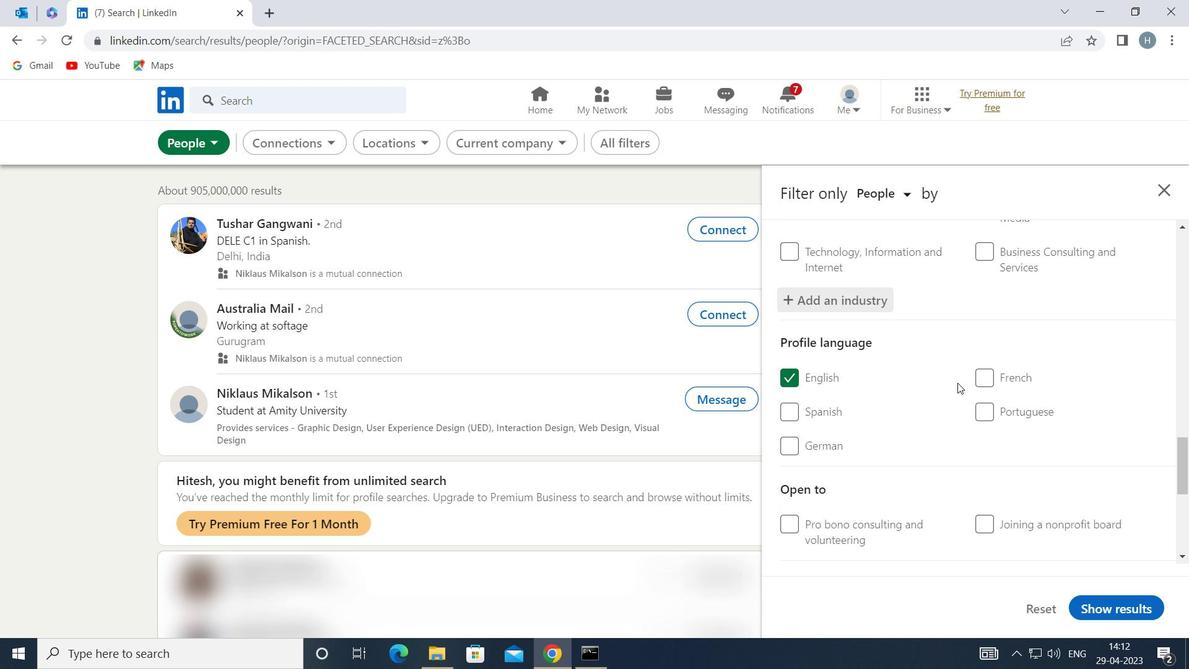 
Action: Mouse scrolled (958, 383) with delta (0, 0)
Screenshot: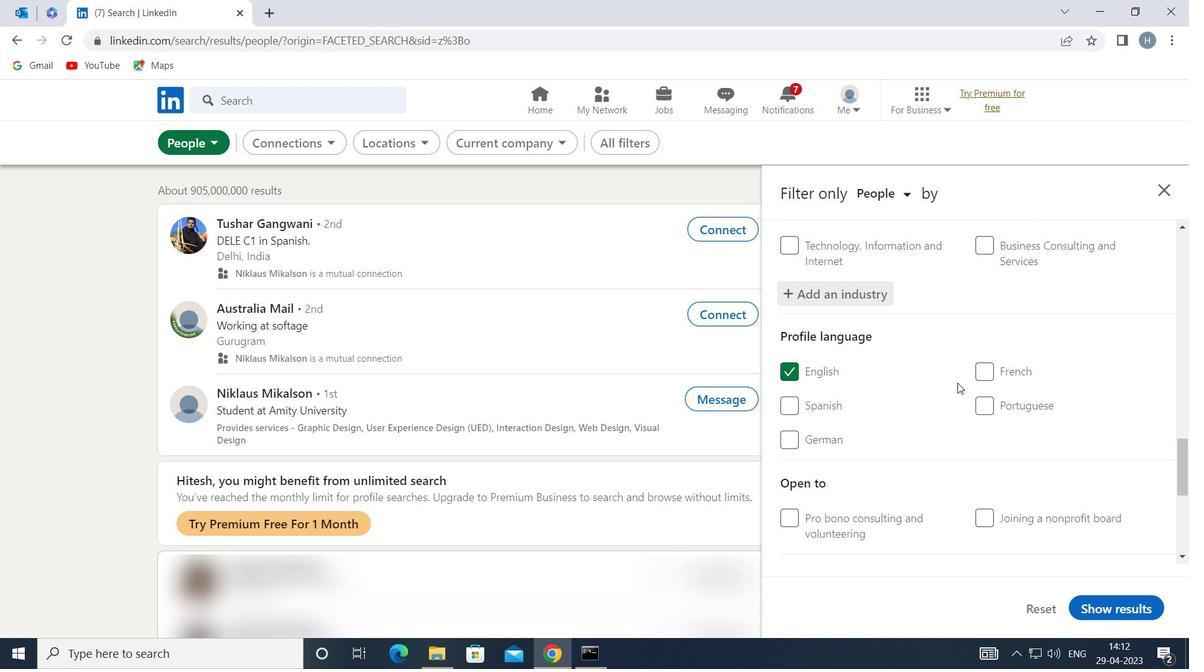 
Action: Mouse scrolled (958, 383) with delta (0, 0)
Screenshot: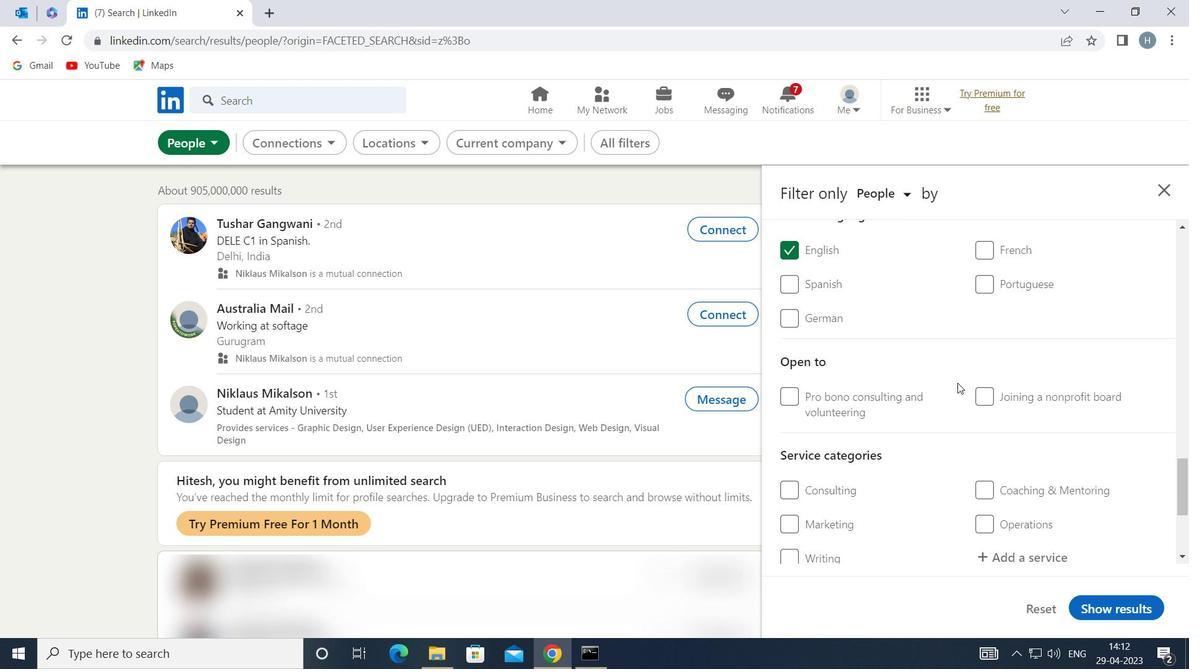 
Action: Mouse scrolled (958, 383) with delta (0, 0)
Screenshot: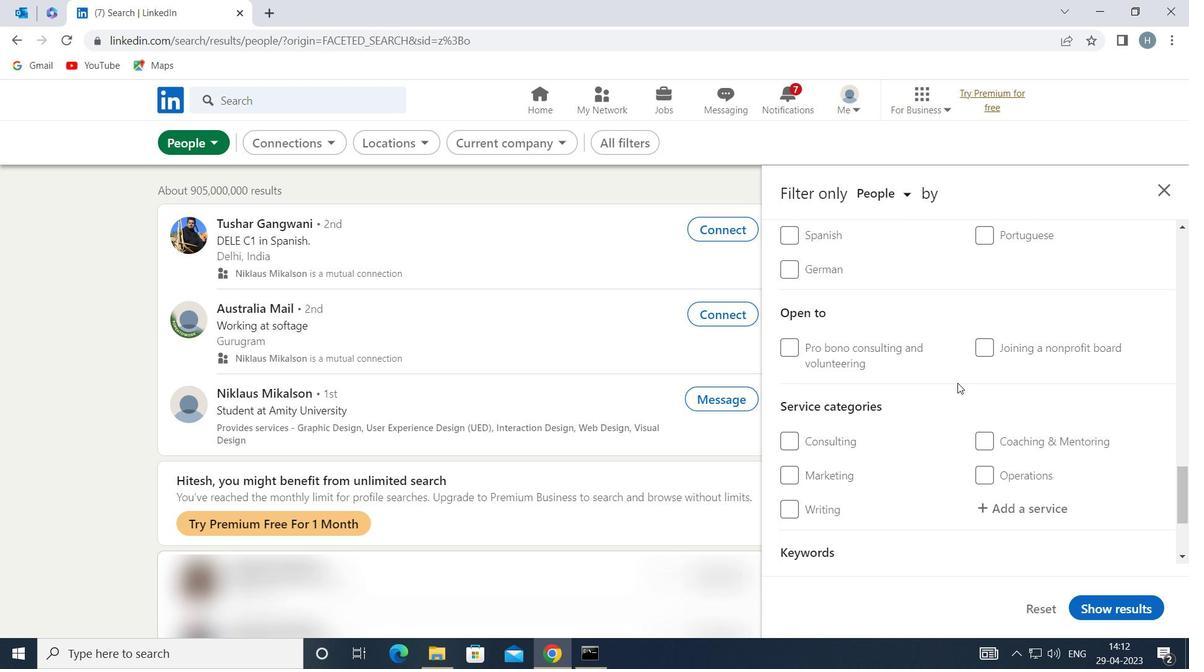 
Action: Mouse moved to (1031, 374)
Screenshot: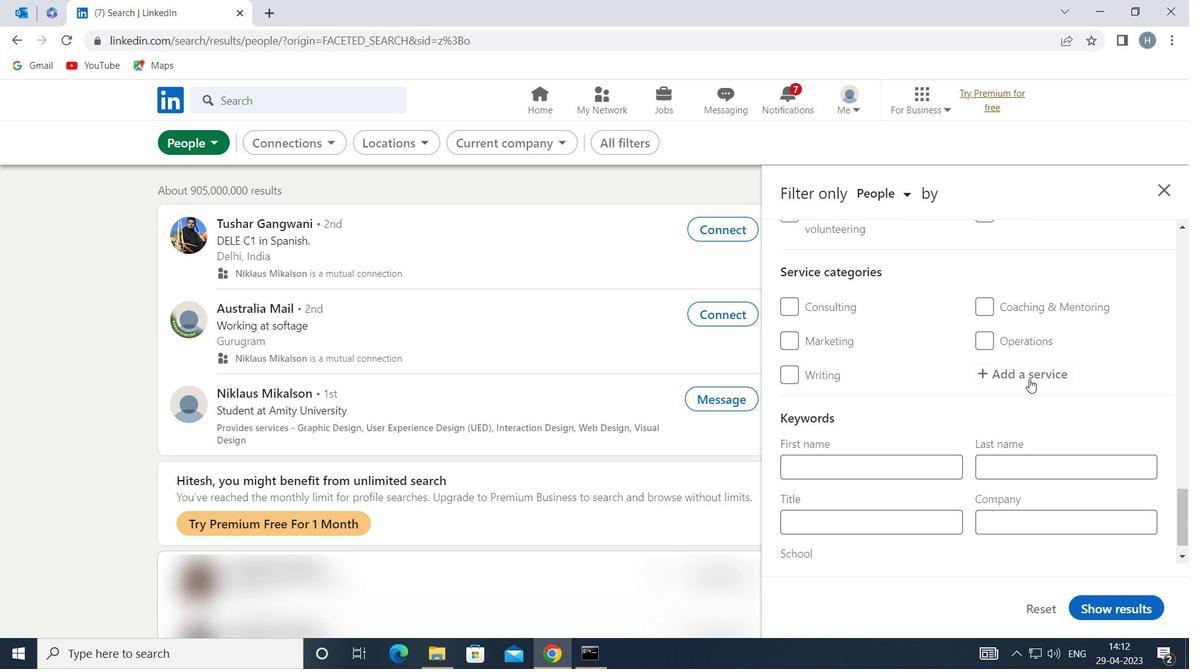 
Action: Mouse pressed left at (1031, 374)
Screenshot: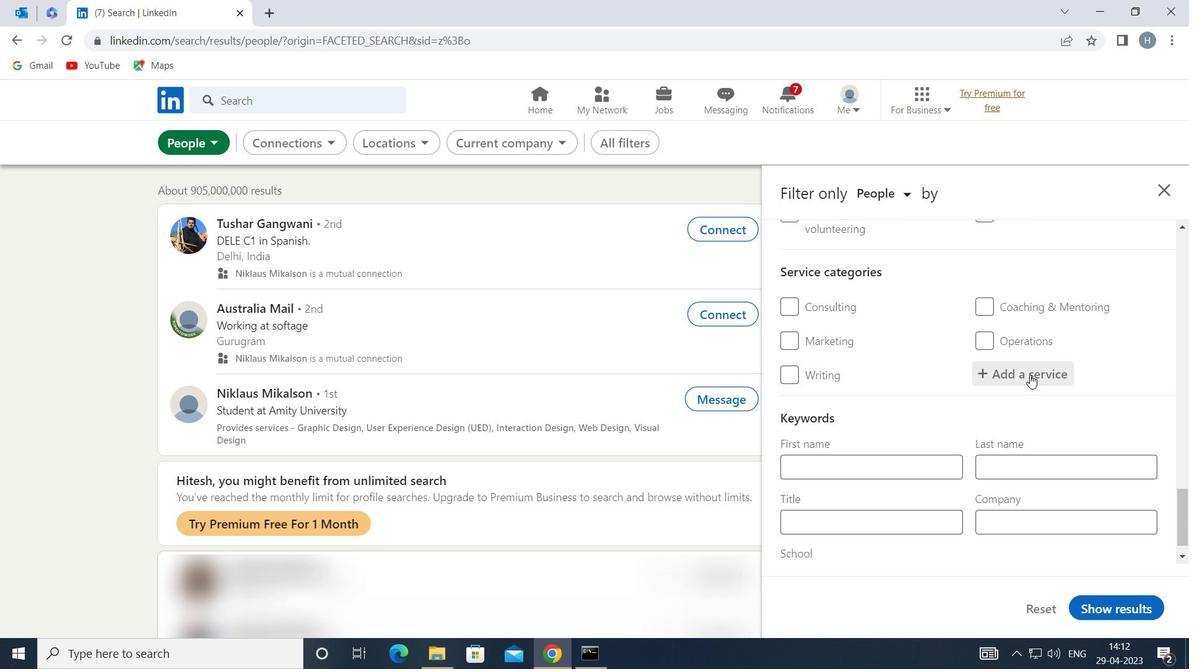 
Action: Key pressed <Key.shift><Key.shift>REAL
Screenshot: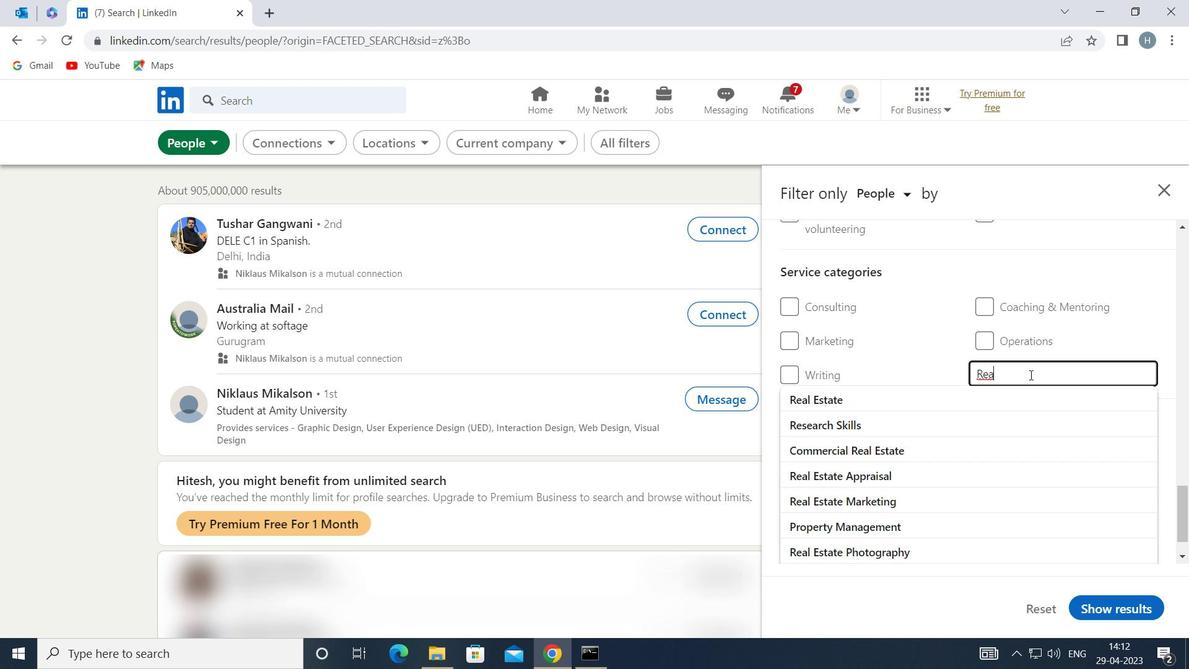 
Action: Mouse moved to (1030, 373)
Screenshot: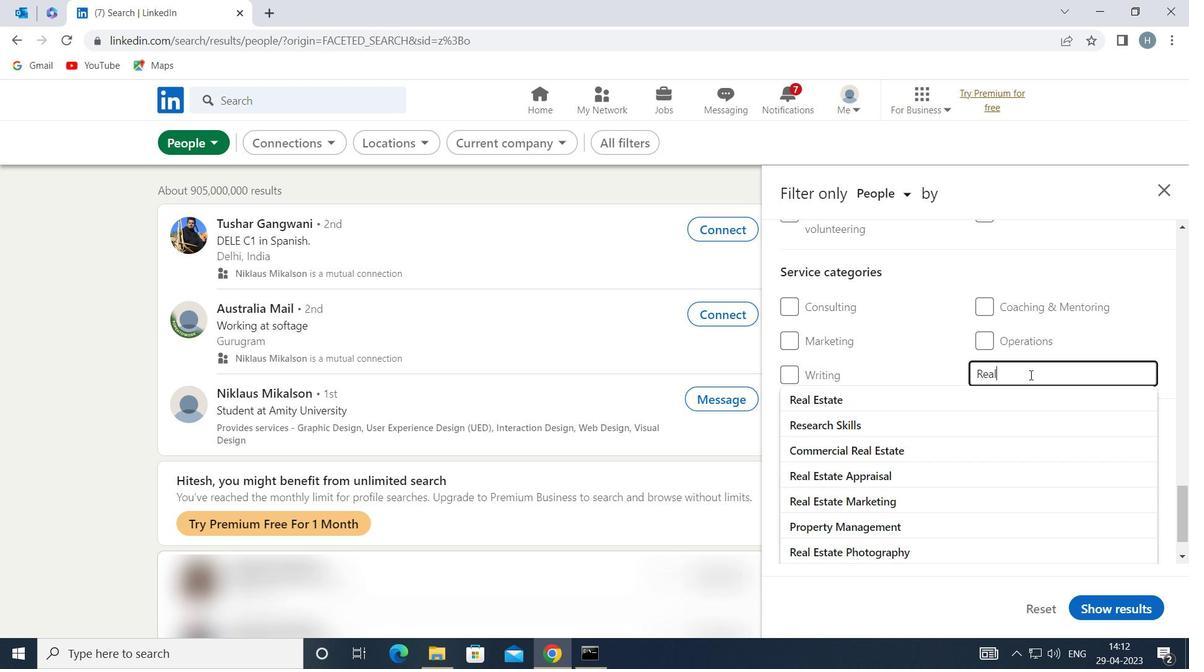 
Action: Key pressed <Key.space><Key.shift>E
Screenshot: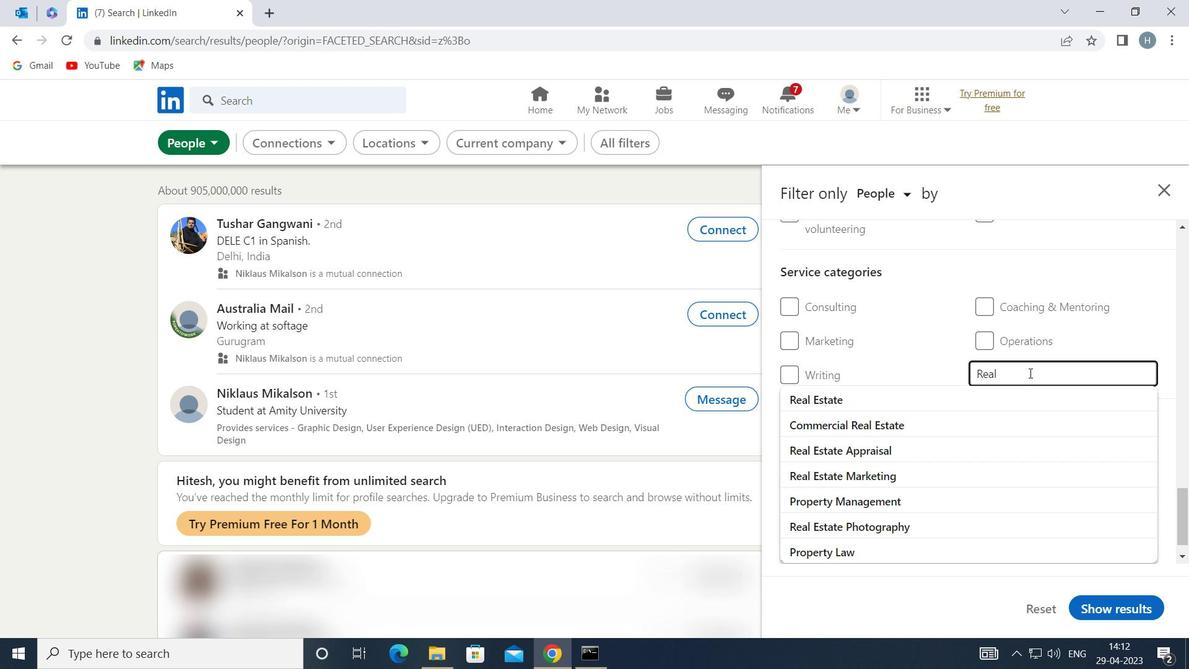 
Action: Mouse moved to (912, 449)
Screenshot: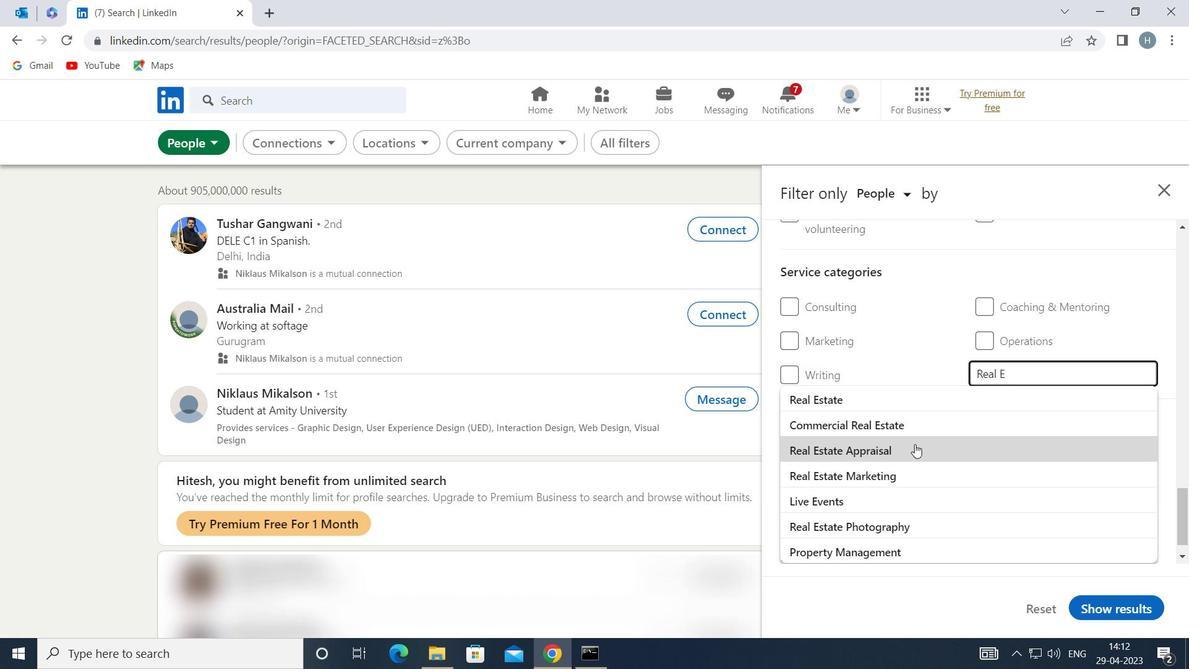 
Action: Mouse pressed left at (912, 449)
Screenshot: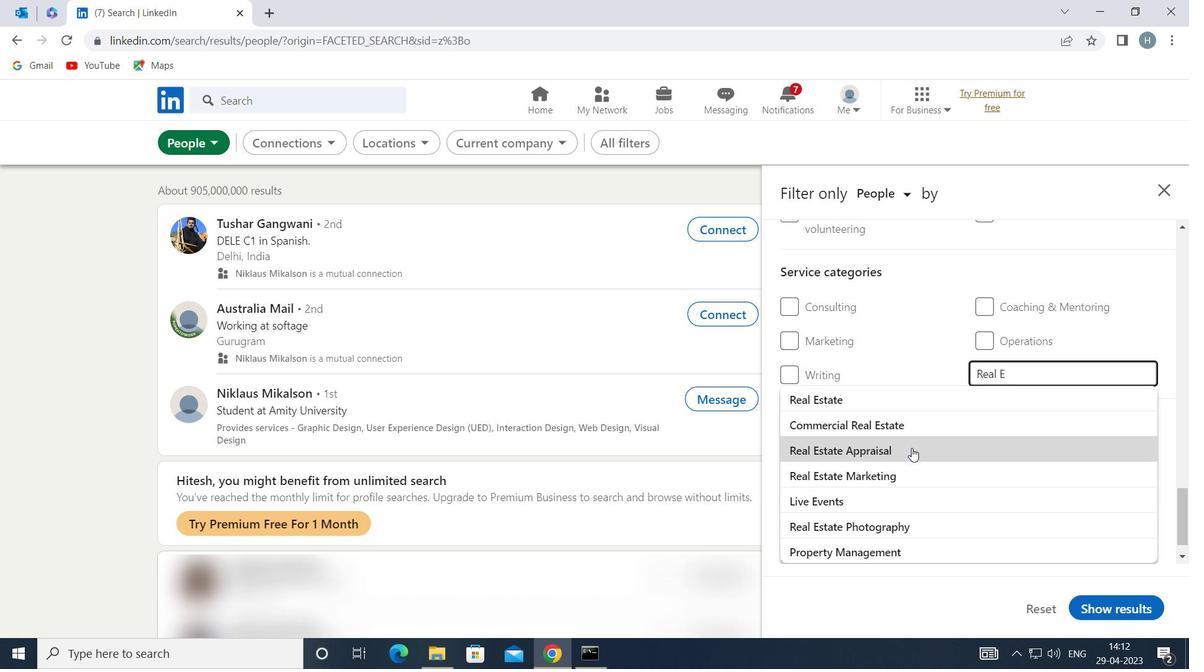 
Action: Mouse moved to (904, 394)
Screenshot: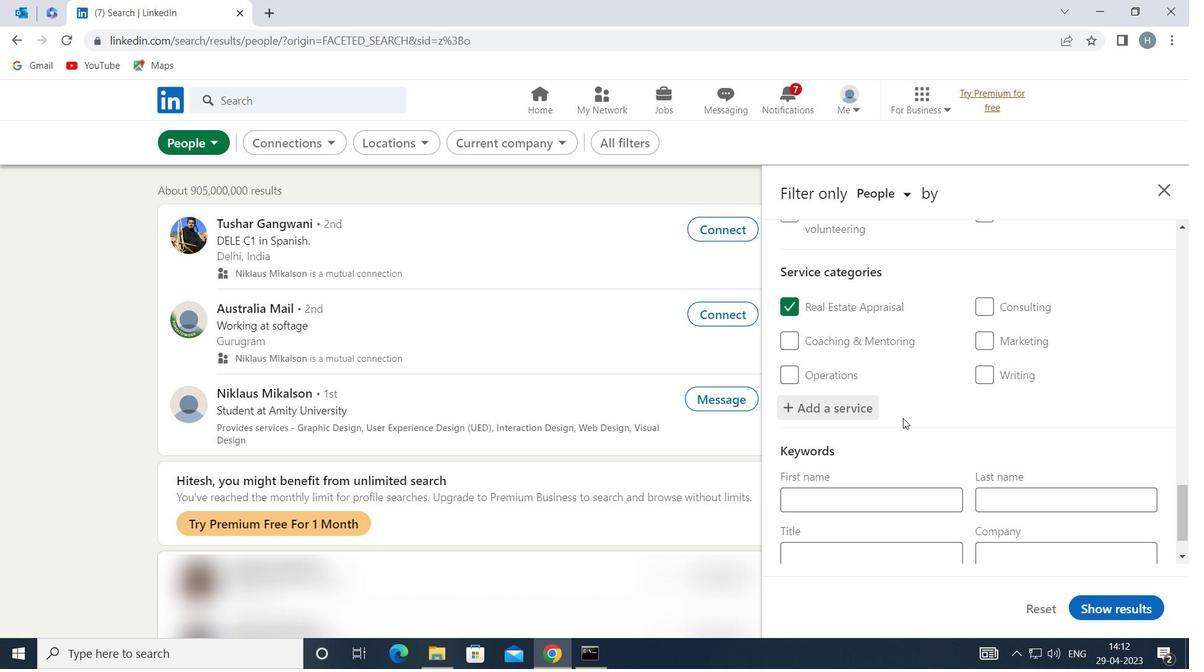 
Action: Mouse scrolled (904, 394) with delta (0, 0)
Screenshot: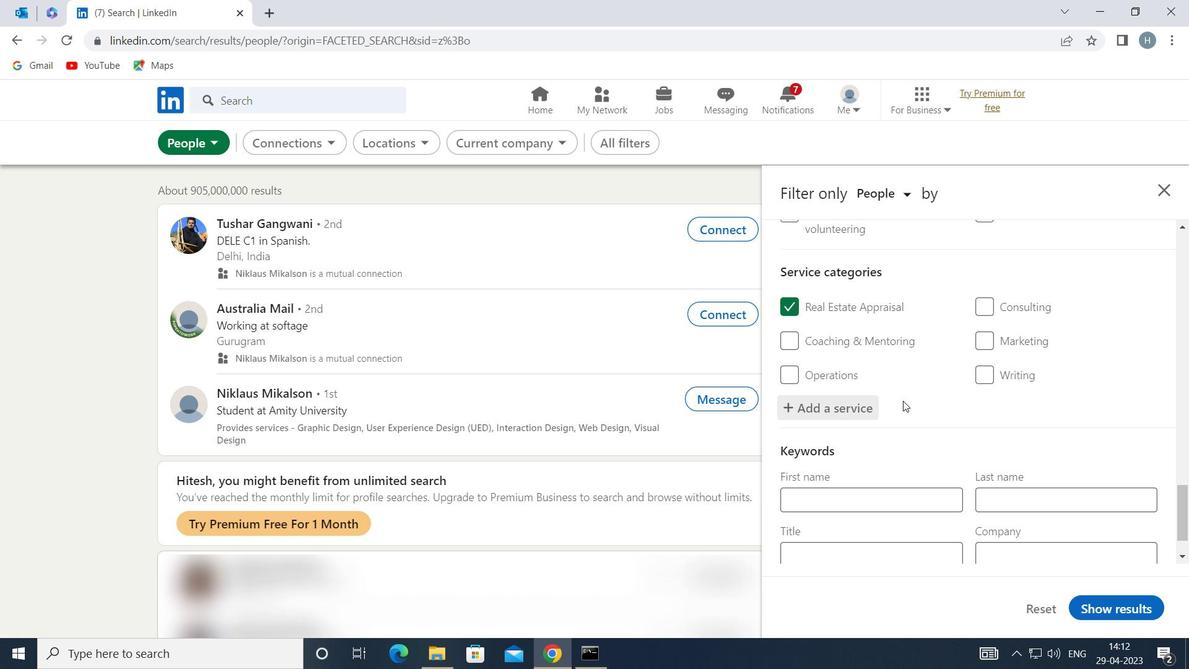 
Action: Mouse moved to (904, 394)
Screenshot: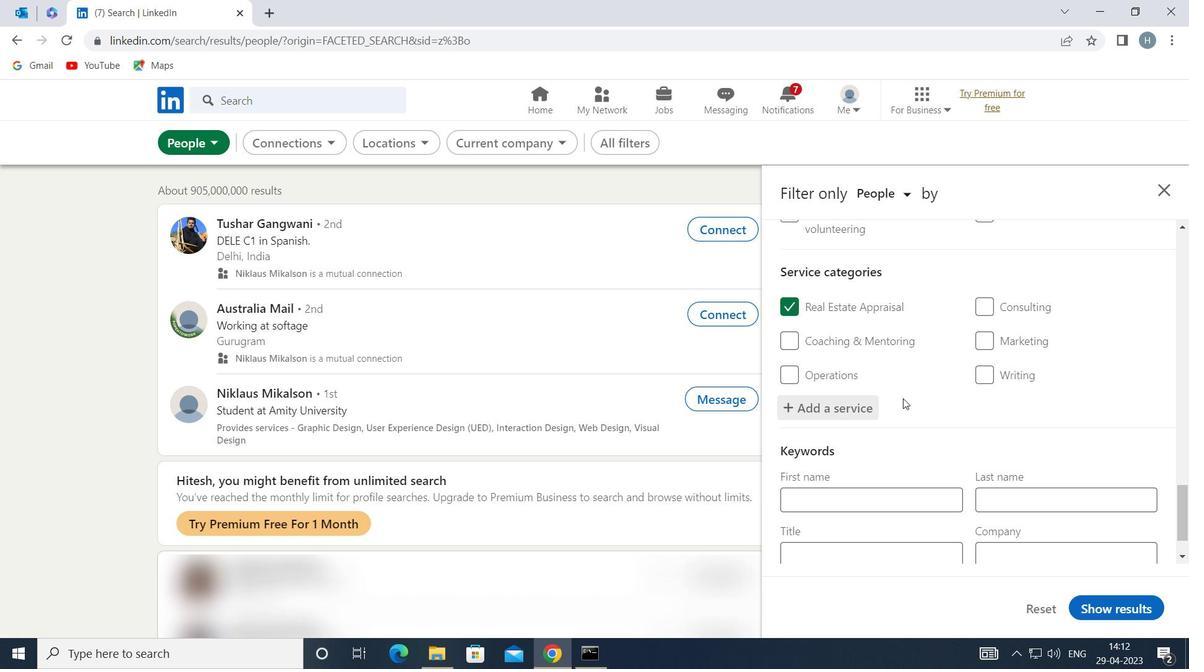 
Action: Mouse scrolled (904, 393) with delta (0, 0)
Screenshot: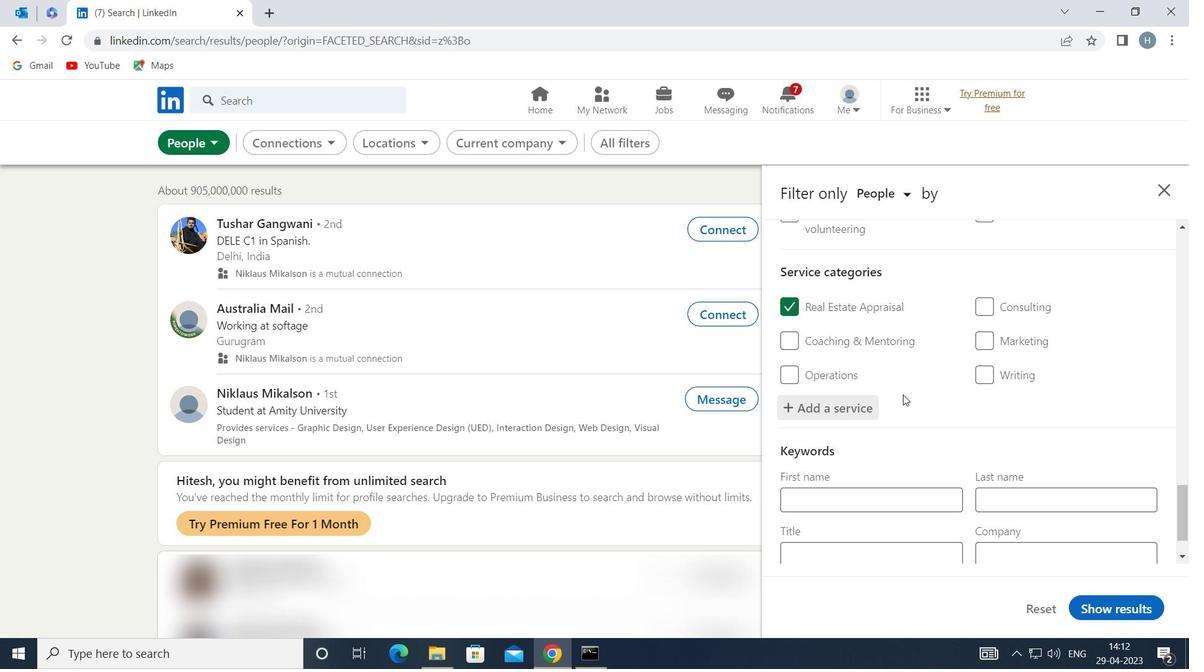 
Action: Mouse moved to (904, 393)
Screenshot: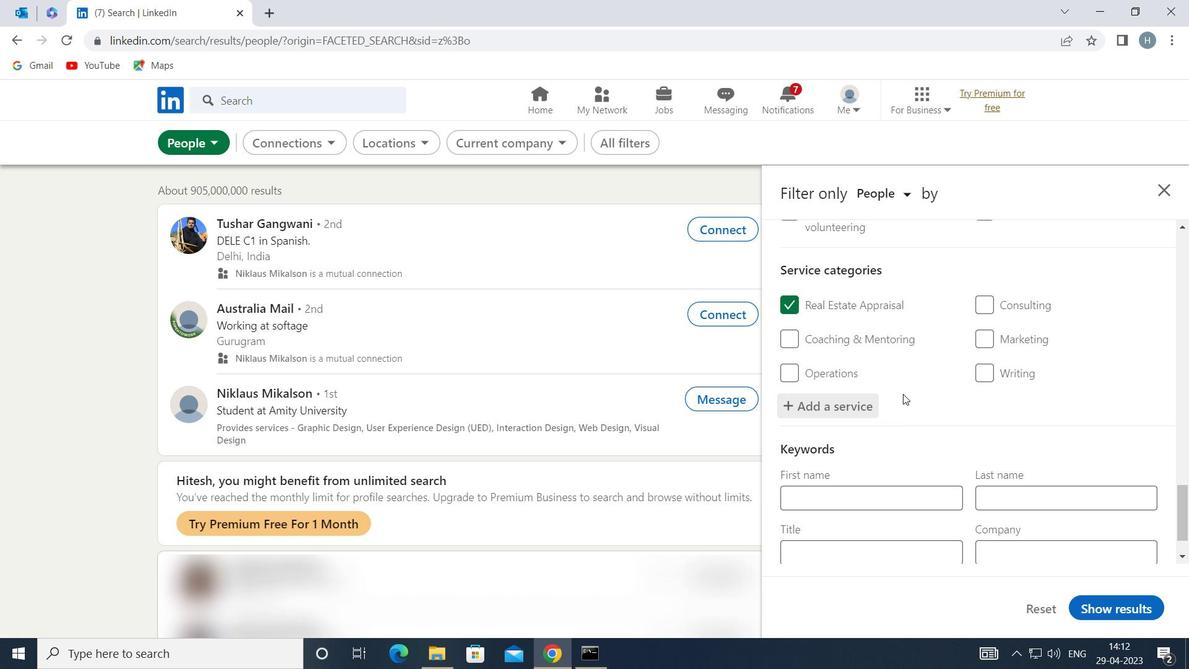 
Action: Mouse scrolled (904, 392) with delta (0, 0)
Screenshot: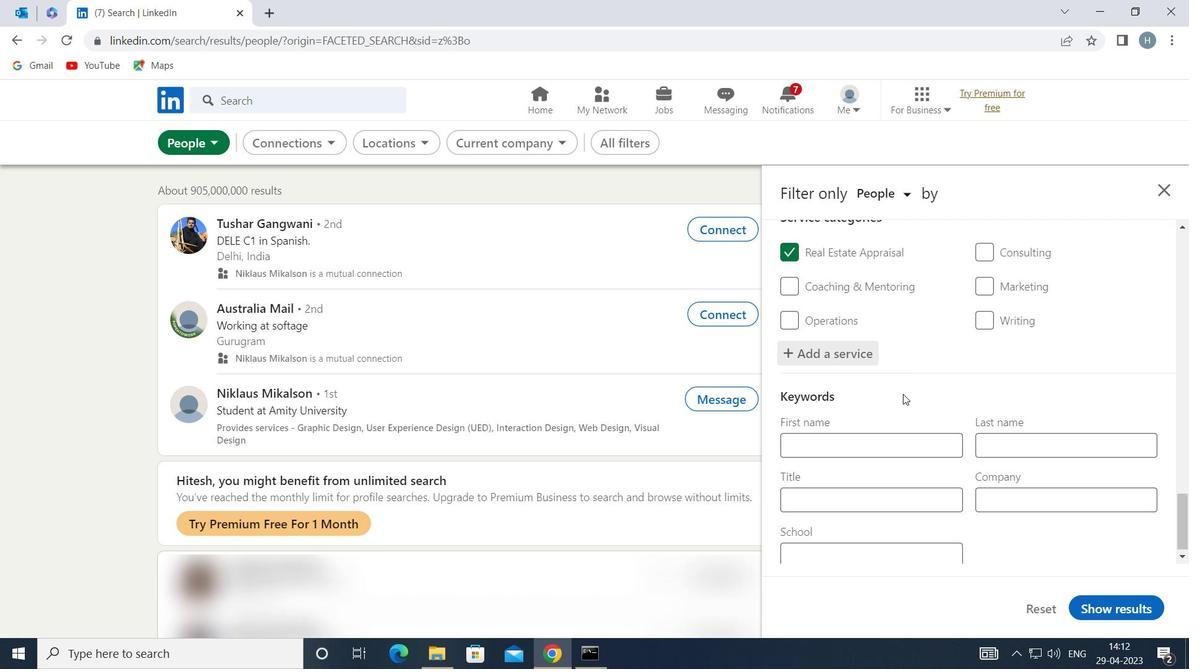 
Action: Mouse moved to (906, 489)
Screenshot: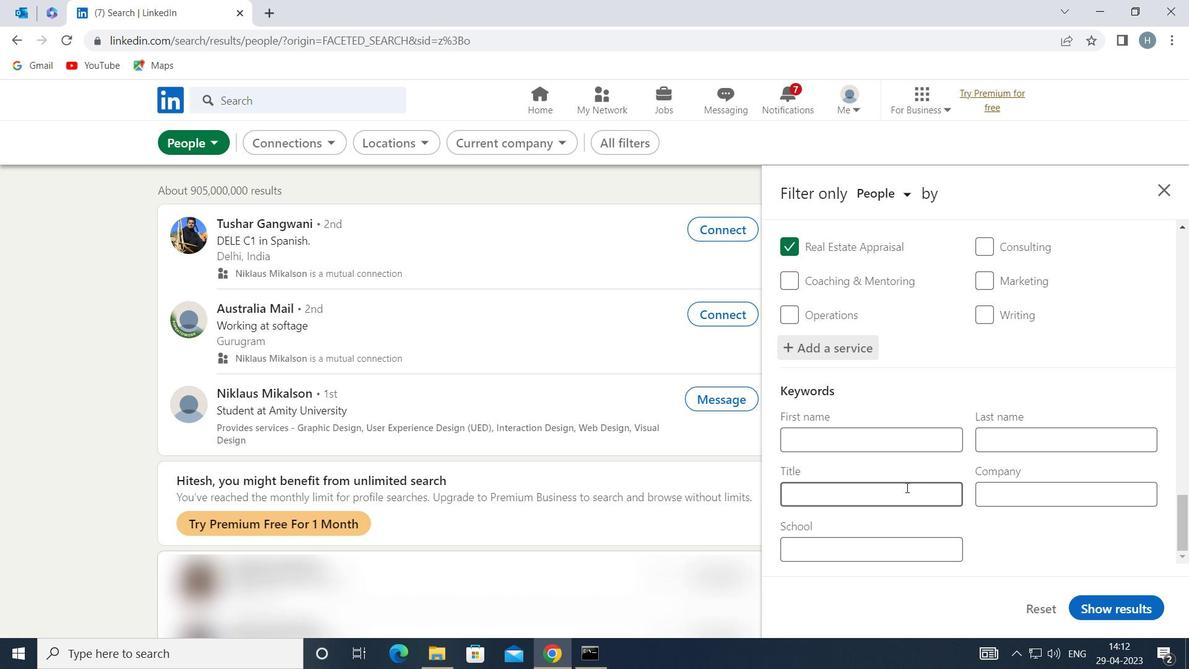 
Action: Mouse pressed left at (906, 489)
Screenshot: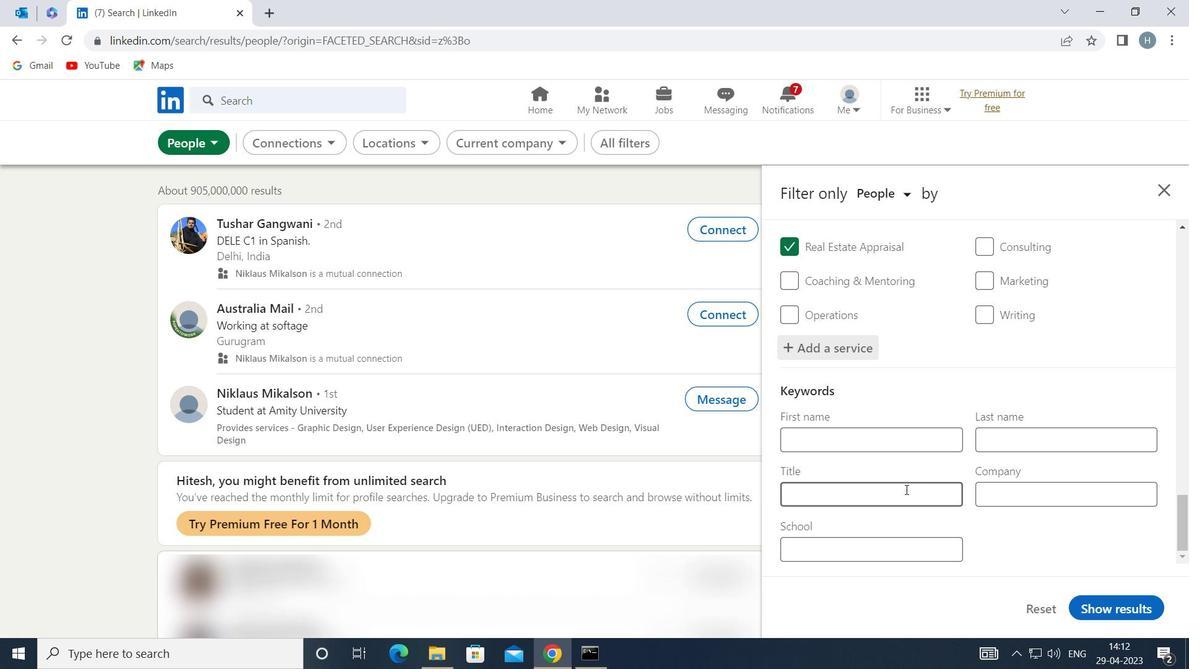 
Action: Mouse moved to (901, 489)
Screenshot: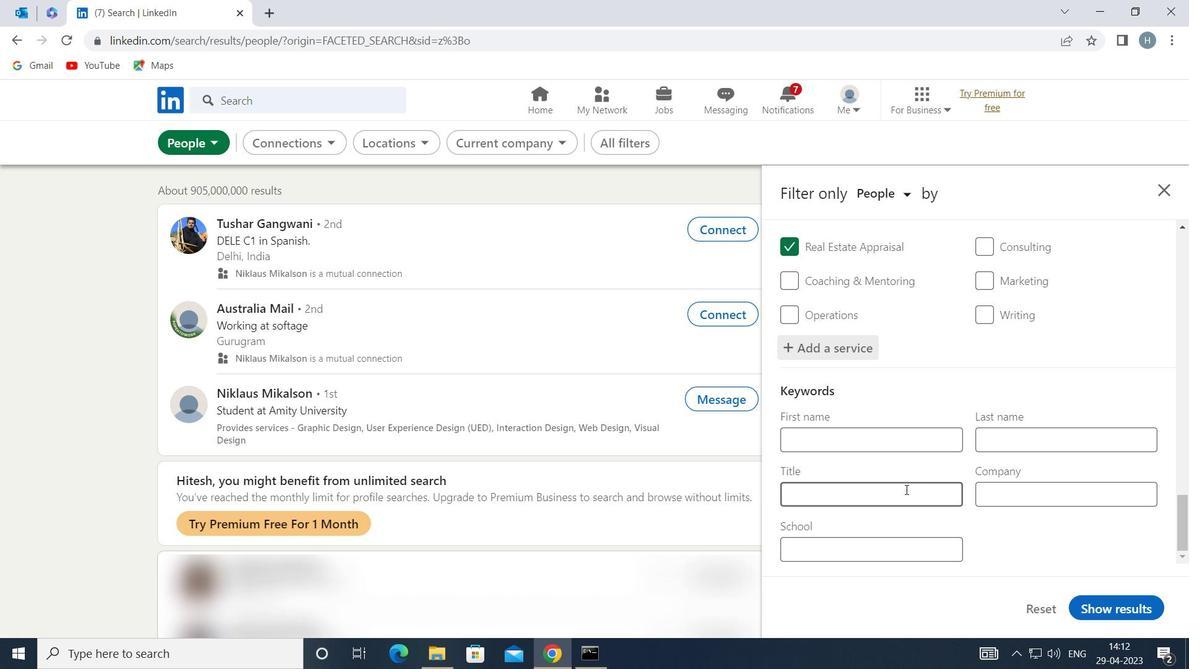 
Action: Key pressed <Key.shift>TOW<Key.space><Key.shift>TRUCK<Key.space><Key.shift>OPERATO
Screenshot: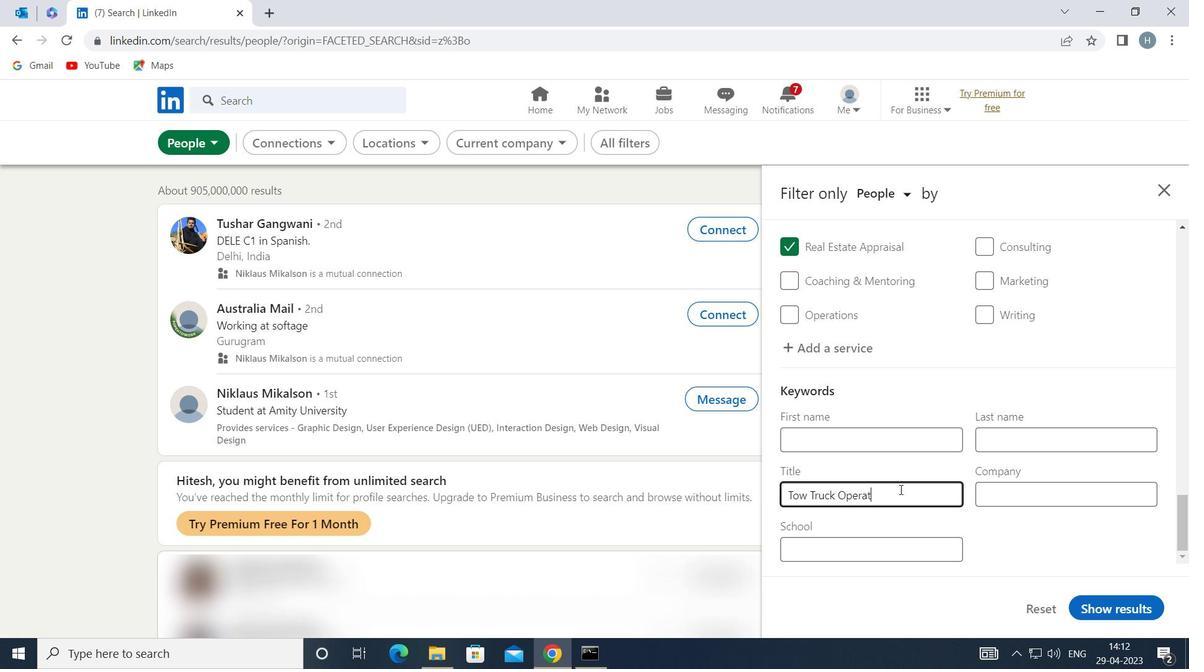 
Action: Mouse moved to (920, 493)
Screenshot: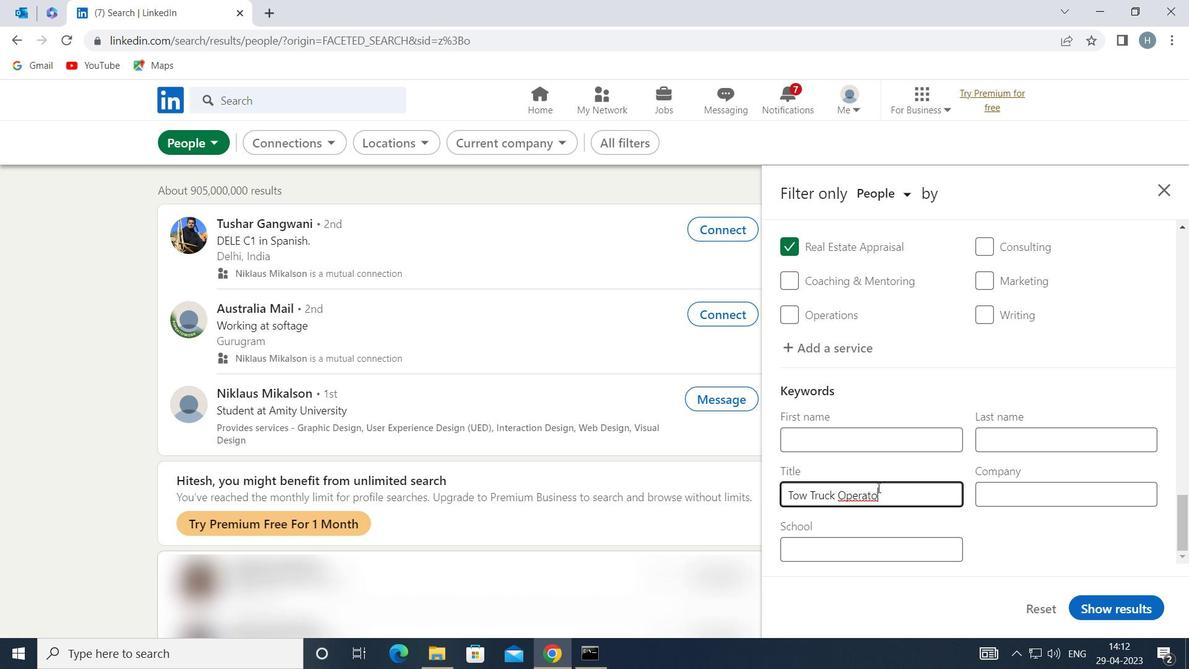 
Action: Key pressed R
Screenshot: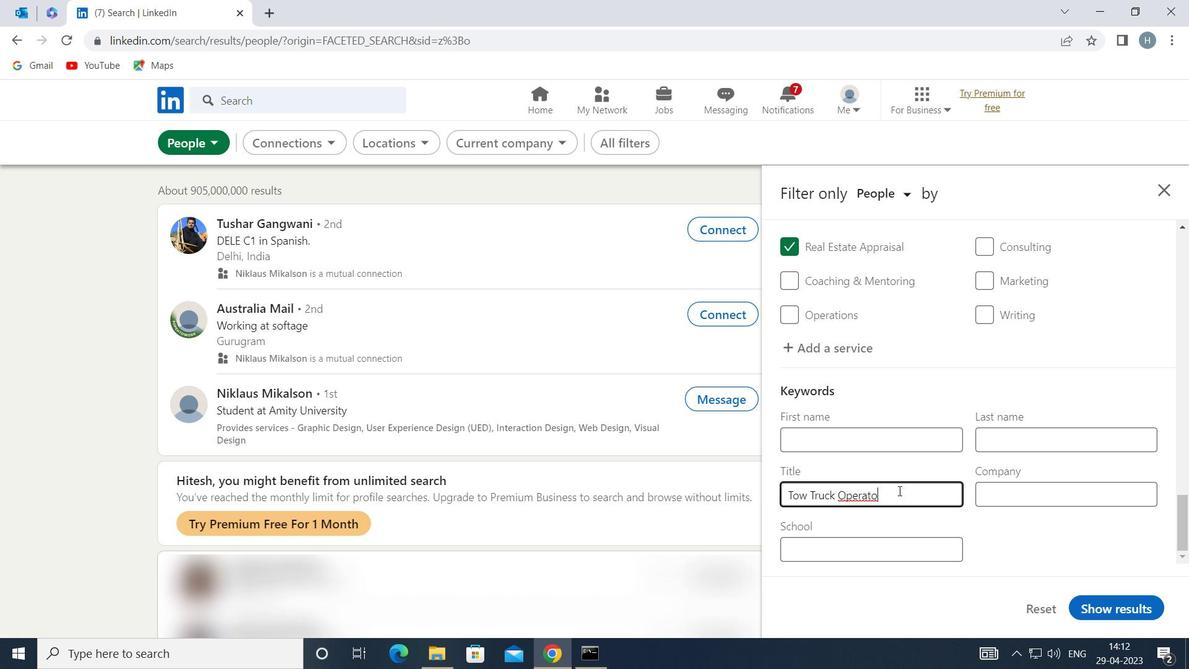 
Action: Mouse moved to (1106, 608)
Screenshot: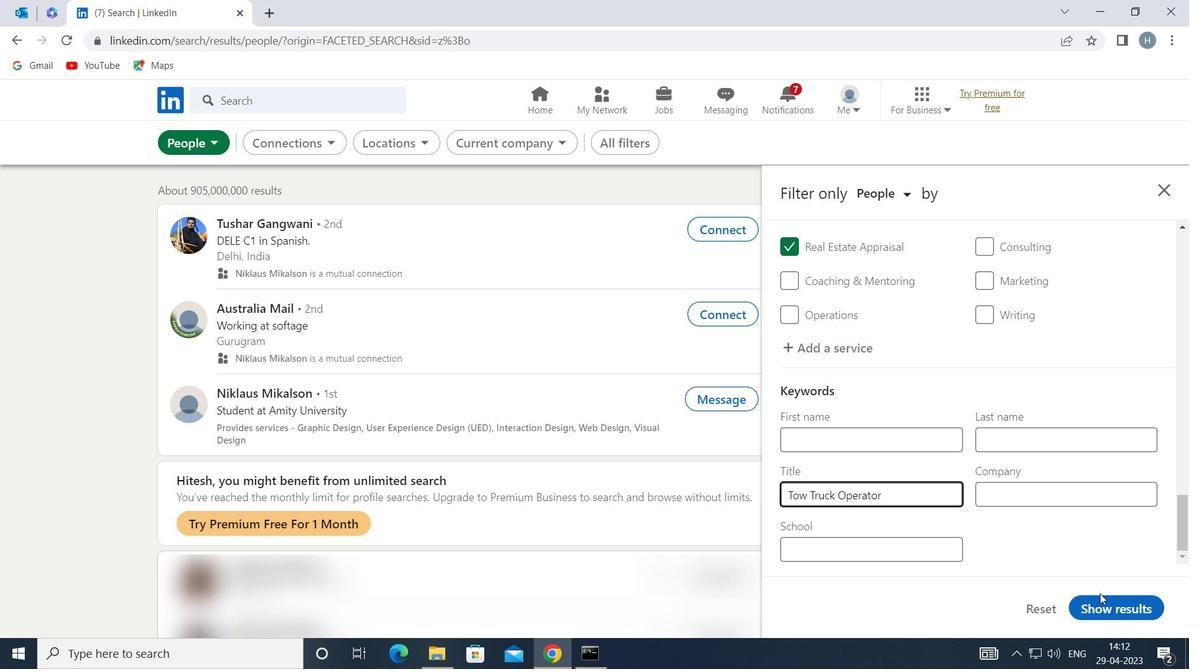 
Action: Mouse pressed left at (1106, 608)
Screenshot: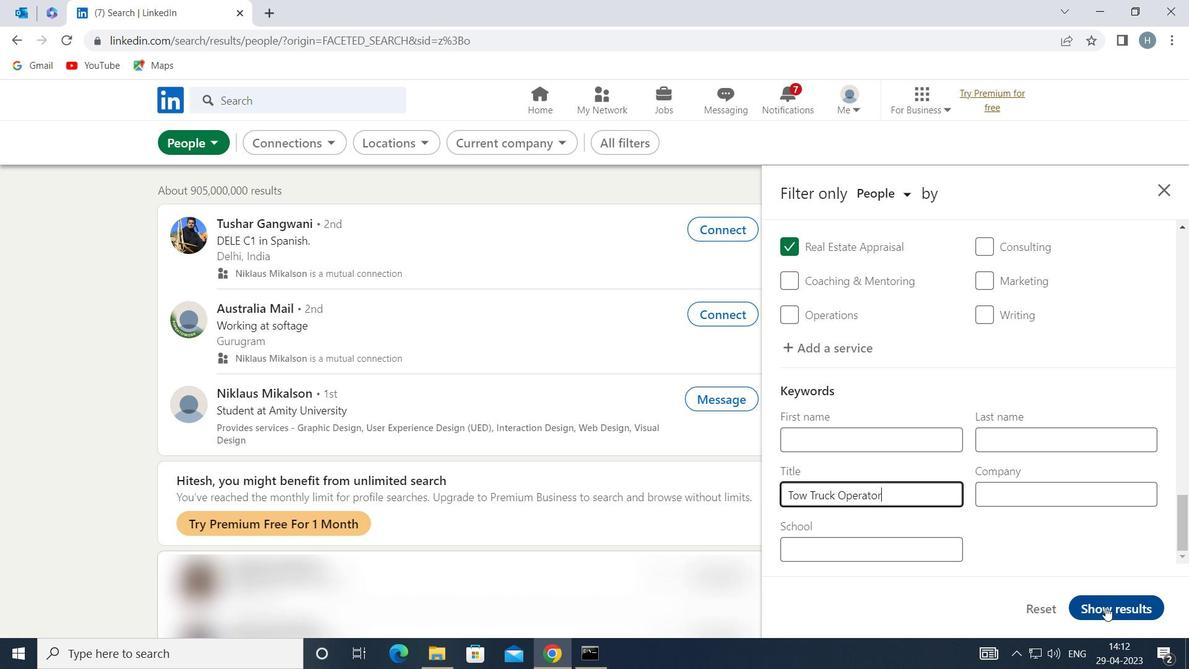 
Action: Mouse moved to (840, 385)
Screenshot: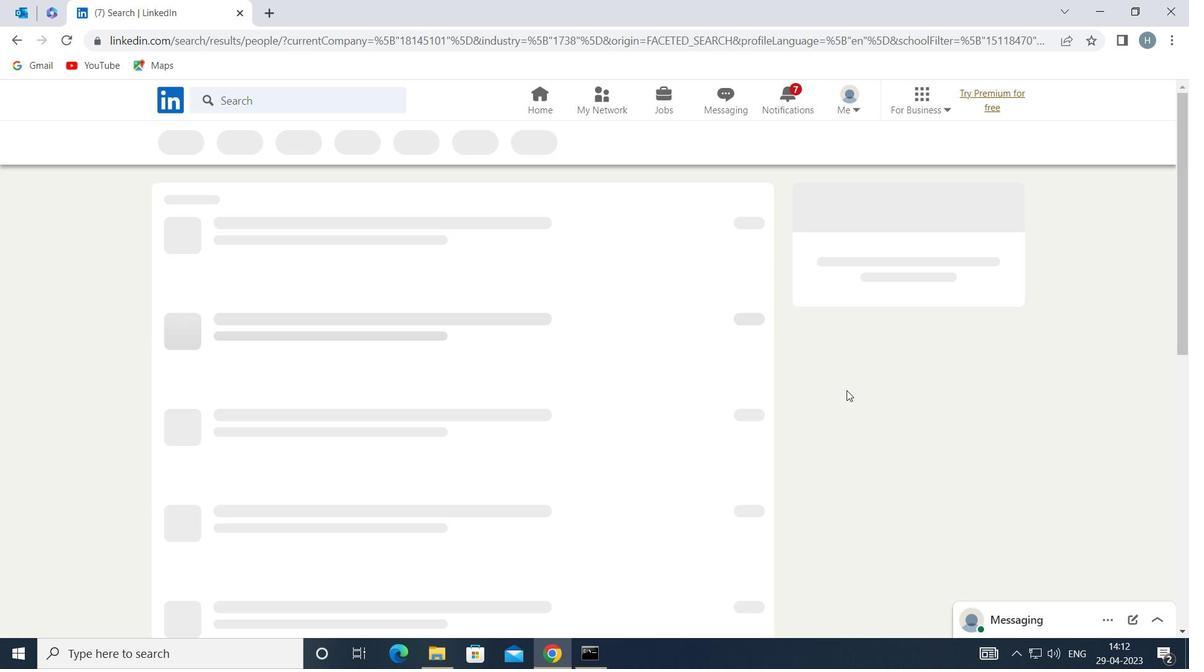 
